 Task: Find and evaluate the XXSSIER Sipper Water Bottle 2 L on Amazon, including its features and color options.
Action: Mouse pressed left at (318, 70)
Screenshot: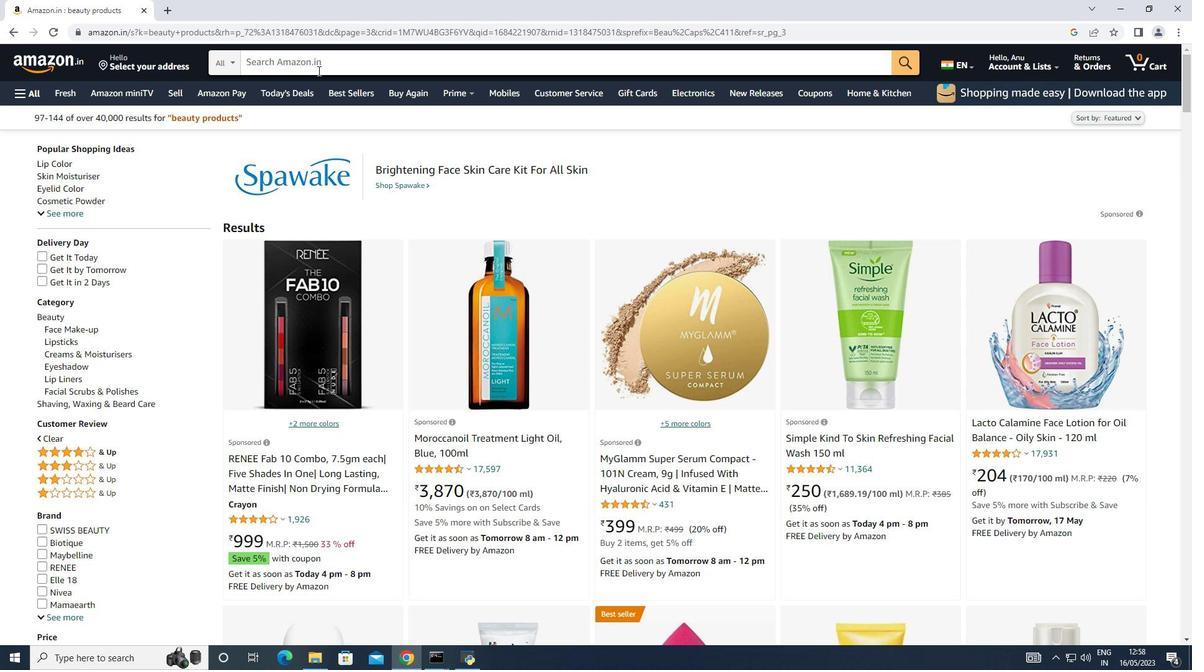 
Action: Key pressed <Key.shift><Key.shift><Key.shift><Key.shift><Key.shift><Key.shift><Key.shift>Water
Screenshot: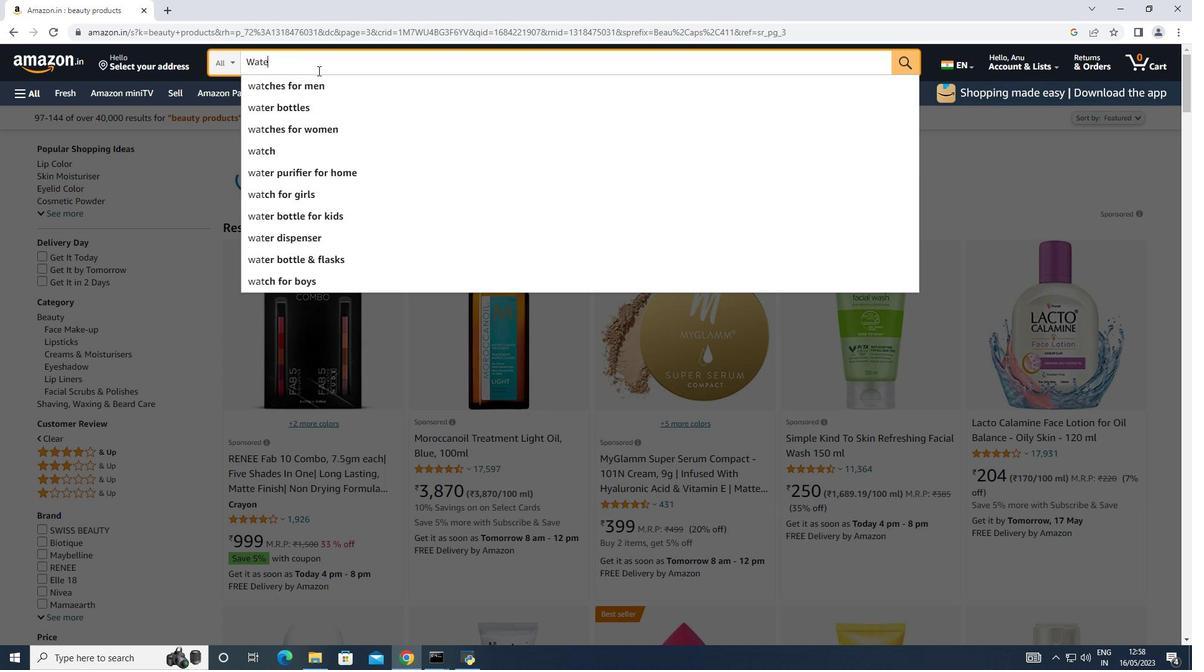 
Action: Mouse moved to (309, 136)
Screenshot: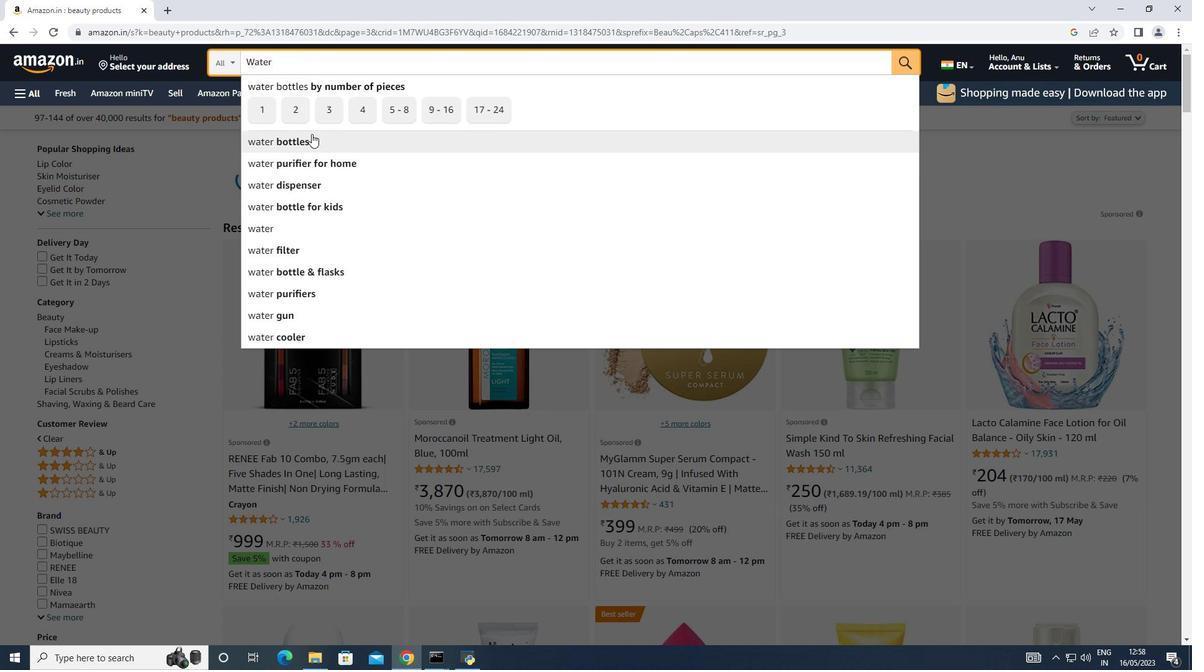 
Action: Mouse pressed left at (309, 136)
Screenshot: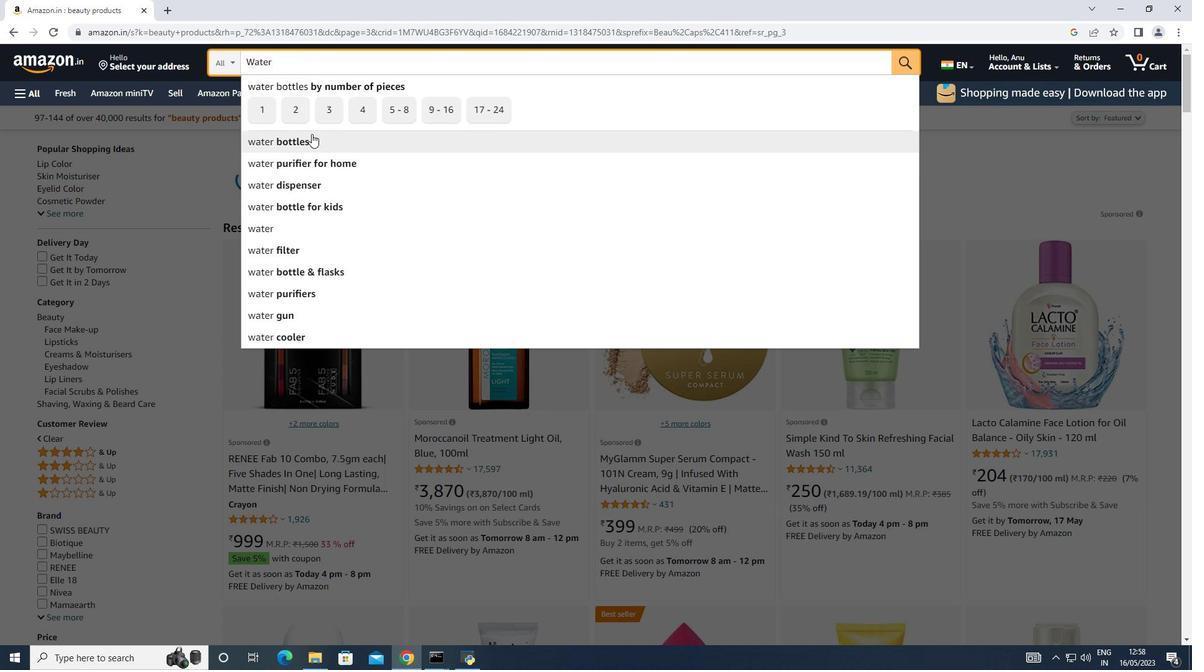 
Action: Mouse moved to (500, 337)
Screenshot: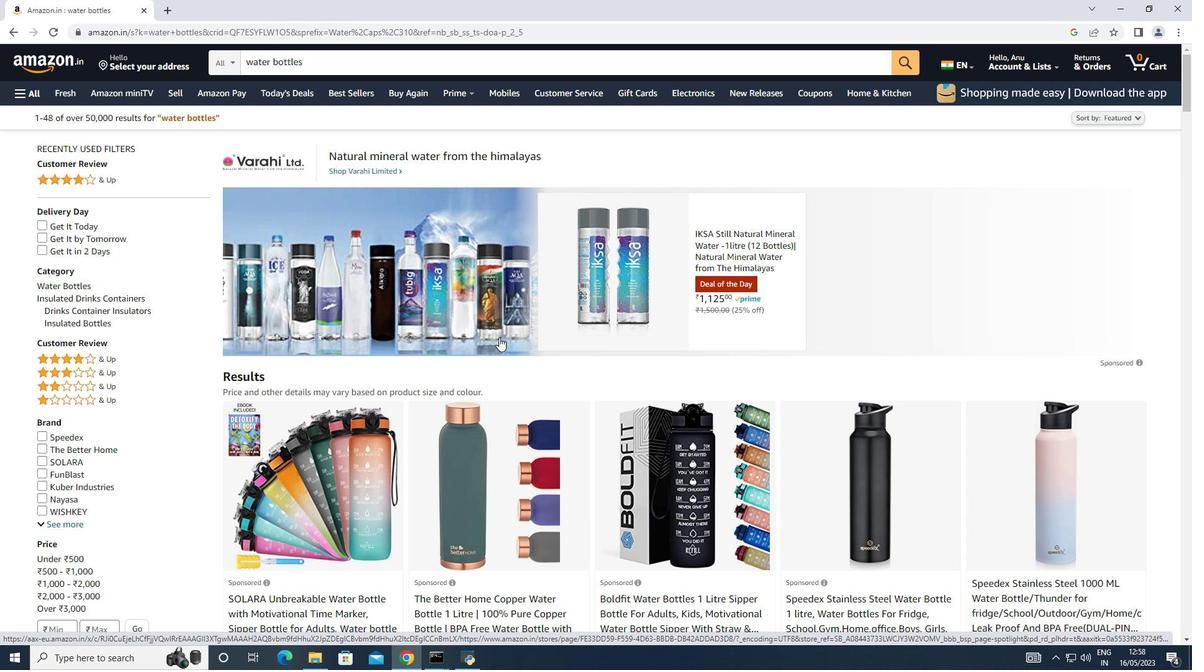 
Action: Mouse scrolled (500, 336) with delta (0, 0)
Screenshot: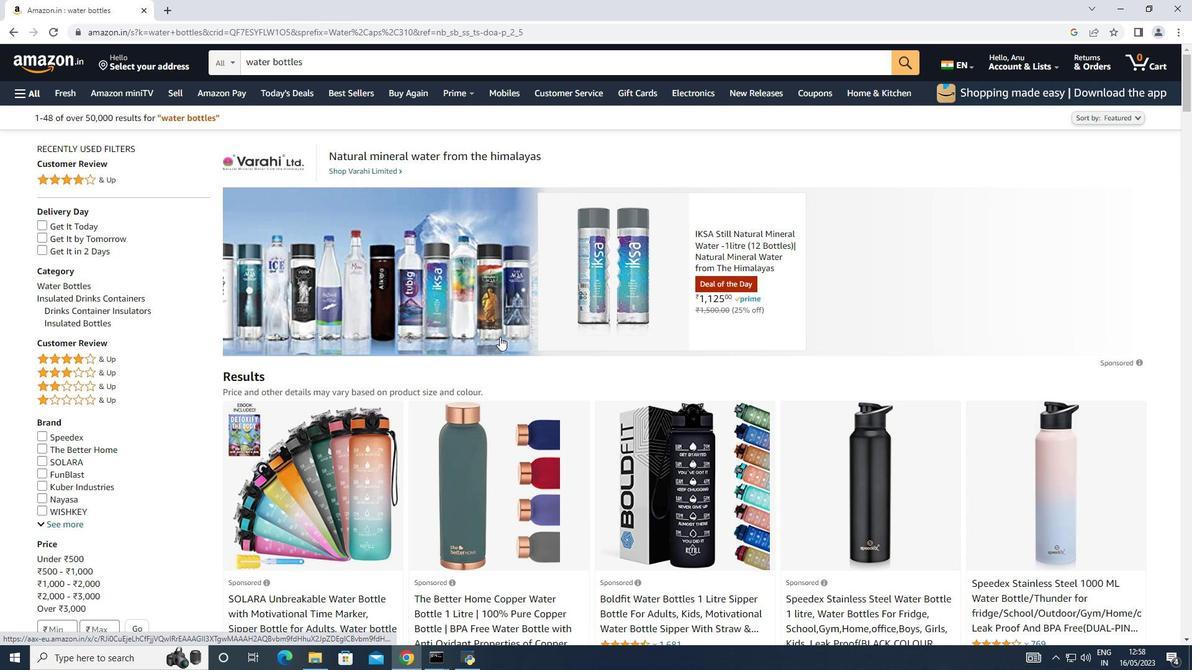 
Action: Mouse scrolled (500, 336) with delta (0, 0)
Screenshot: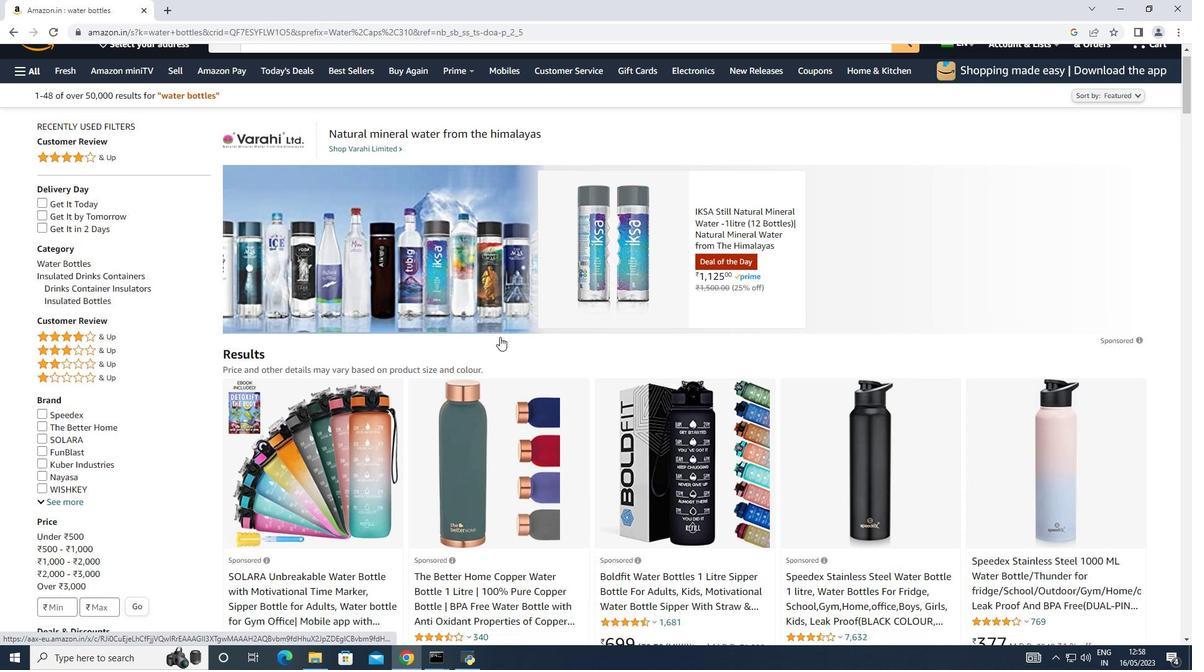 
Action: Mouse moved to (508, 344)
Screenshot: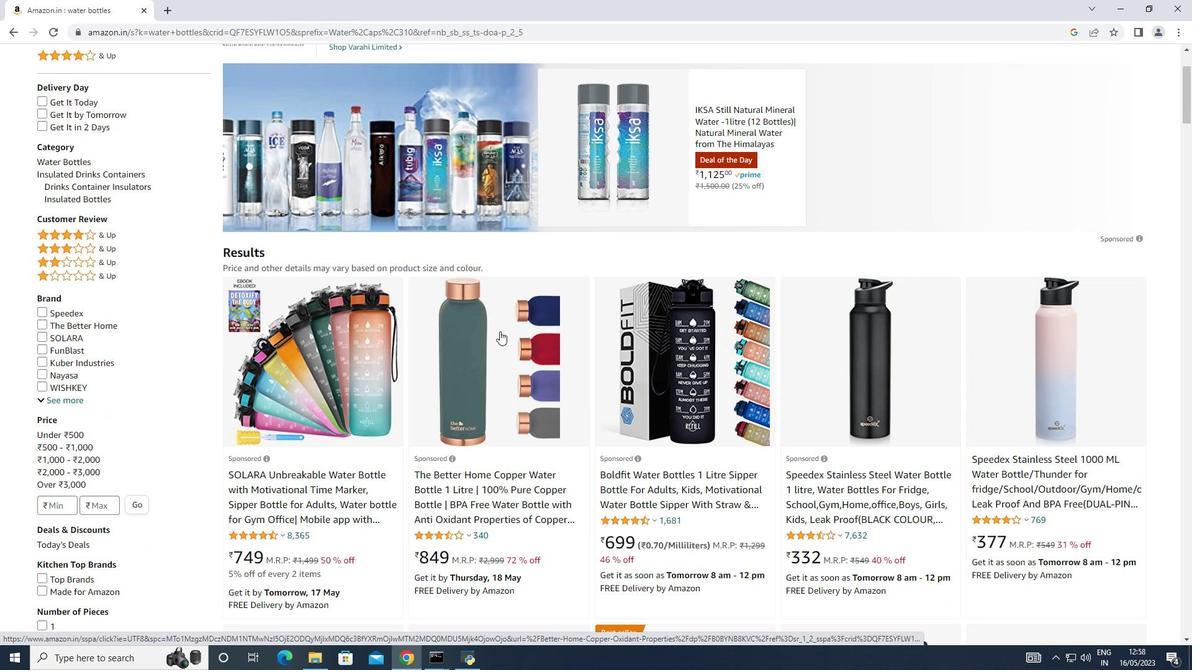
Action: Mouse scrolled (508, 343) with delta (0, 0)
Screenshot: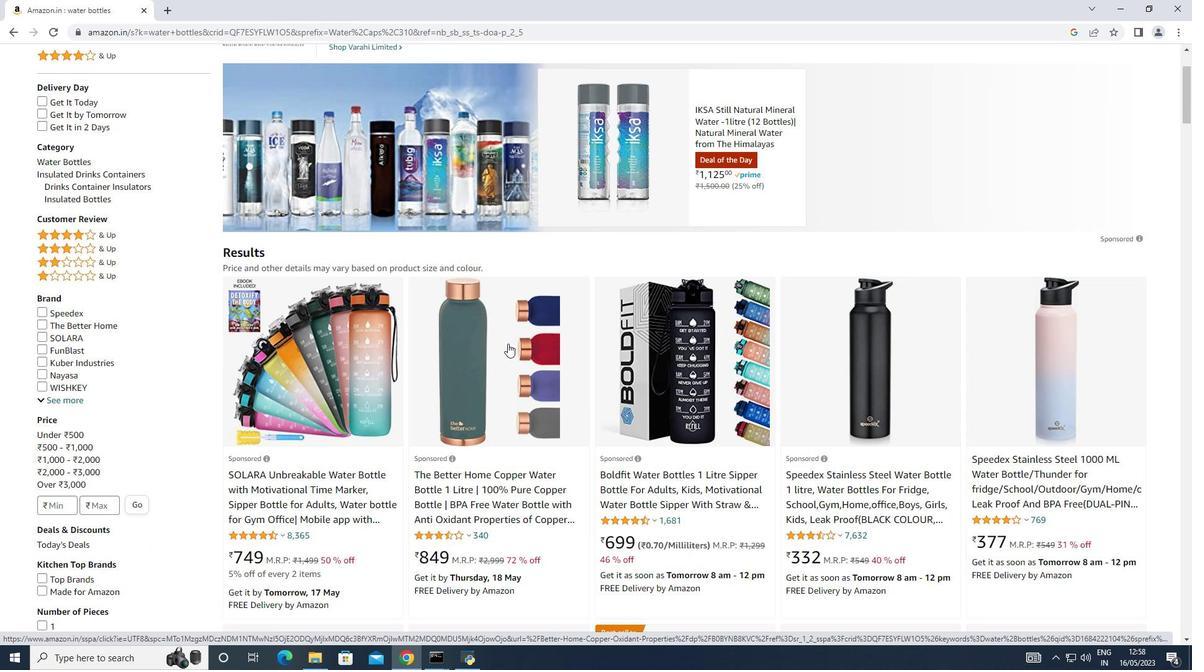 
Action: Mouse moved to (508, 344)
Screenshot: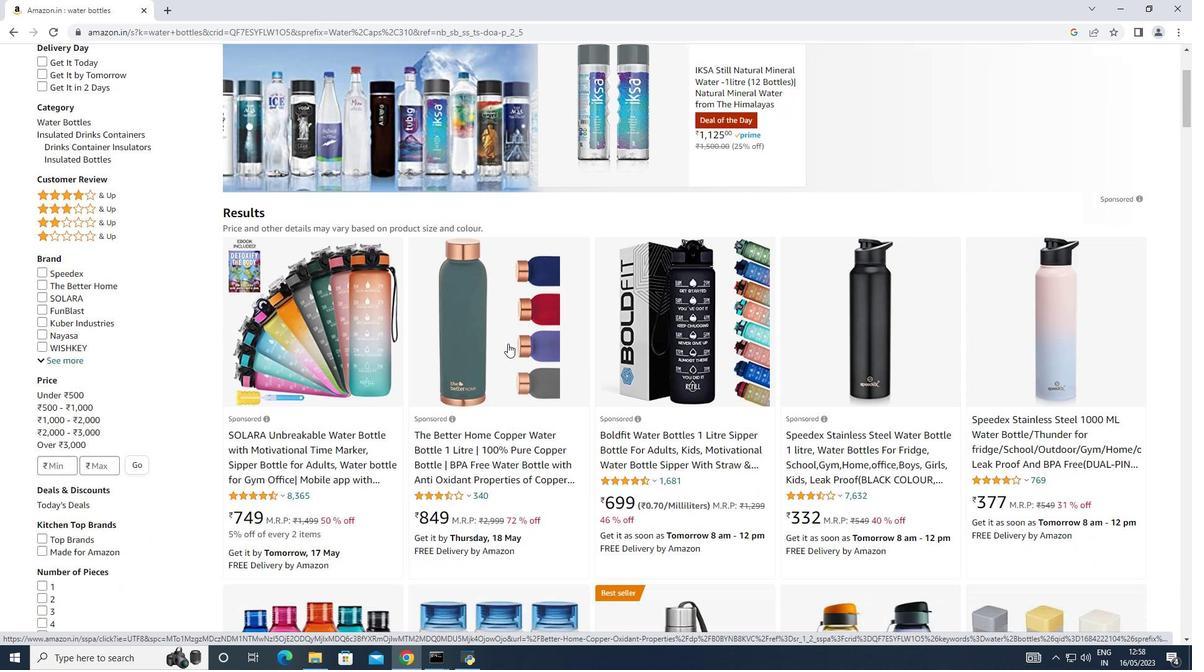 
Action: Mouse scrolled (508, 344) with delta (0, 0)
Screenshot: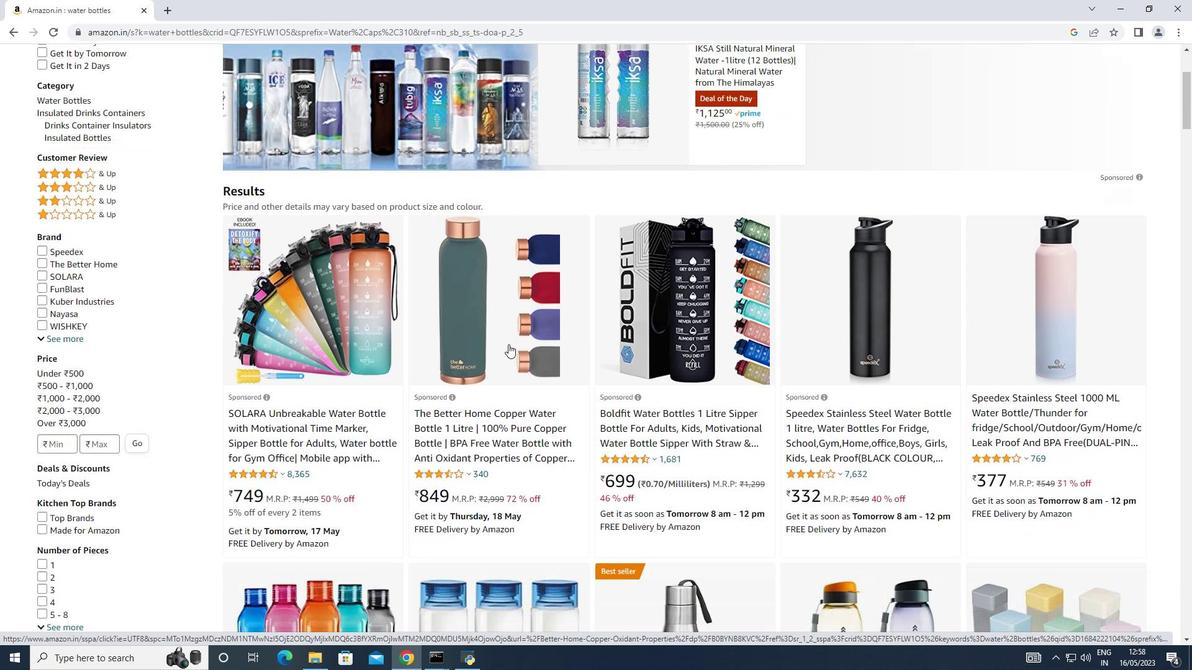 
Action: Mouse moved to (509, 344)
Screenshot: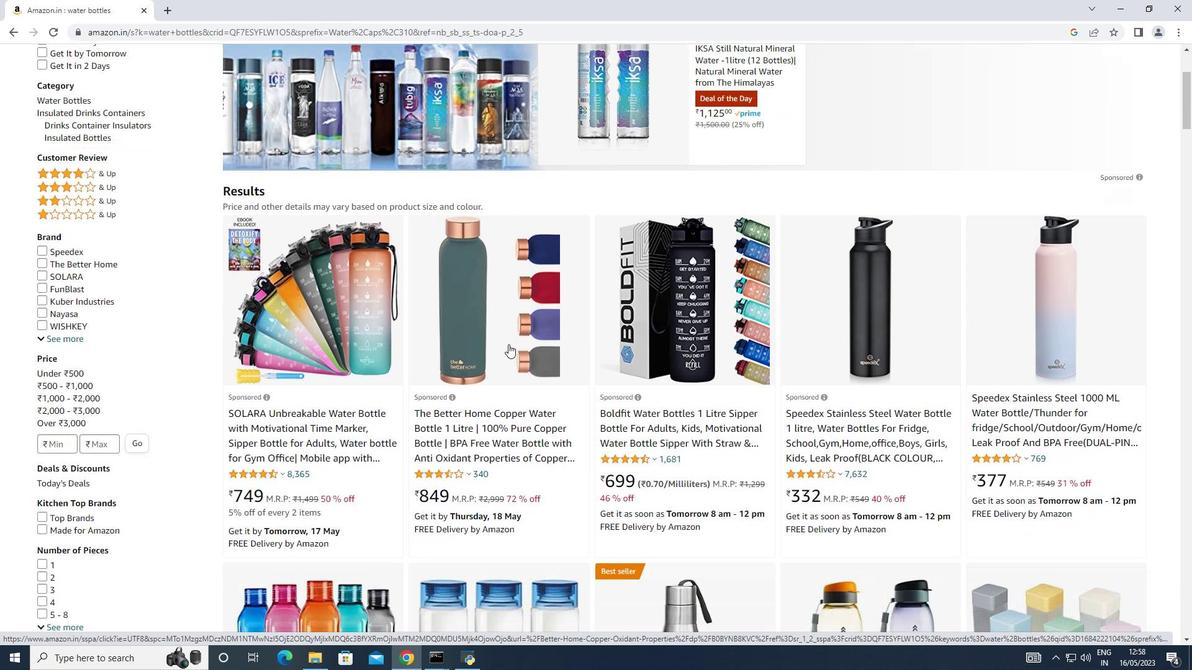 
Action: Mouse scrolled (509, 344) with delta (0, 0)
Screenshot: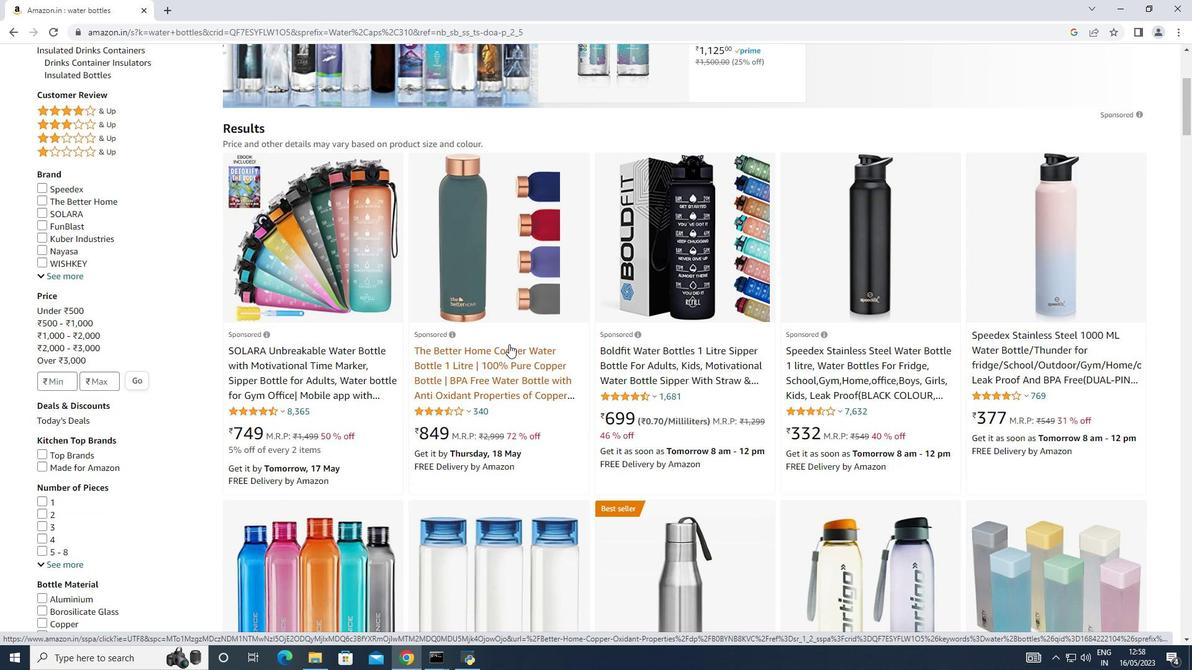
Action: Mouse scrolled (509, 344) with delta (0, 0)
Screenshot: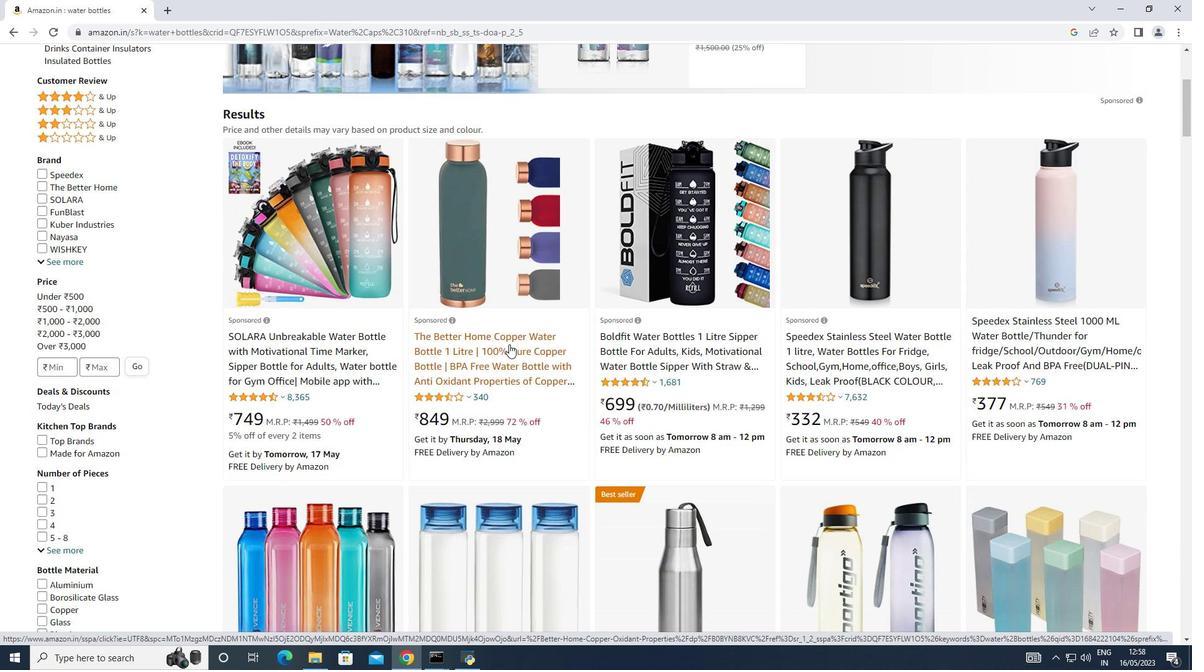 
Action: Mouse moved to (509, 344)
Screenshot: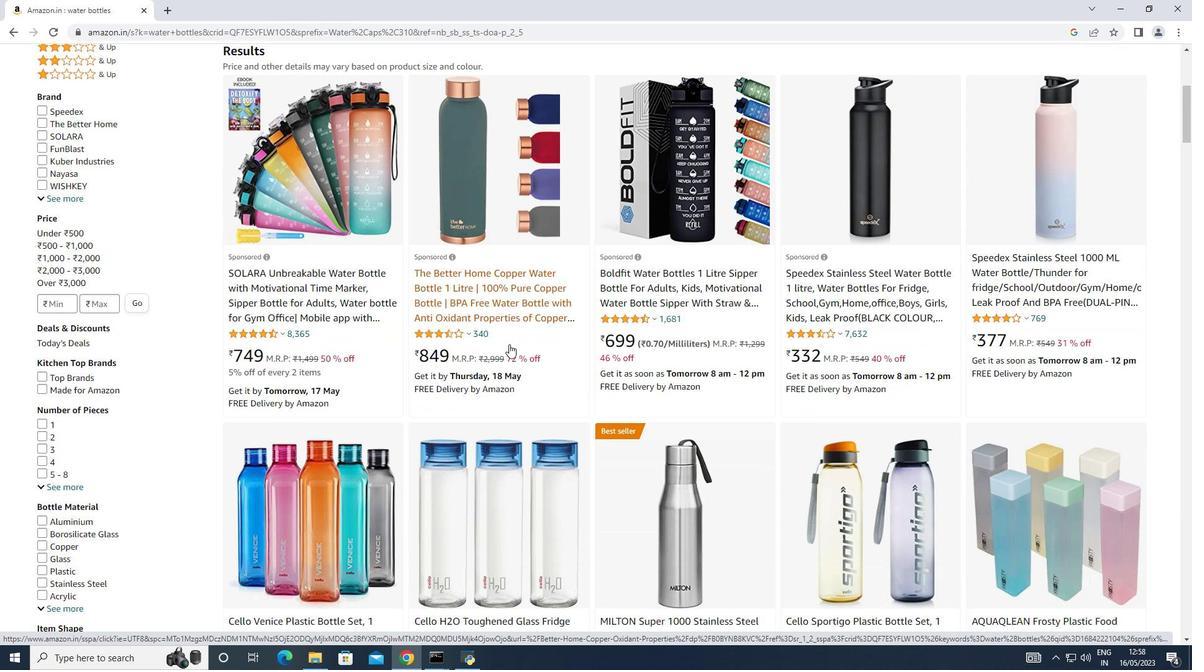 
Action: Mouse scrolled (509, 344) with delta (0, 0)
Screenshot: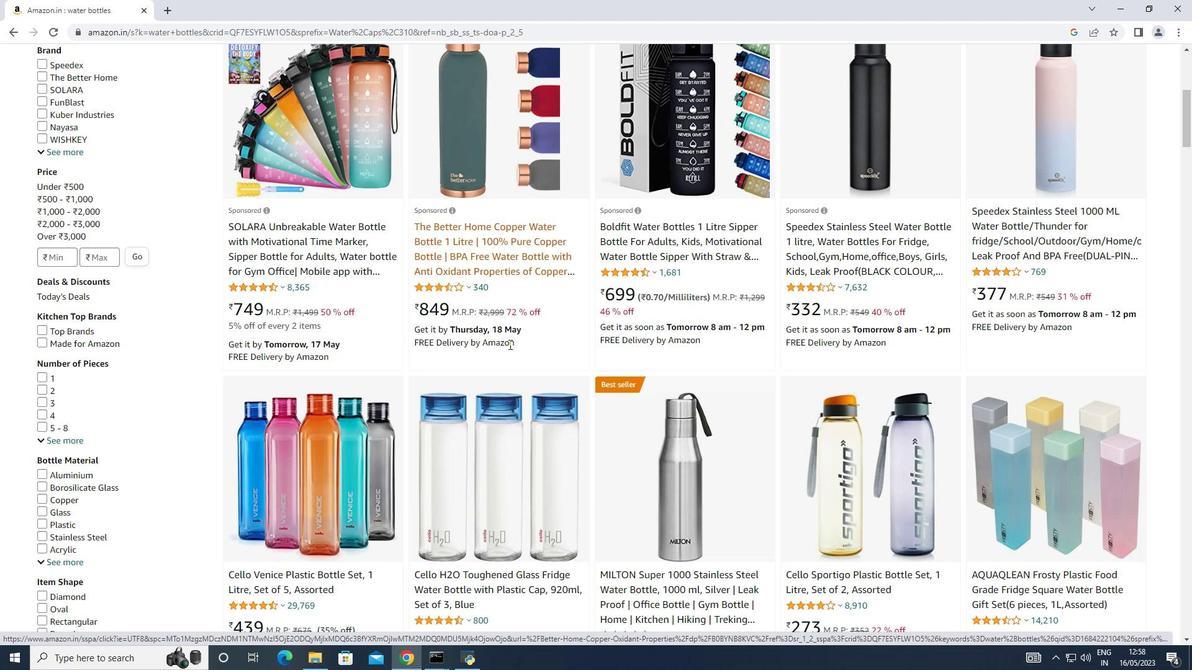 
Action: Mouse scrolled (509, 344) with delta (0, 0)
Screenshot: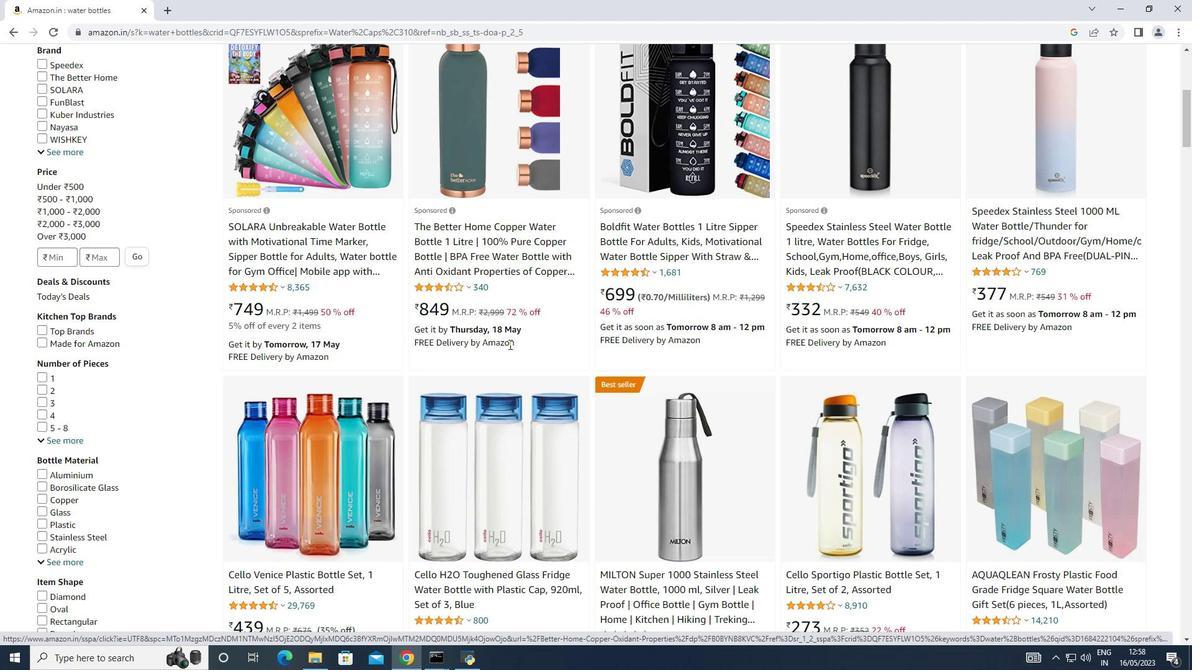 
Action: Mouse scrolled (509, 344) with delta (0, 0)
Screenshot: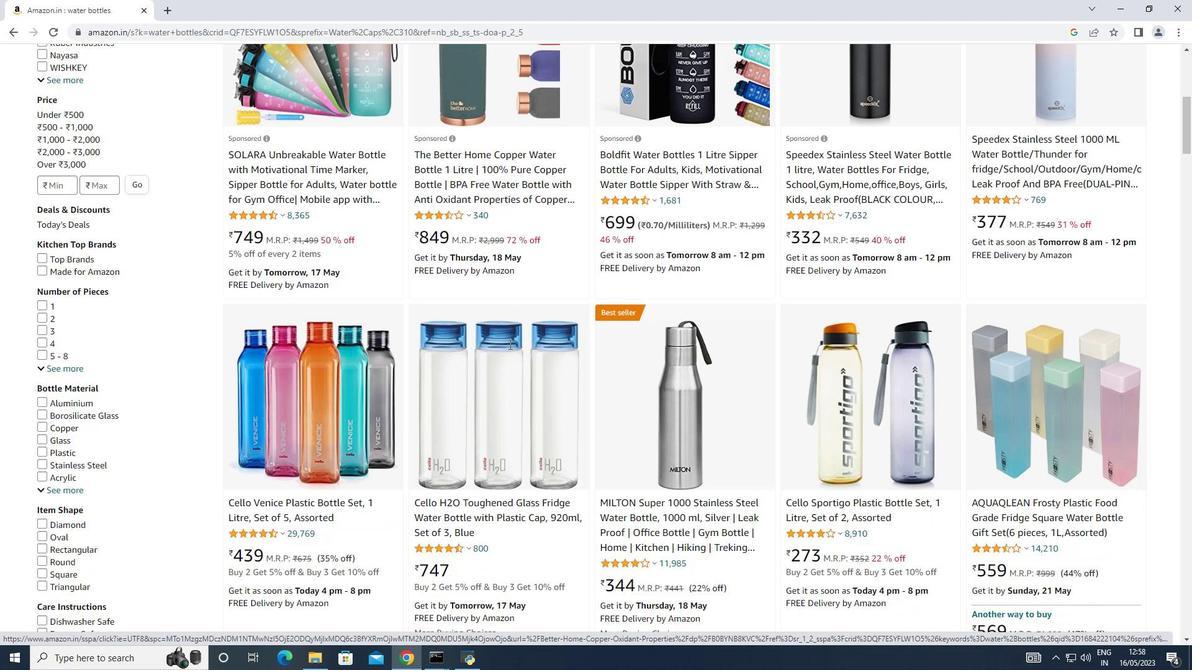 
Action: Mouse scrolled (509, 344) with delta (0, 0)
Screenshot: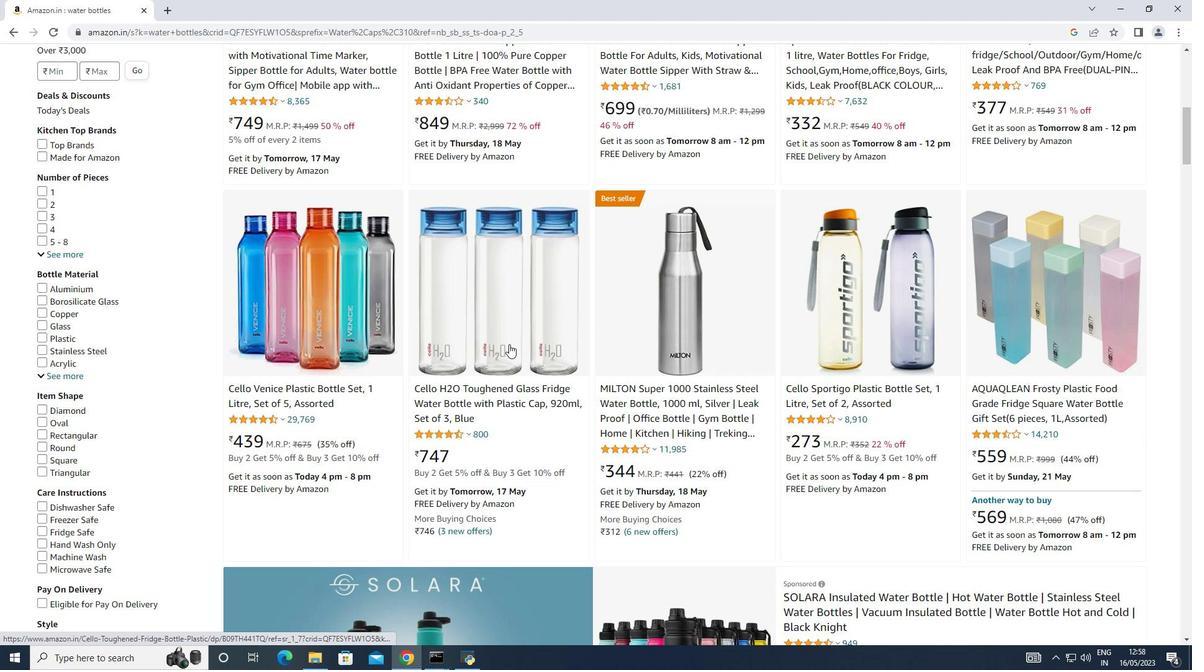 
Action: Mouse scrolled (509, 344) with delta (0, 0)
Screenshot: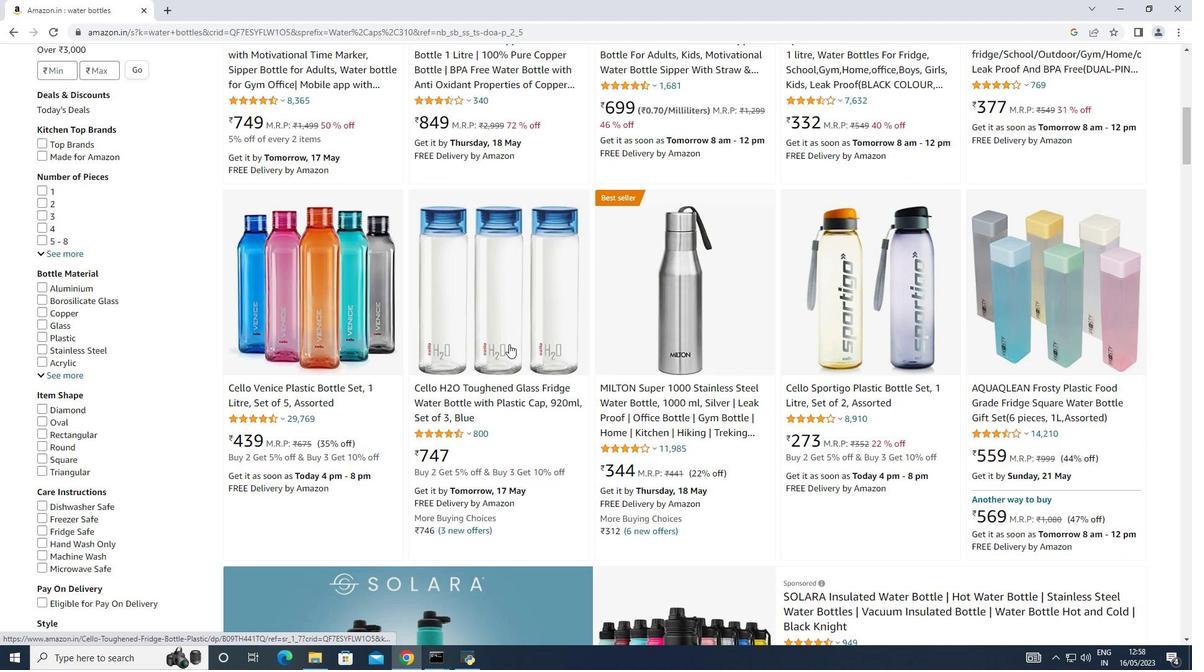 
Action: Mouse scrolled (509, 344) with delta (0, 0)
Screenshot: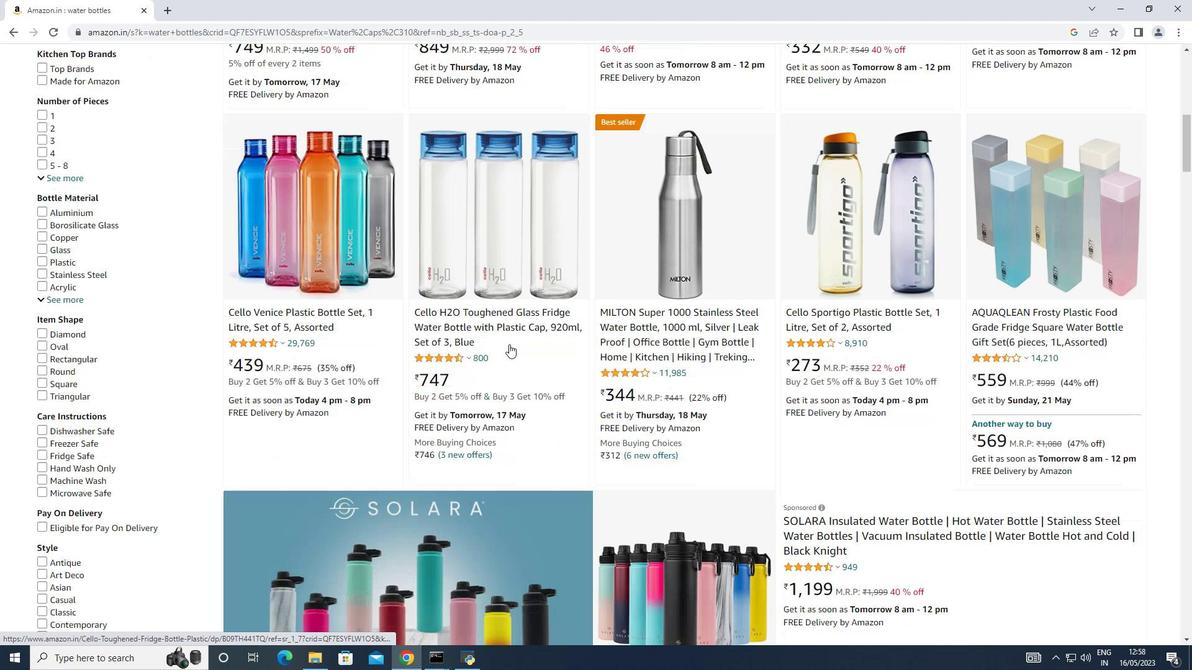 
Action: Mouse scrolled (509, 344) with delta (0, 0)
Screenshot: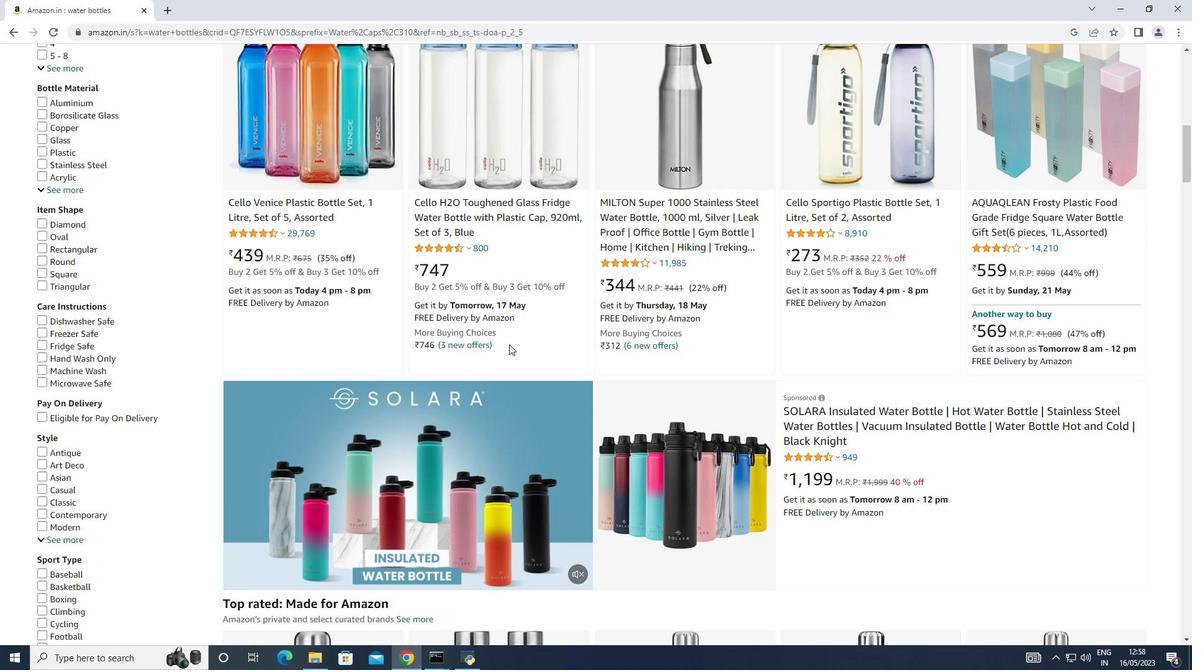 
Action: Mouse scrolled (509, 344) with delta (0, 0)
Screenshot: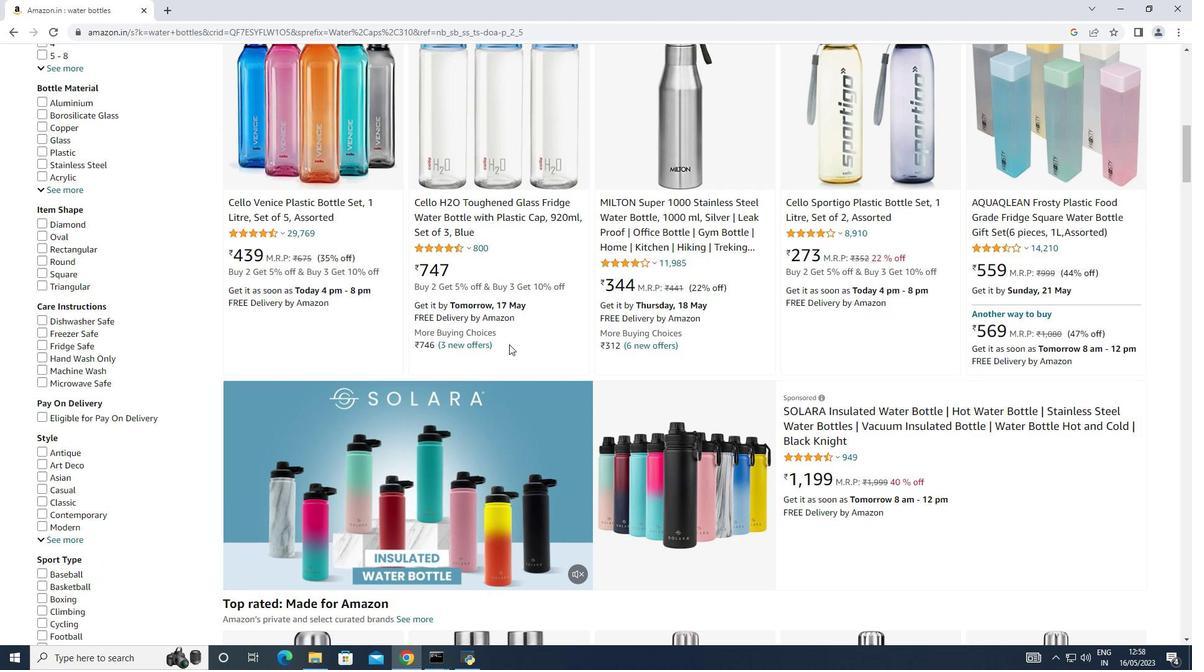 
Action: Mouse scrolled (509, 344) with delta (0, 0)
Screenshot: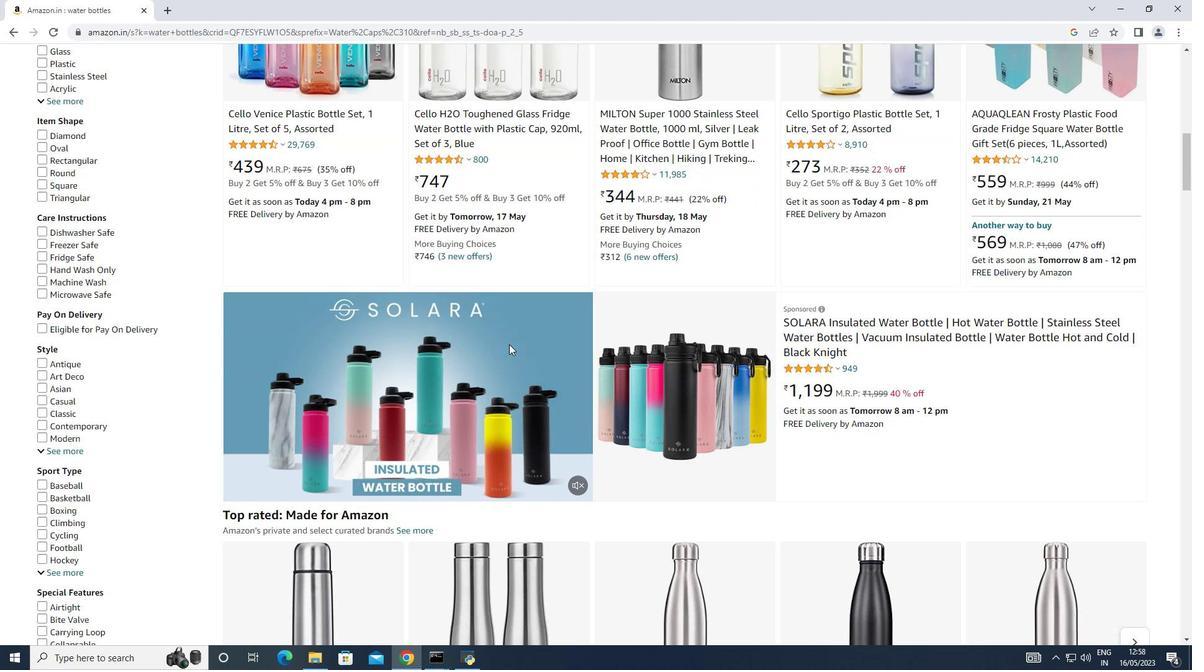 
Action: Mouse scrolled (509, 344) with delta (0, 0)
Screenshot: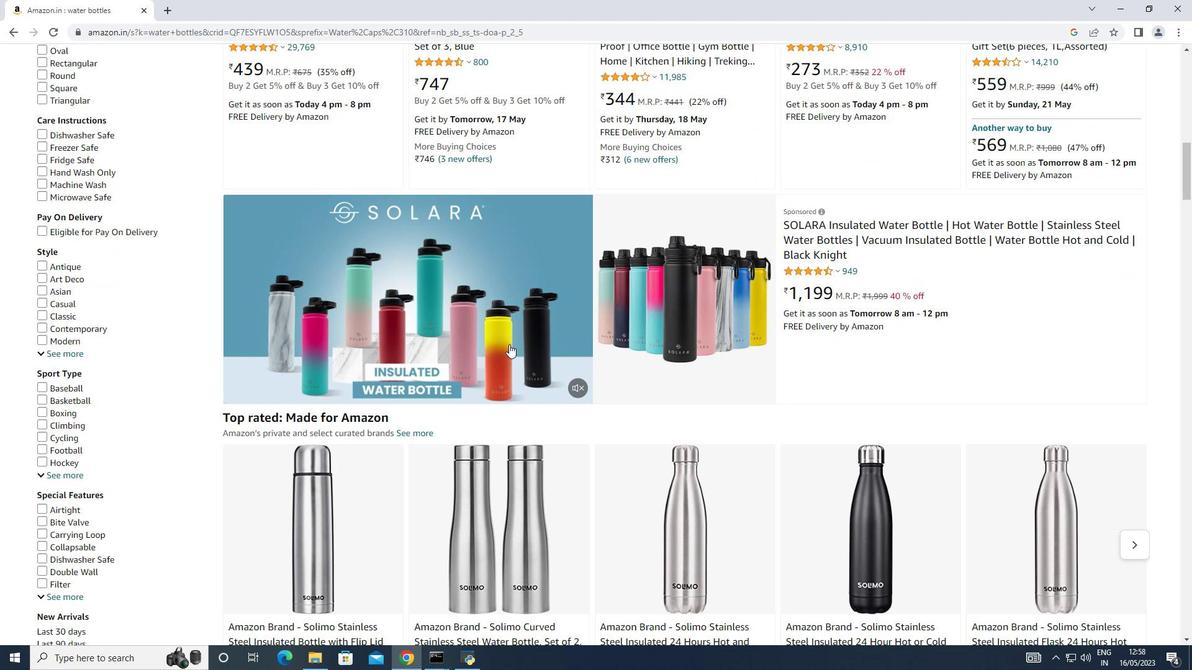 
Action: Mouse scrolled (509, 344) with delta (0, 0)
Screenshot: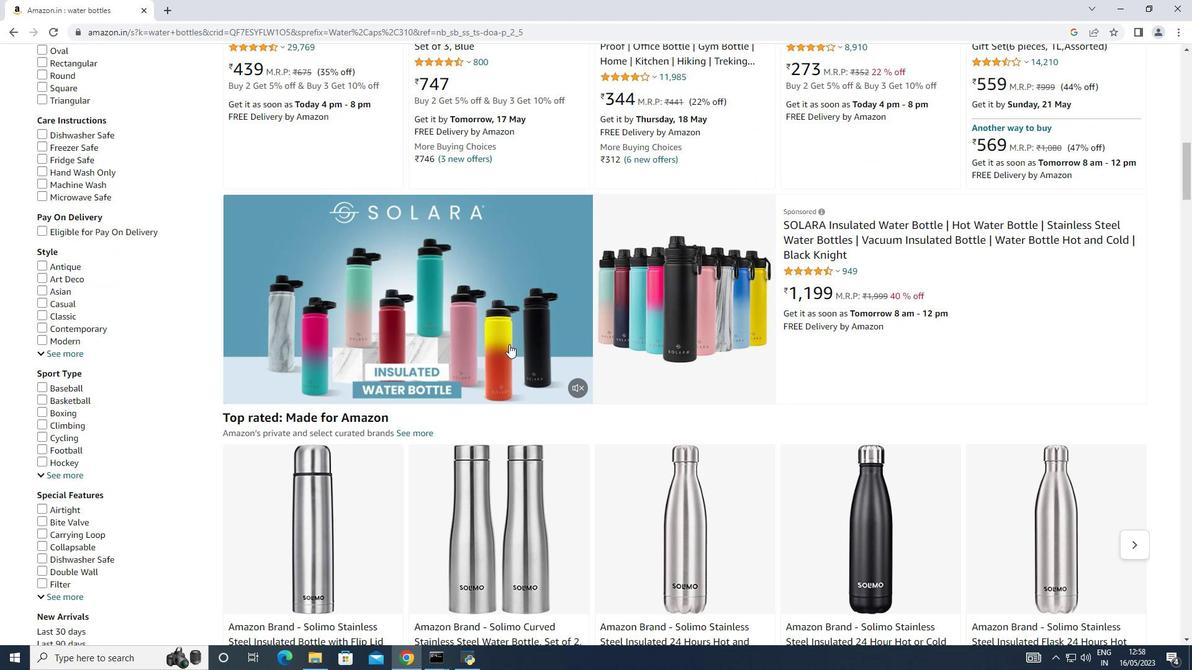 
Action: Mouse scrolled (509, 344) with delta (0, 0)
Screenshot: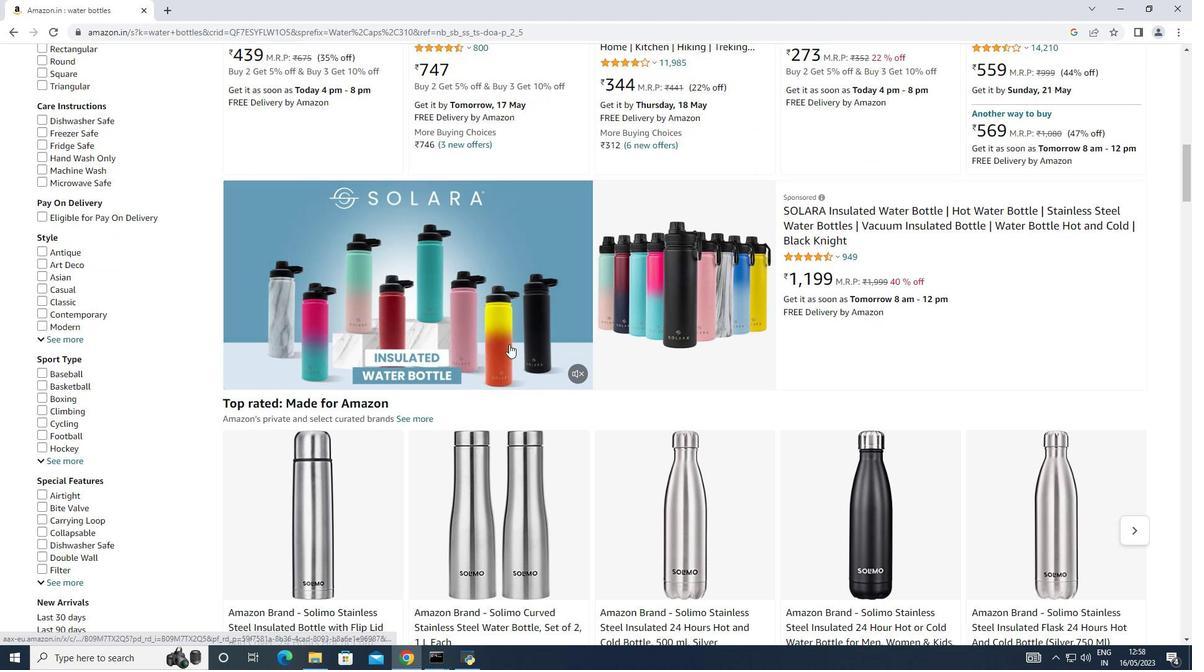 
Action: Mouse scrolled (509, 344) with delta (0, 0)
Screenshot: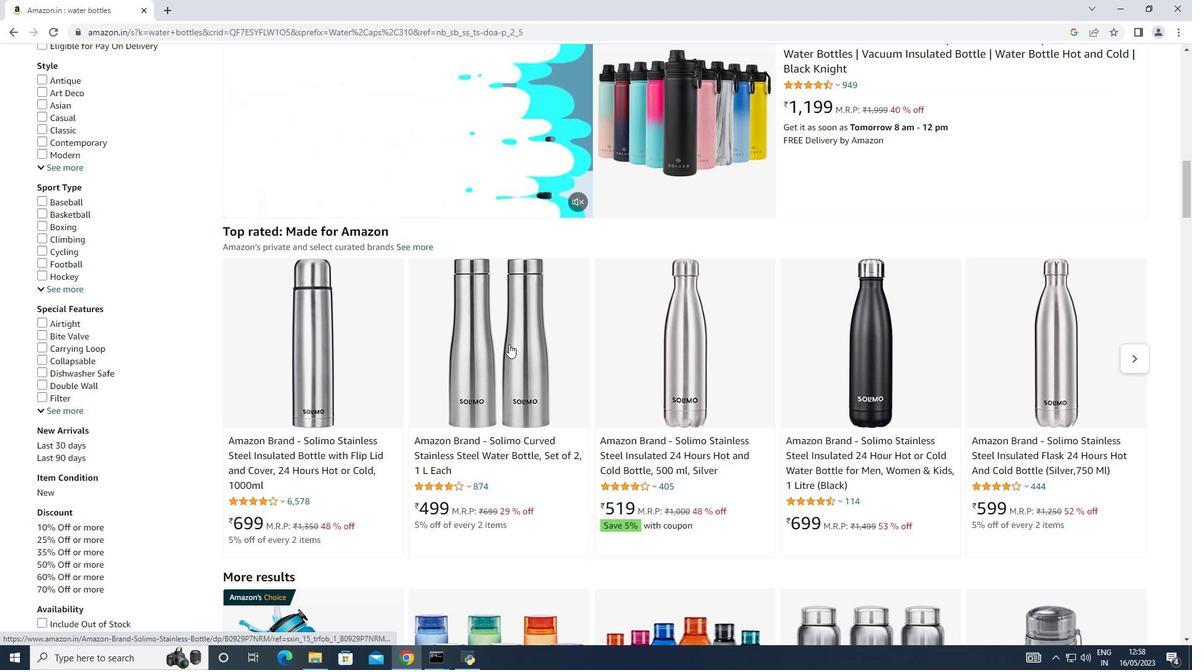 
Action: Mouse scrolled (509, 344) with delta (0, 0)
Screenshot: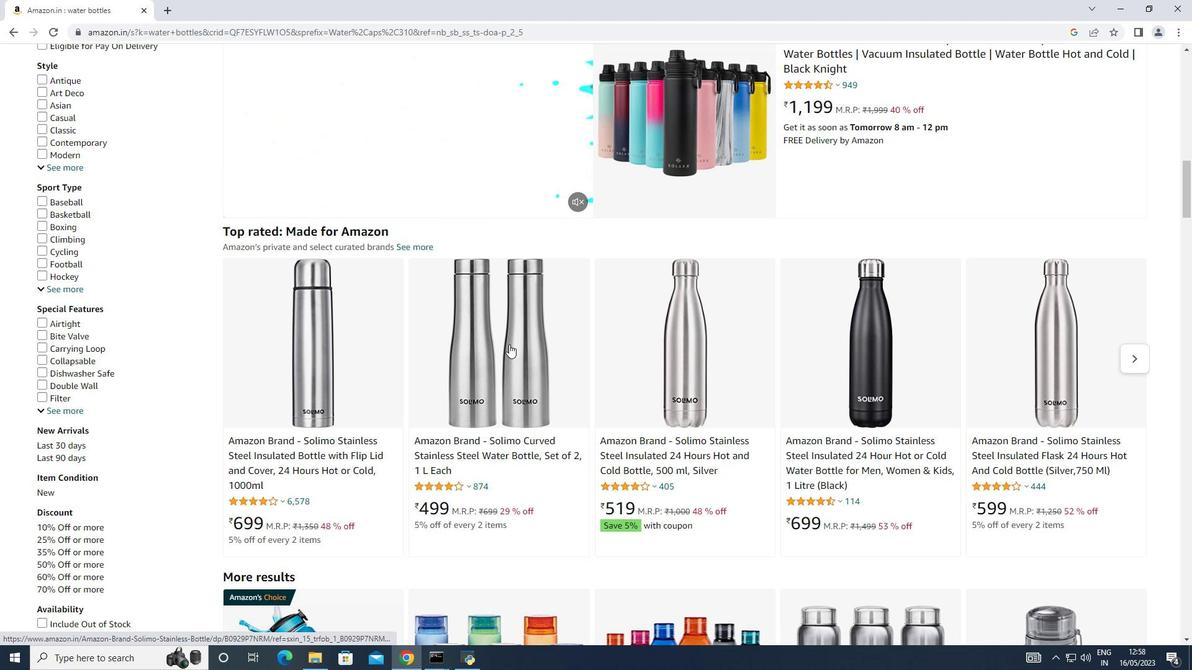 
Action: Mouse scrolled (509, 344) with delta (0, 0)
Screenshot: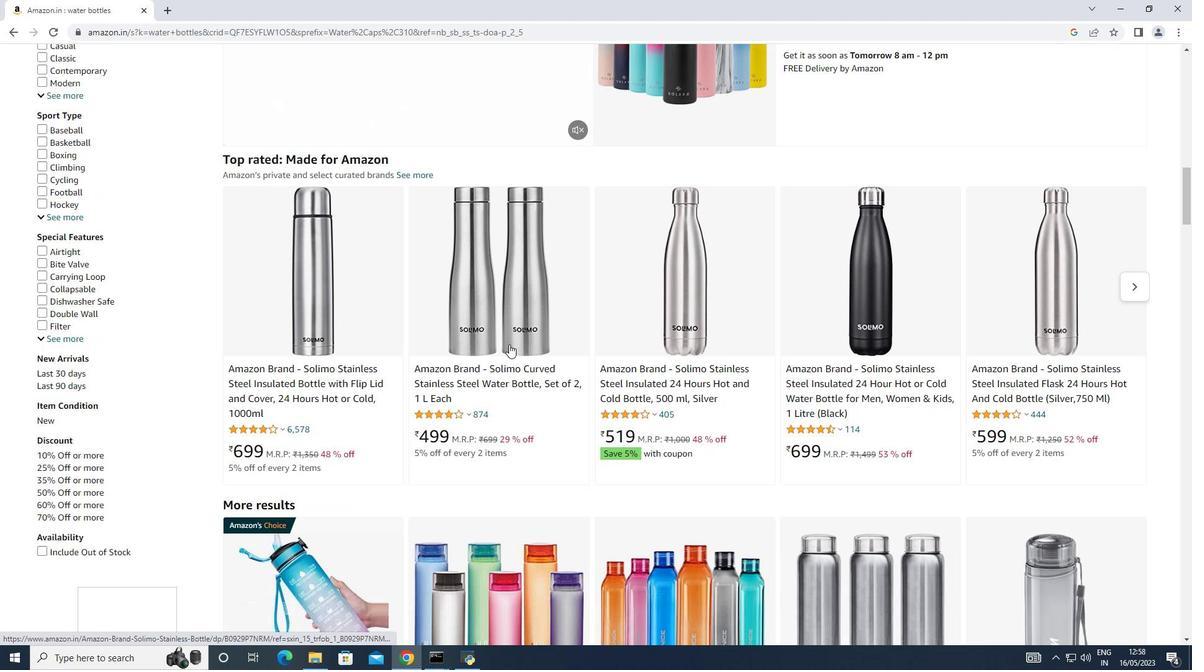 
Action: Mouse moved to (509, 344)
Screenshot: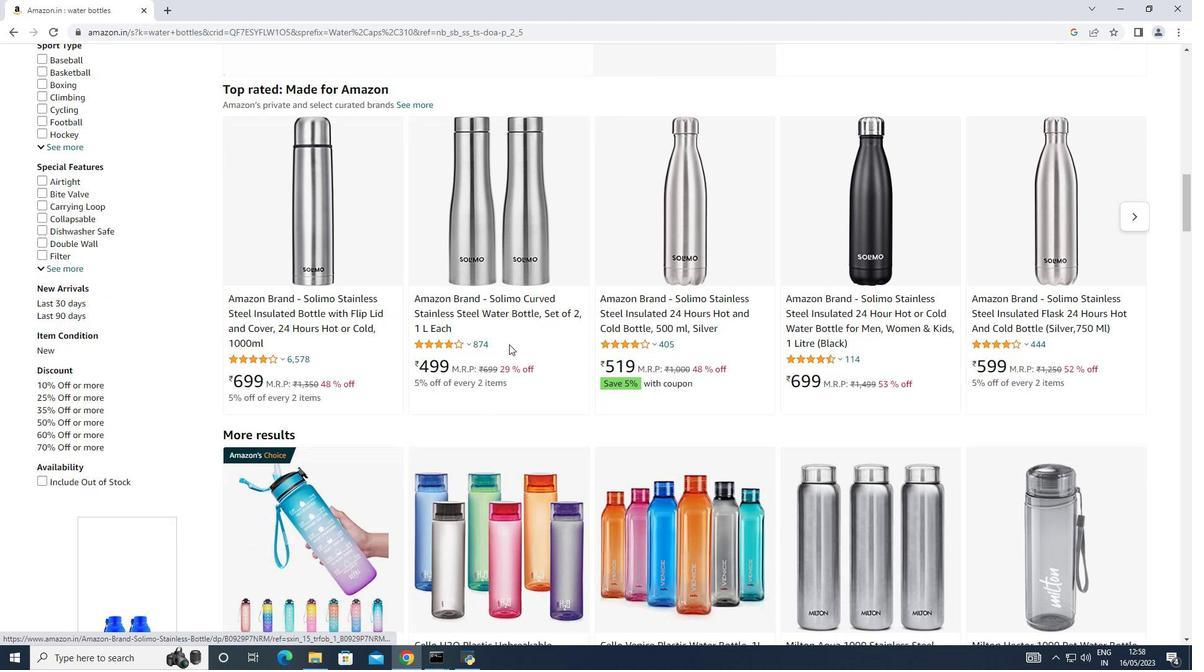 
Action: Mouse scrolled (509, 344) with delta (0, 0)
Screenshot: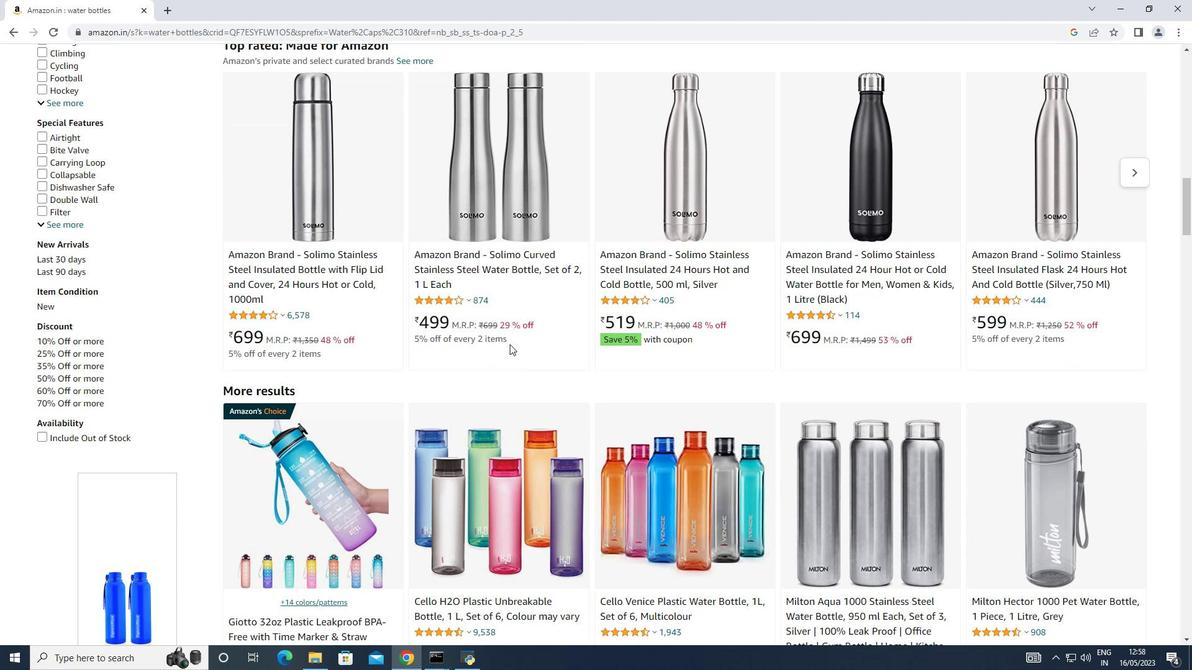 
Action: Mouse scrolled (509, 344) with delta (0, 0)
Screenshot: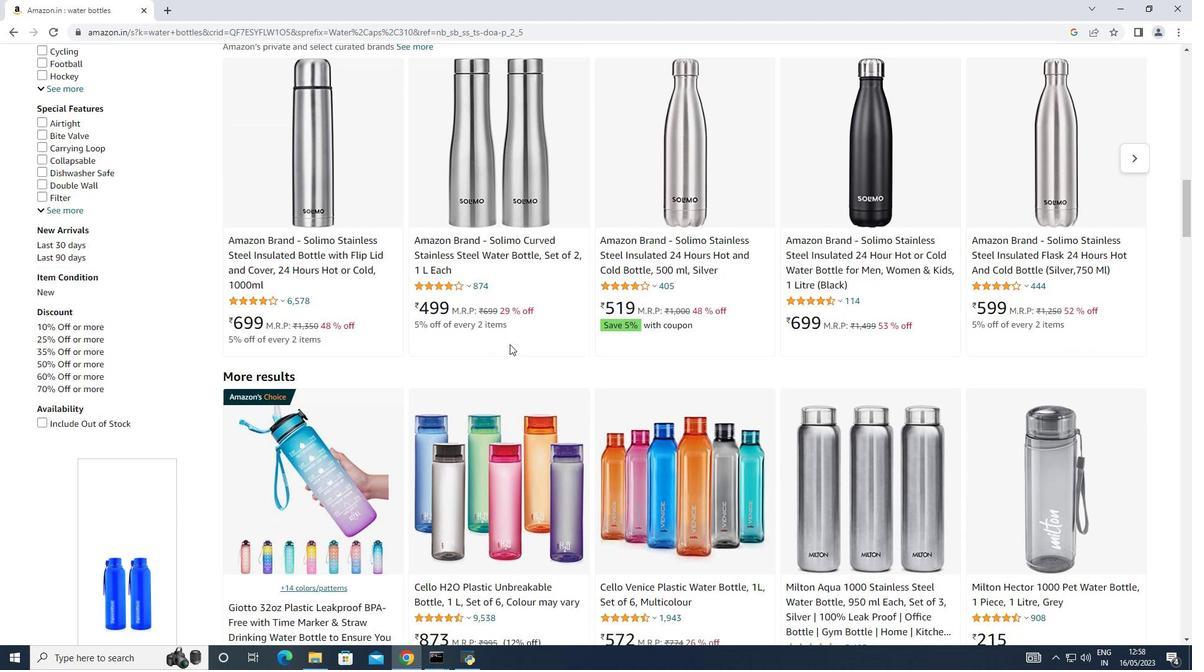 
Action: Mouse scrolled (509, 344) with delta (0, 0)
Screenshot: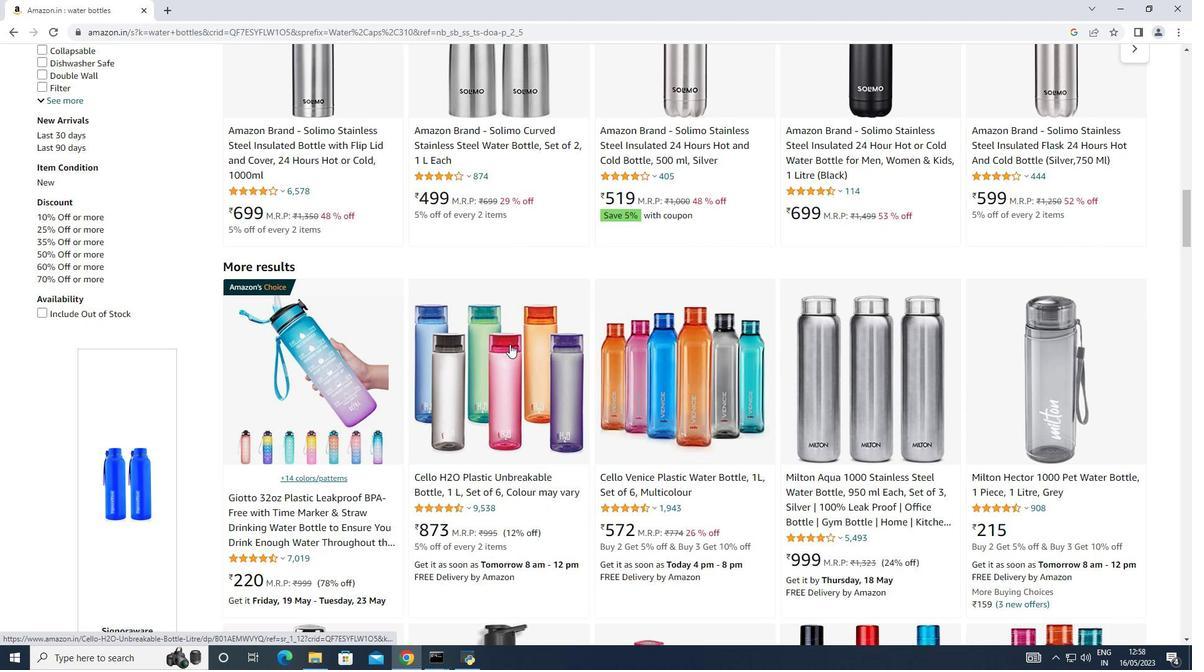 
Action: Mouse scrolled (509, 344) with delta (0, 0)
Screenshot: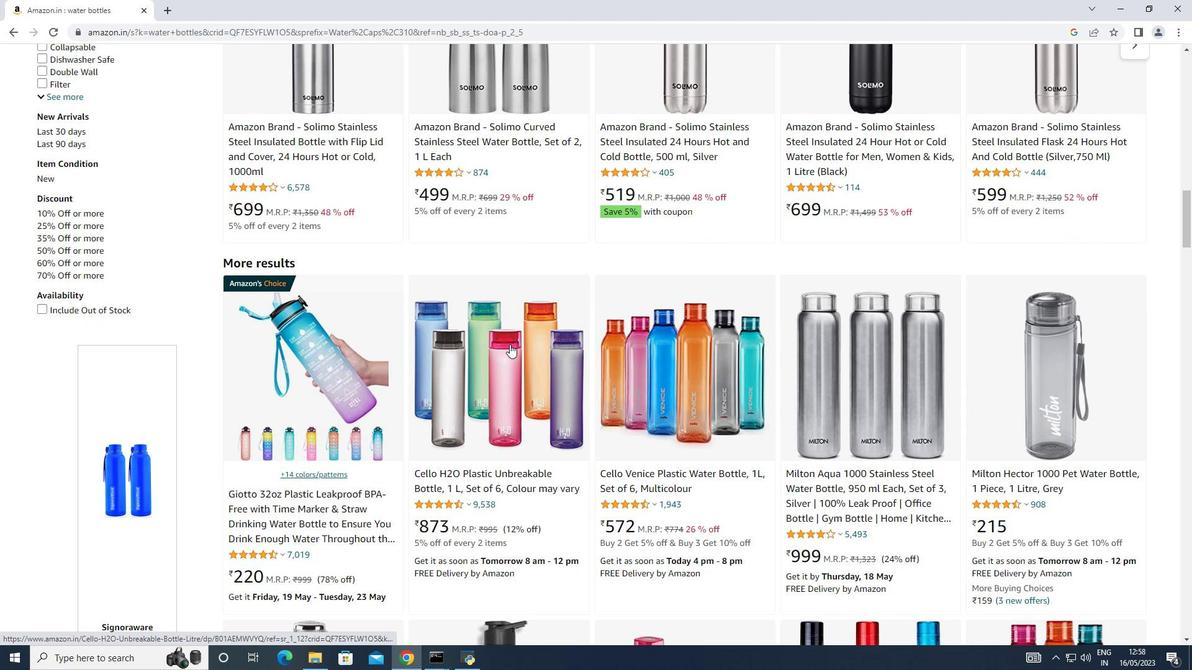 
Action: Mouse scrolled (509, 344) with delta (0, 0)
Screenshot: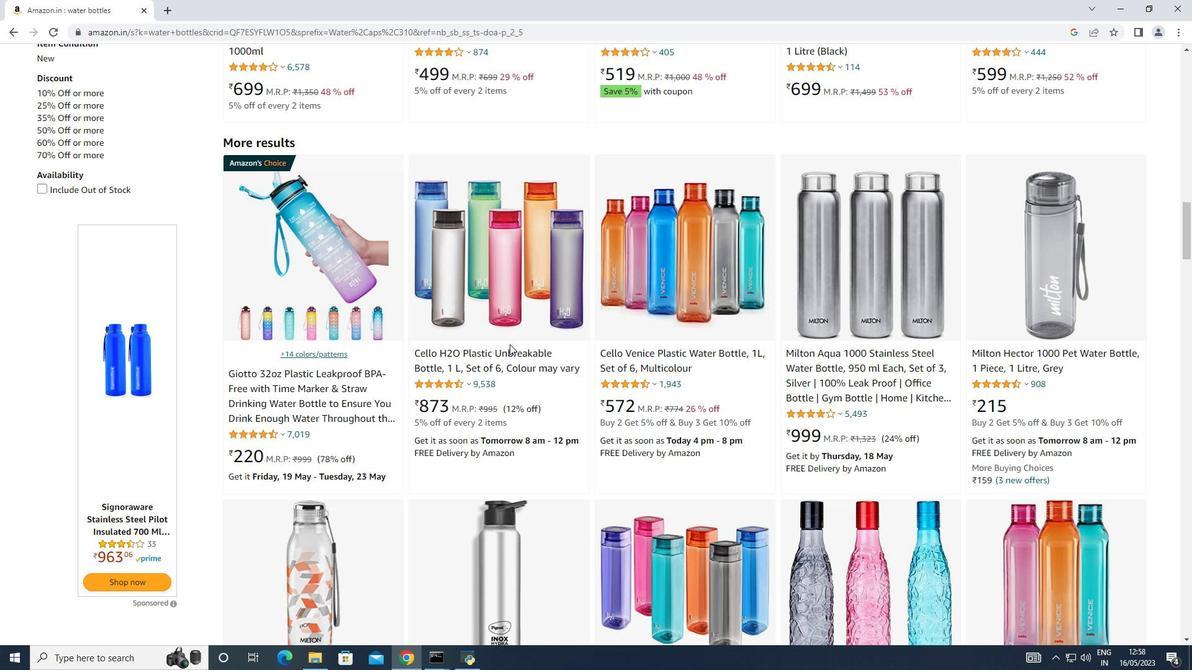
Action: Mouse scrolled (509, 344) with delta (0, 0)
Screenshot: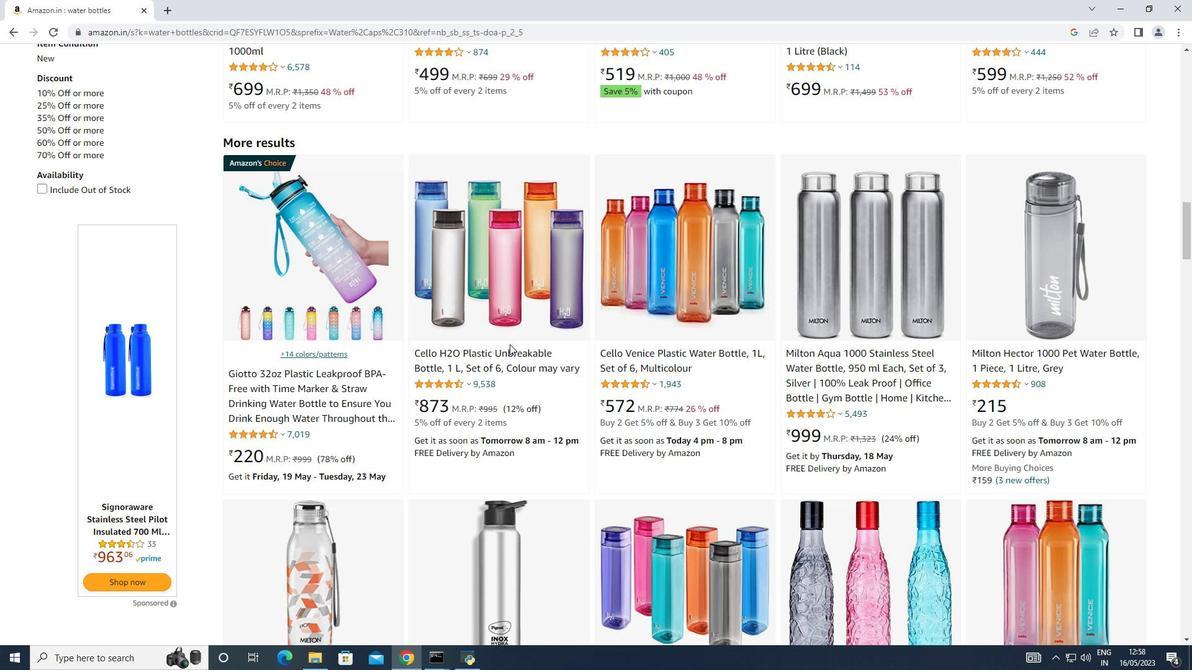 
Action: Mouse scrolled (509, 344) with delta (0, 0)
Screenshot: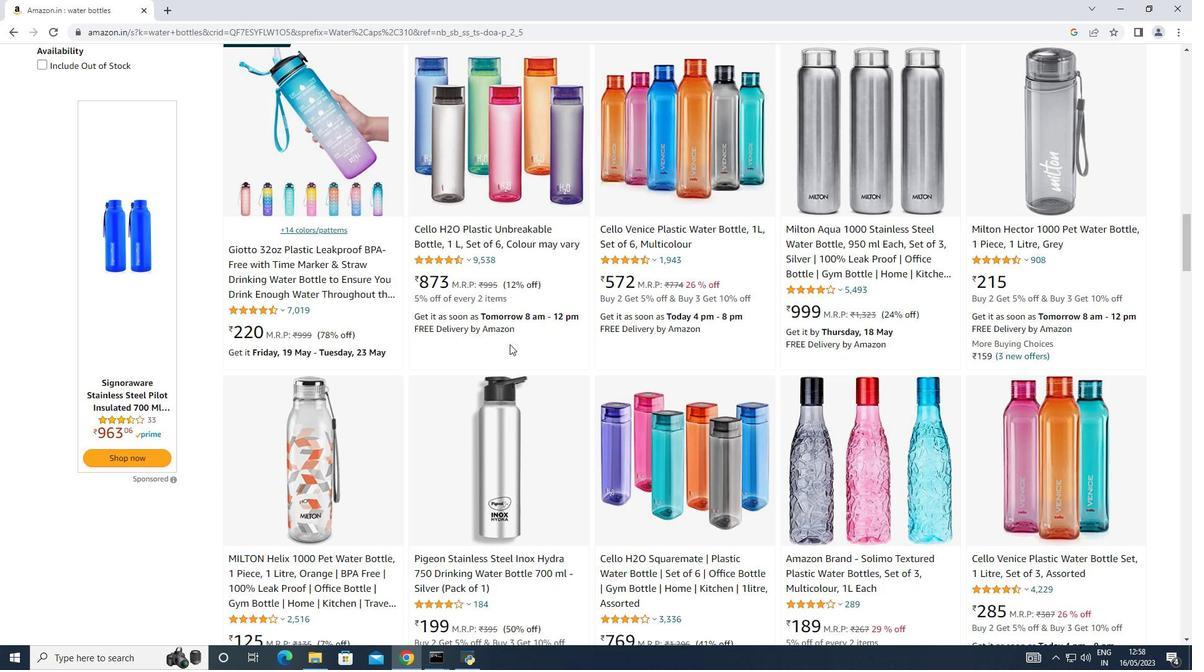 
Action: Mouse scrolled (509, 344) with delta (0, 0)
Screenshot: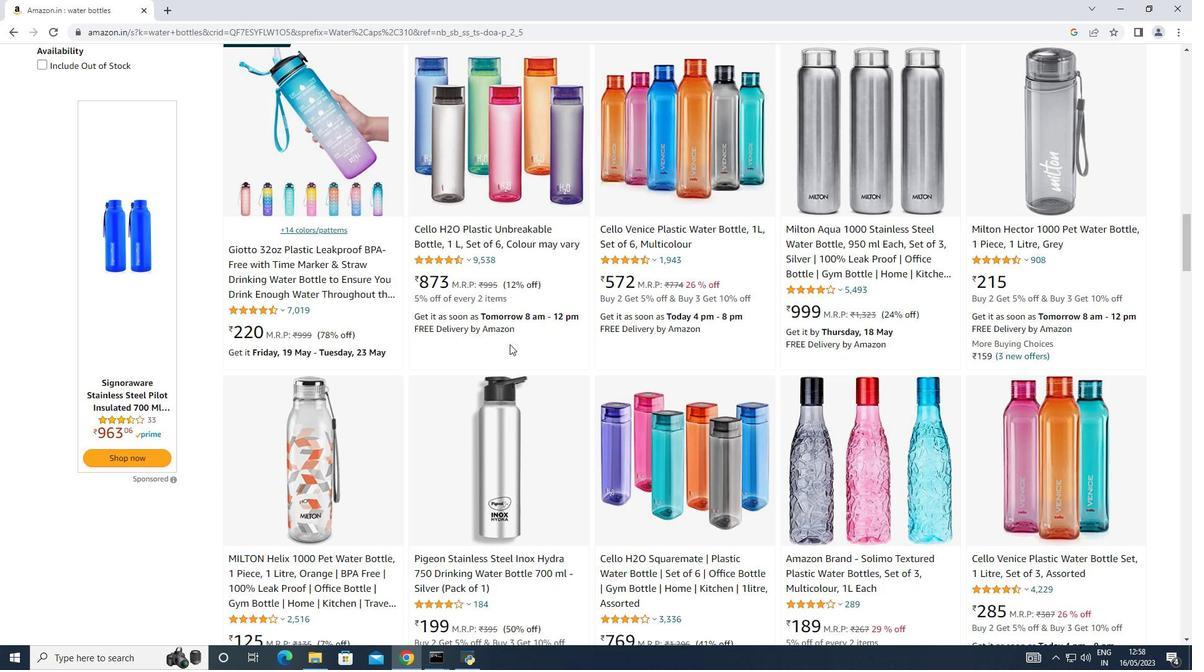 
Action: Mouse scrolled (509, 344) with delta (0, 0)
Screenshot: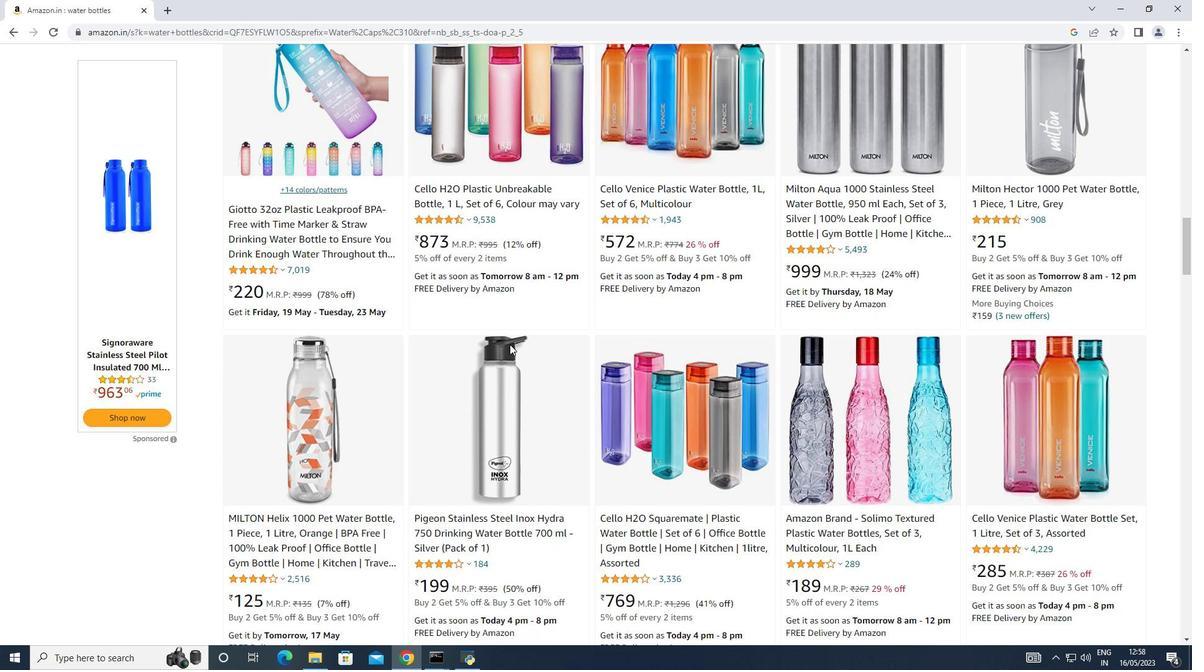 
Action: Mouse scrolled (509, 344) with delta (0, 0)
Screenshot: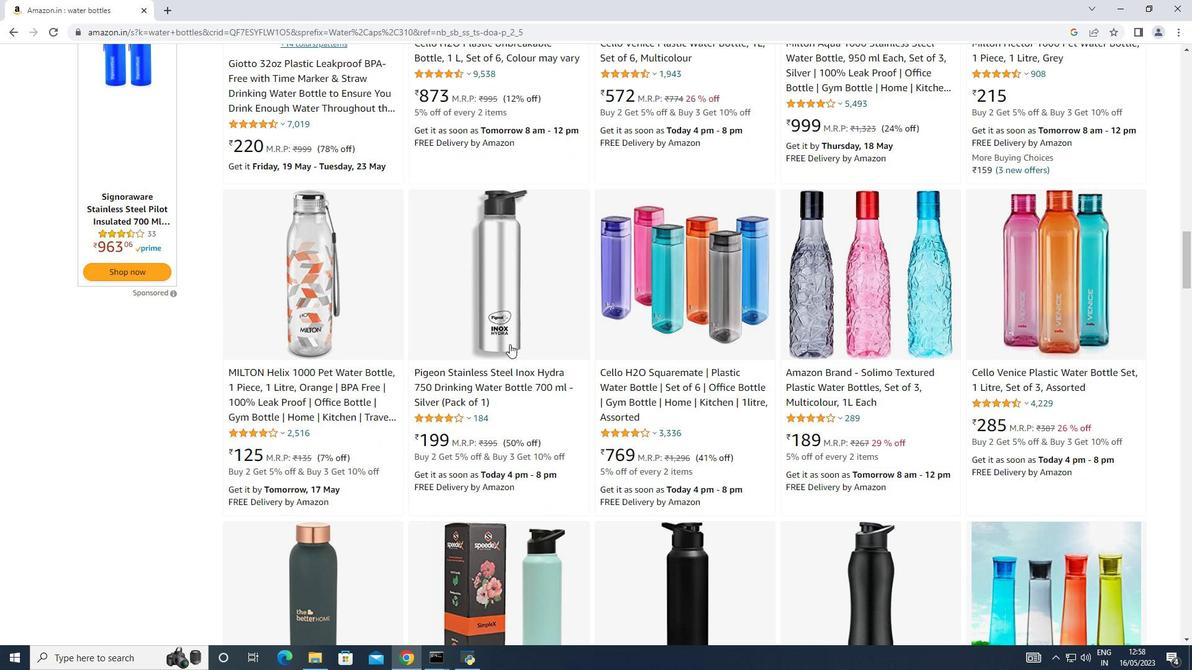 
Action: Mouse scrolled (509, 344) with delta (0, 0)
Screenshot: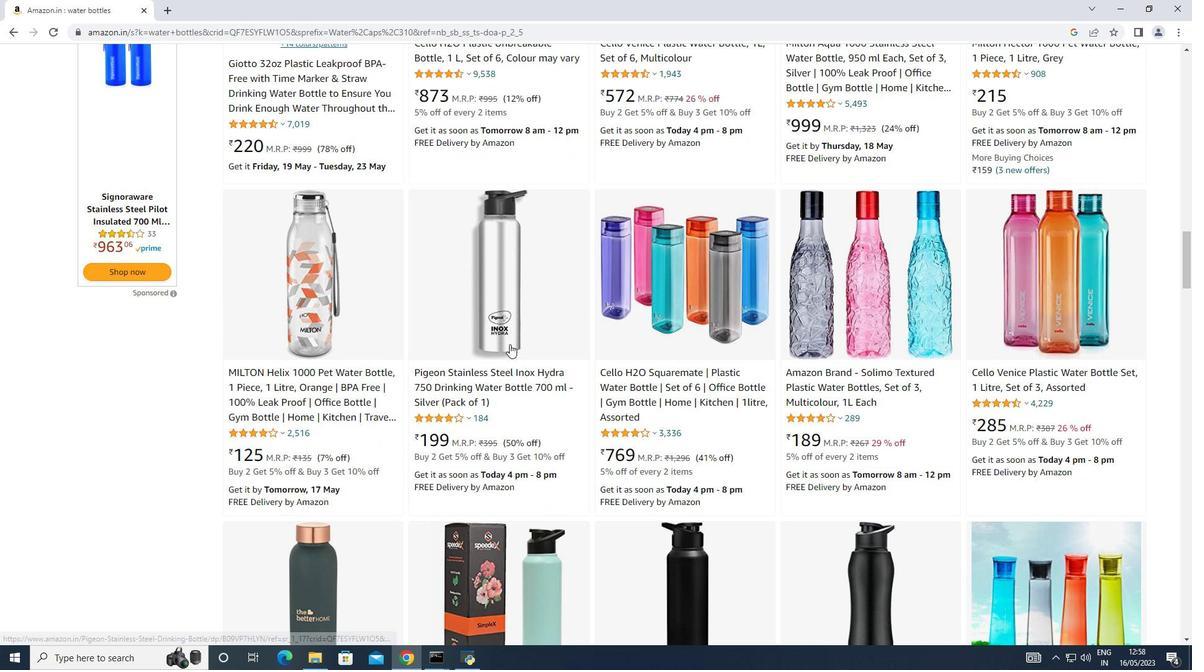 
Action: Mouse scrolled (509, 344) with delta (0, 0)
Screenshot: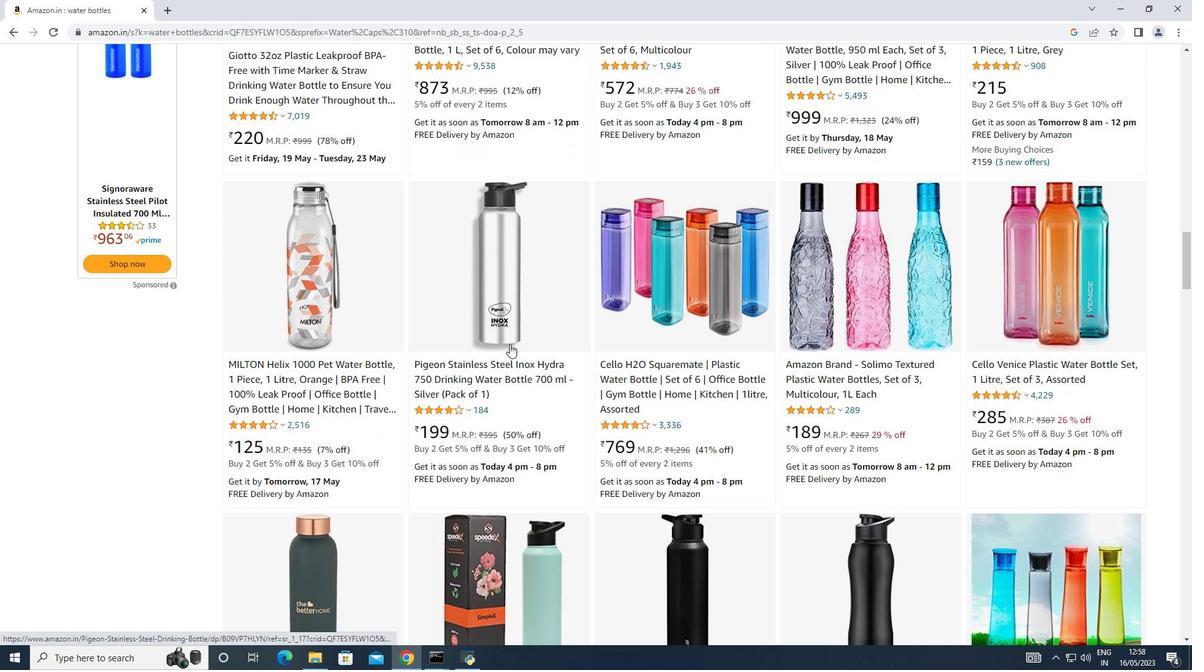 
Action: Mouse moved to (509, 344)
Screenshot: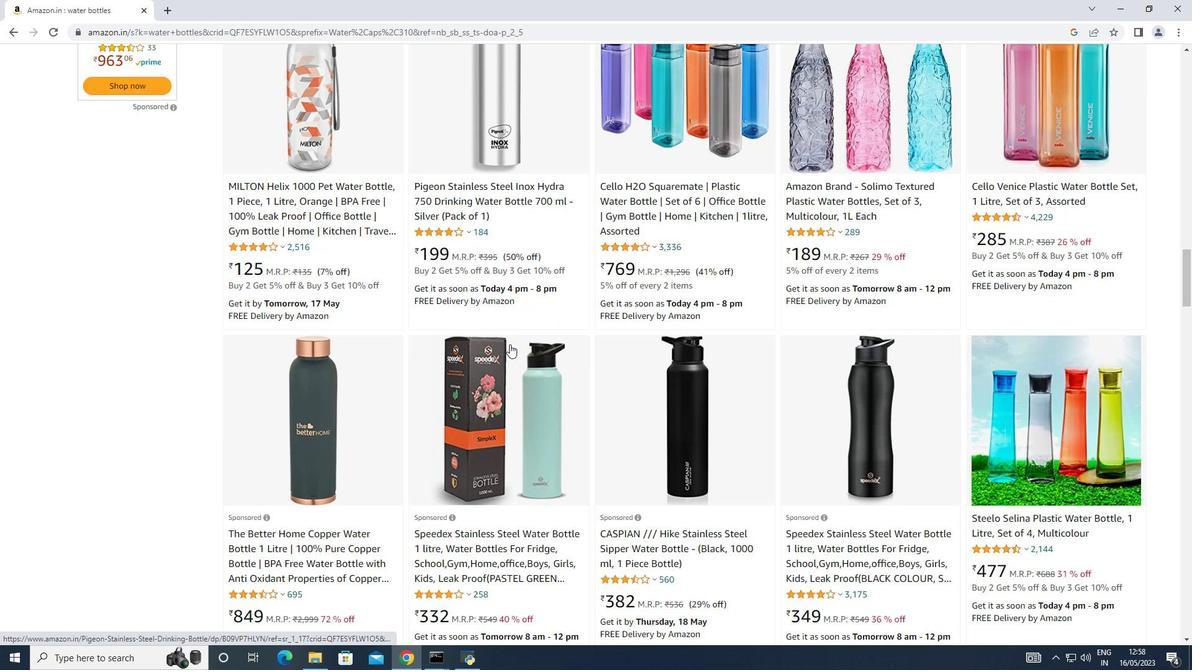 
Action: Mouse scrolled (509, 344) with delta (0, 0)
Screenshot: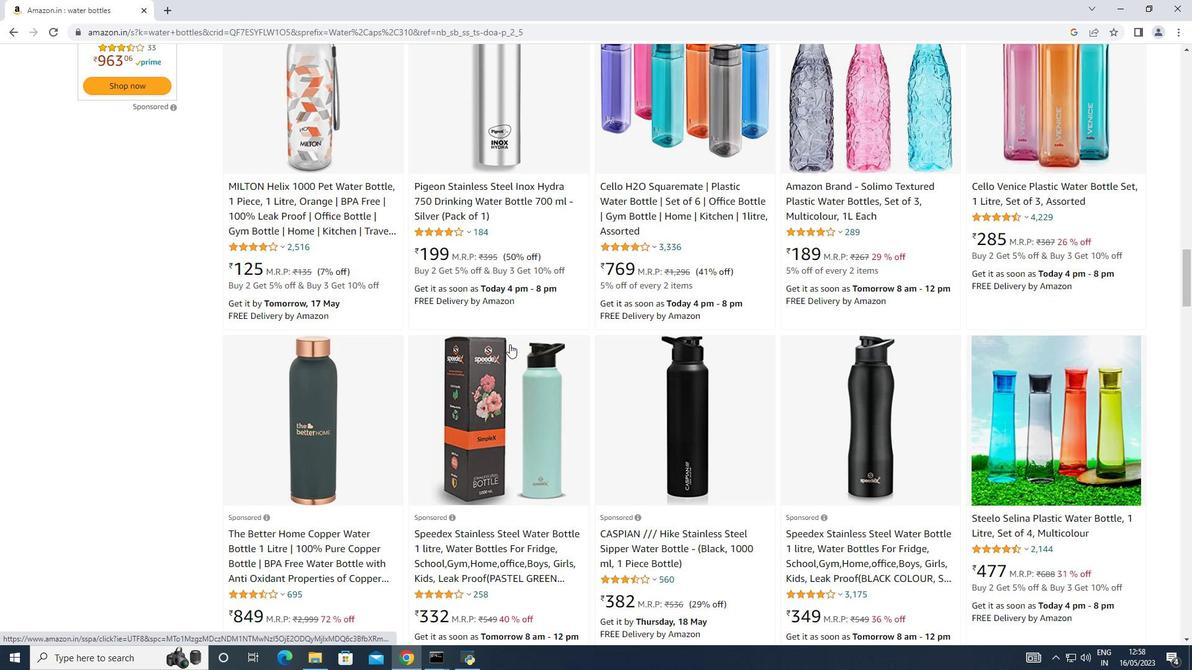 
Action: Mouse scrolled (509, 344) with delta (0, 0)
Screenshot: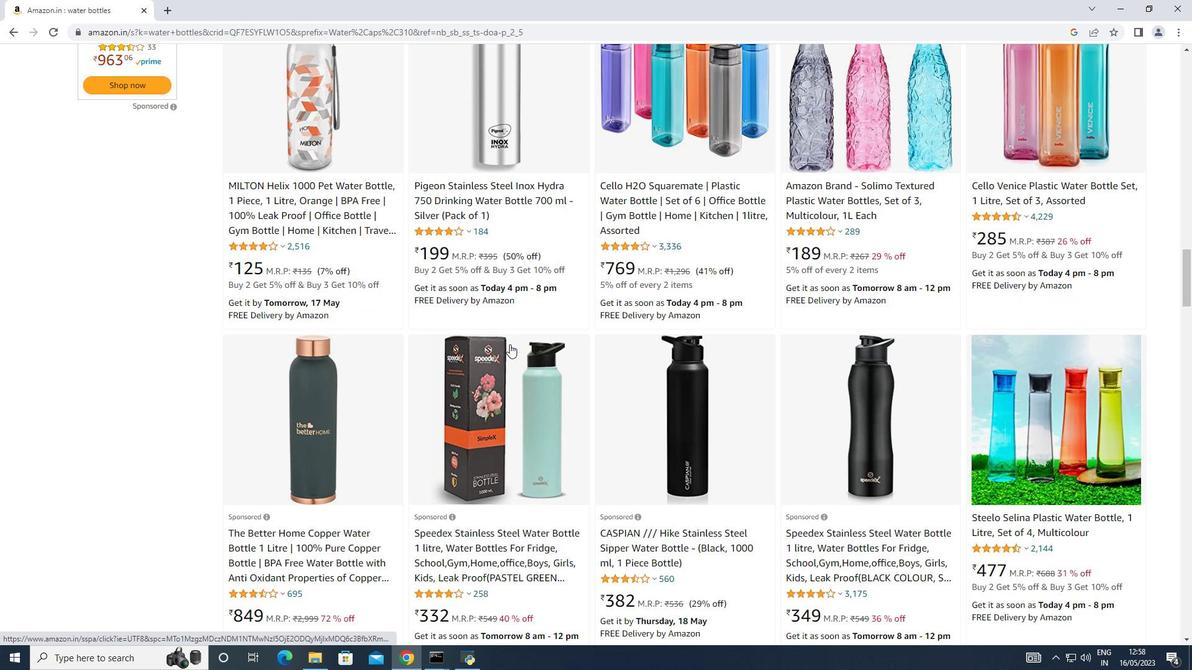 
Action: Mouse moved to (513, 342)
Screenshot: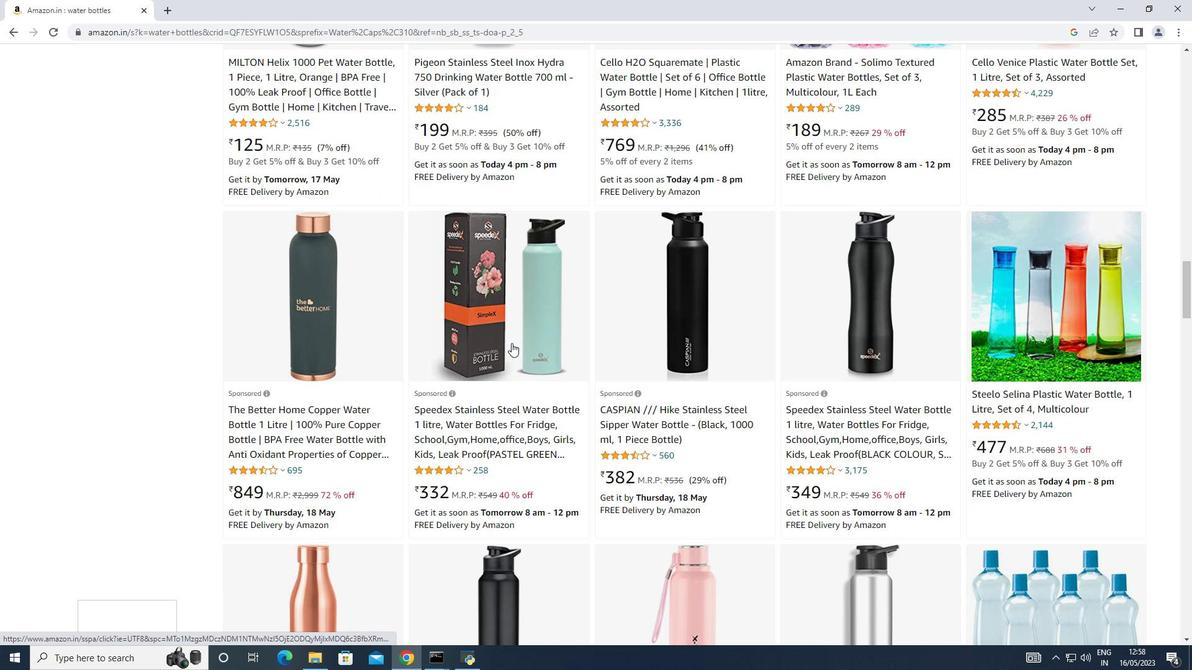 
Action: Mouse scrolled (513, 342) with delta (0, 0)
Screenshot: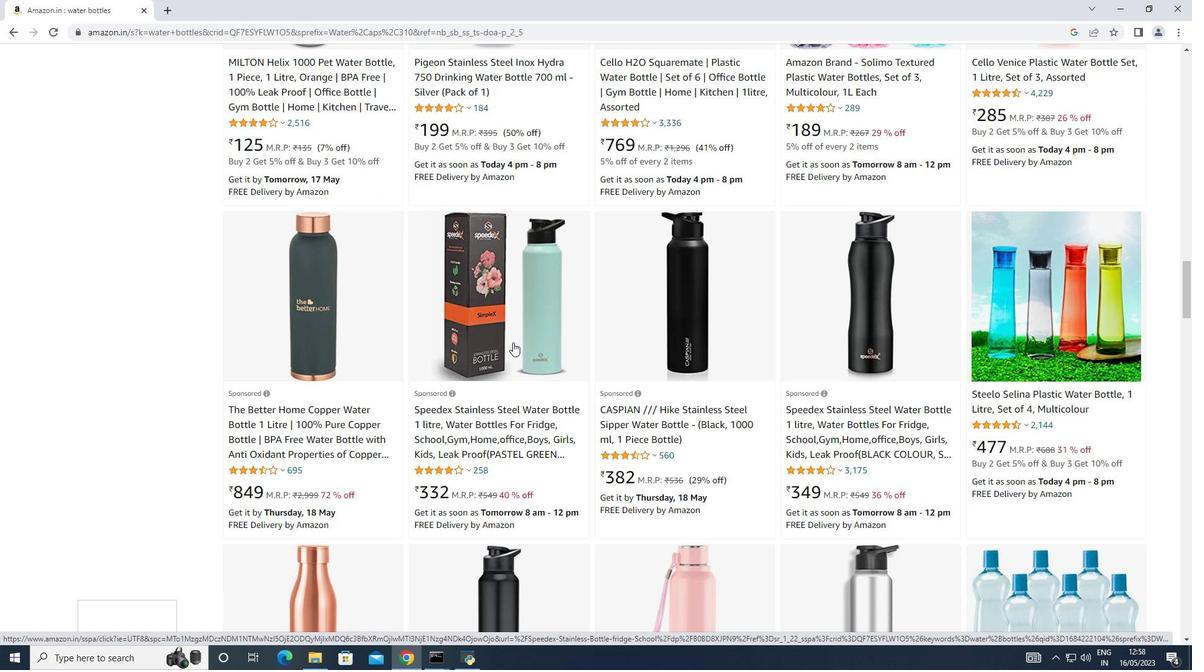 
Action: Mouse moved to (529, 334)
Screenshot: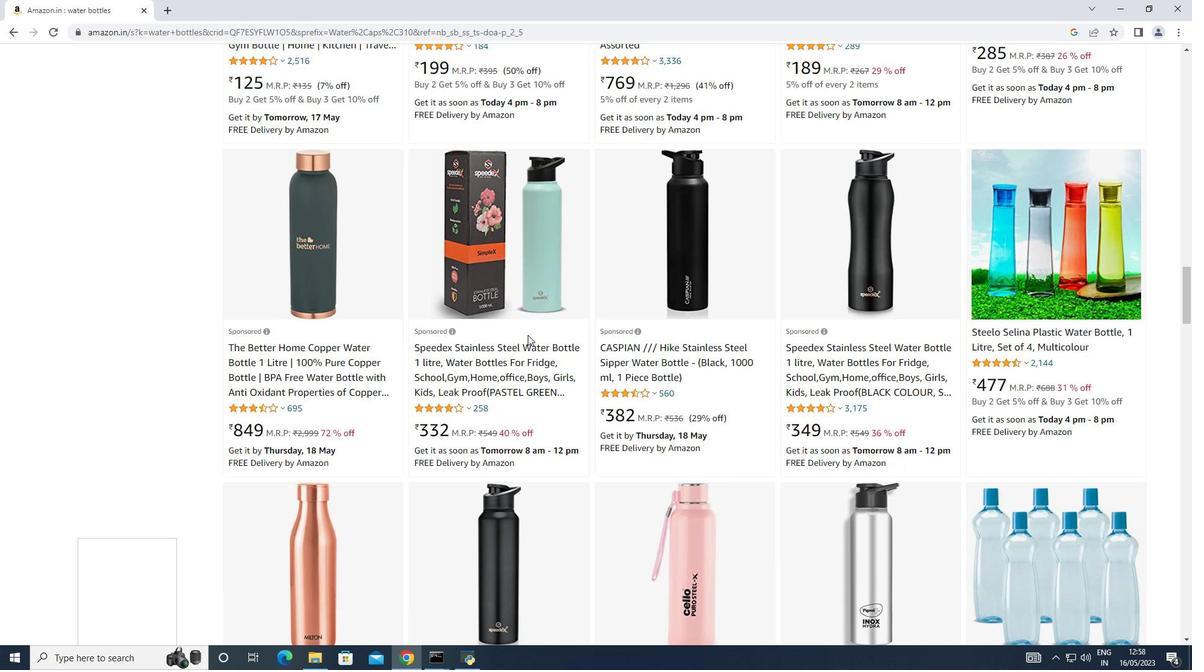 
Action: Mouse scrolled (529, 334) with delta (0, 0)
Screenshot: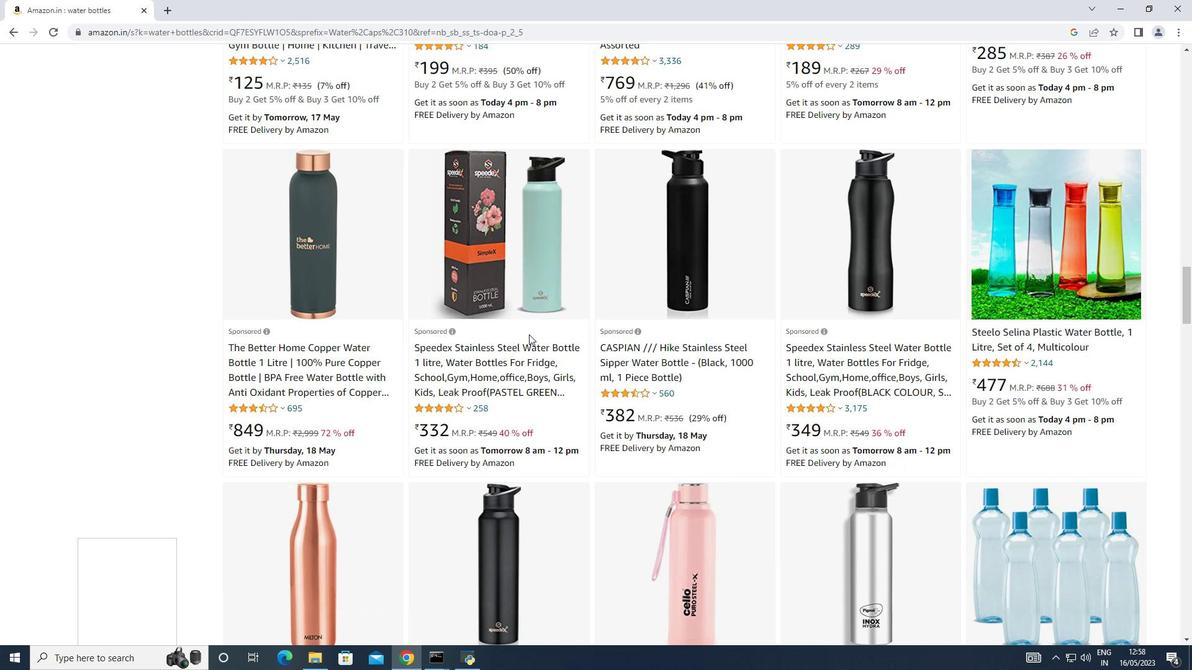 
Action: Mouse scrolled (529, 334) with delta (0, 0)
Screenshot: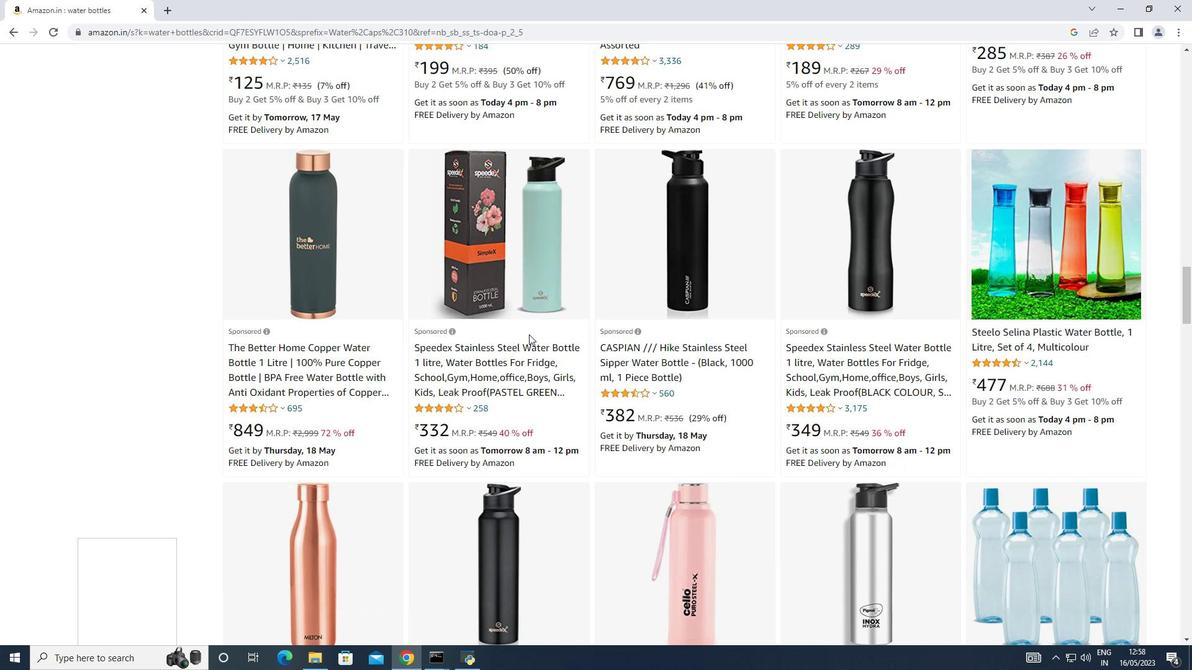 
Action: Mouse scrolled (529, 334) with delta (0, 0)
Screenshot: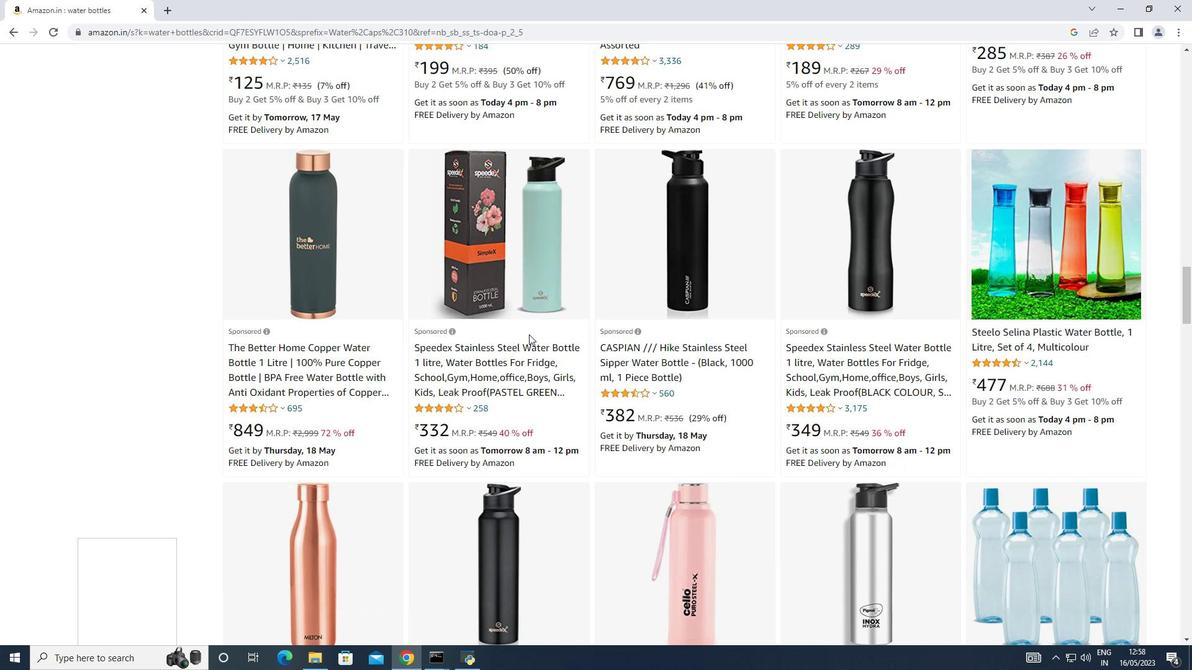 
Action: Mouse scrolled (529, 334) with delta (0, 0)
Screenshot: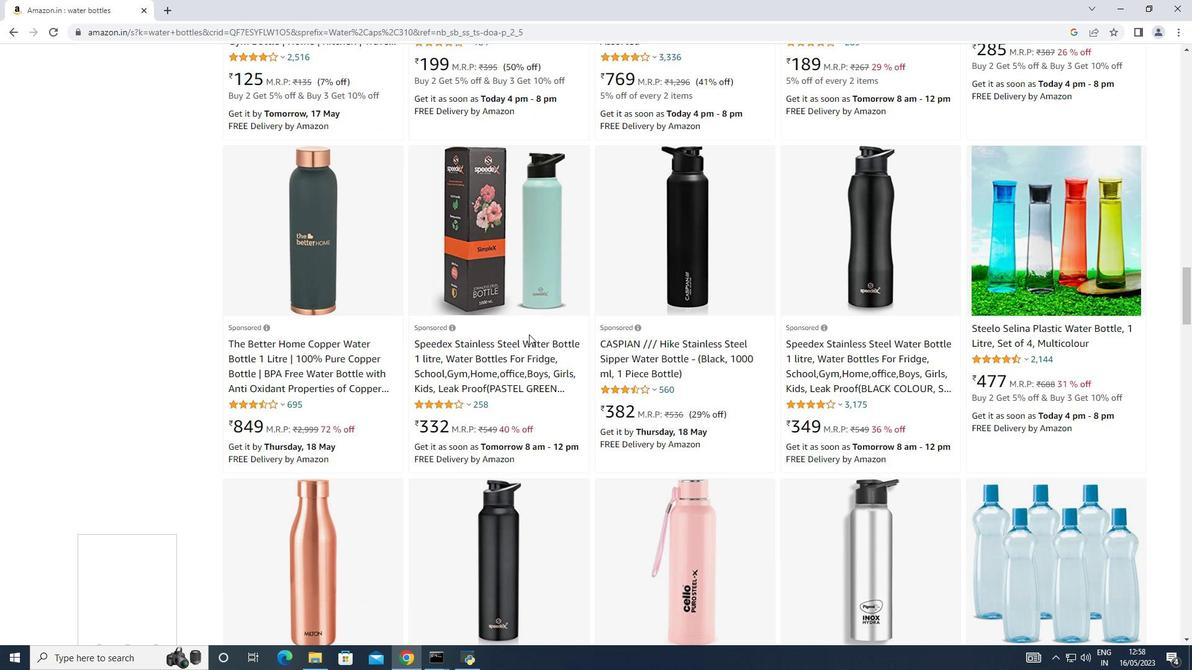
Action: Mouse moved to (529, 334)
Screenshot: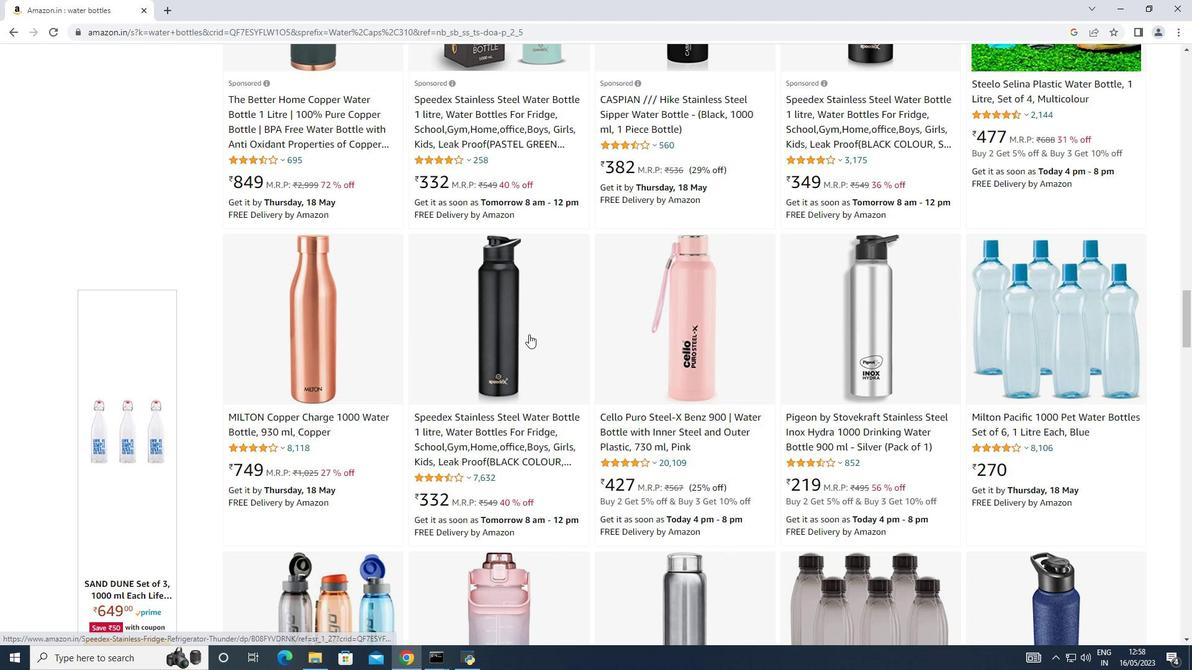 
Action: Mouse scrolled (529, 334) with delta (0, 0)
Screenshot: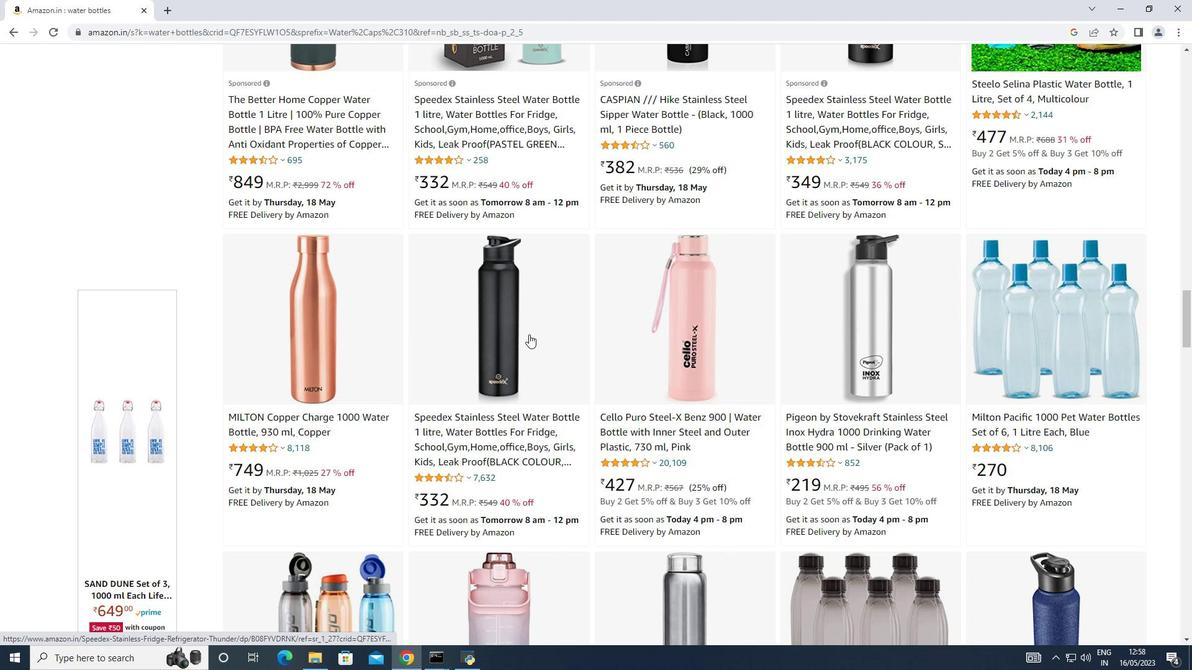 
Action: Mouse scrolled (529, 334) with delta (0, 0)
Screenshot: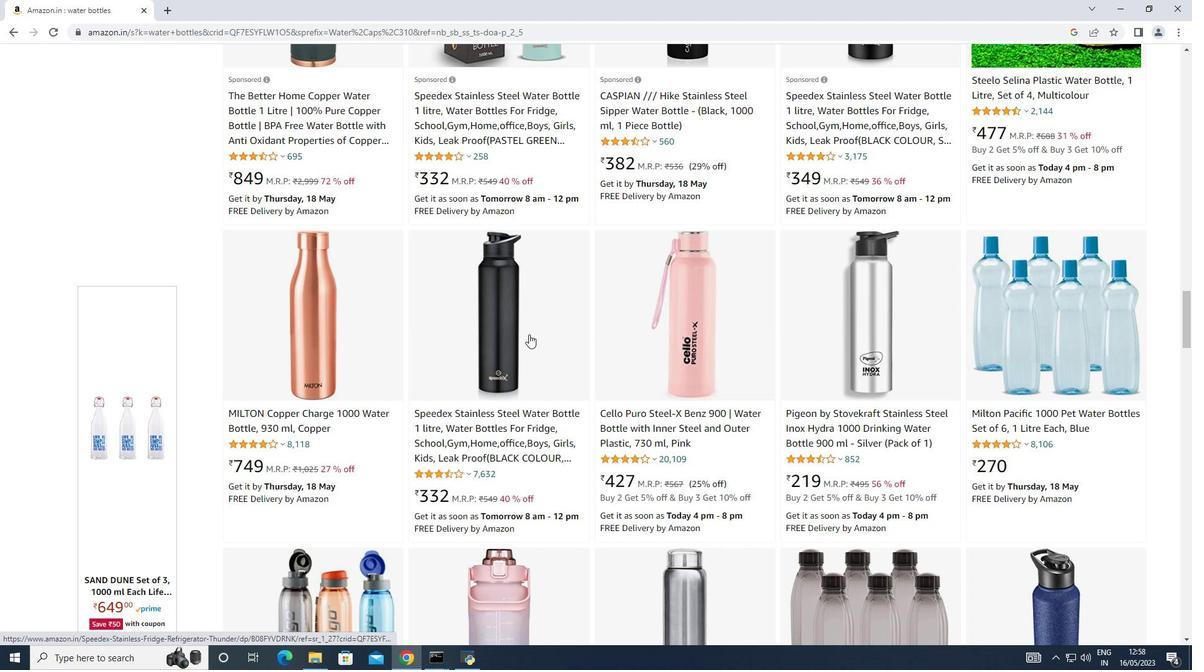 
Action: Mouse scrolled (529, 334) with delta (0, 0)
Screenshot: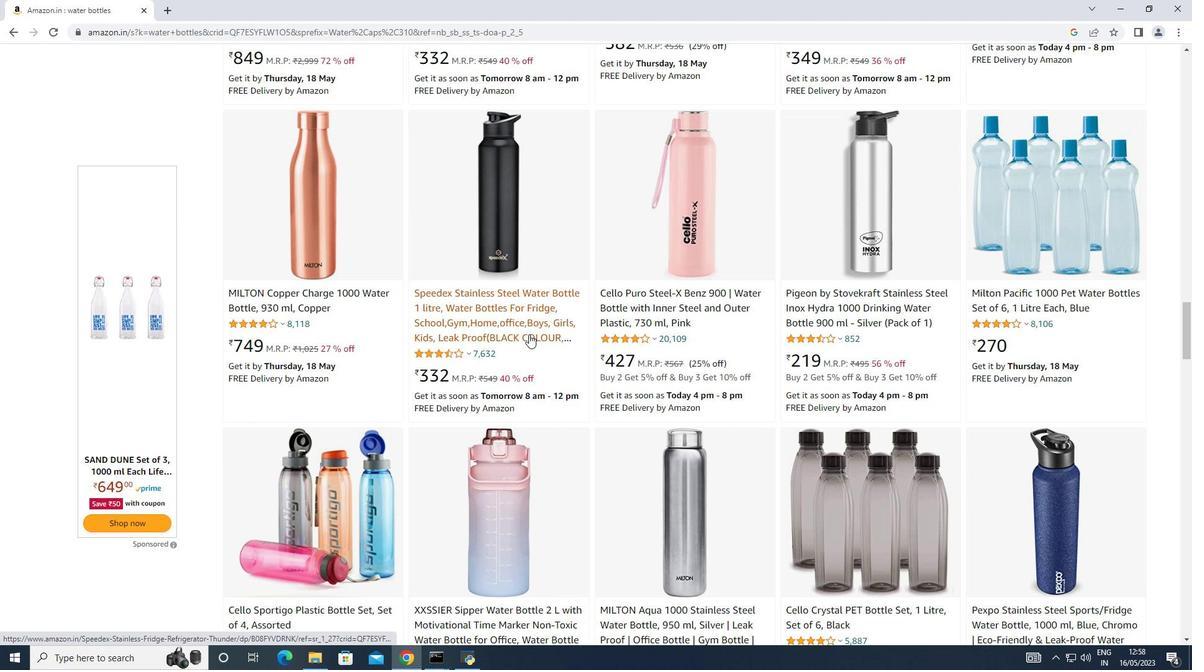 
Action: Mouse scrolled (529, 334) with delta (0, 0)
Screenshot: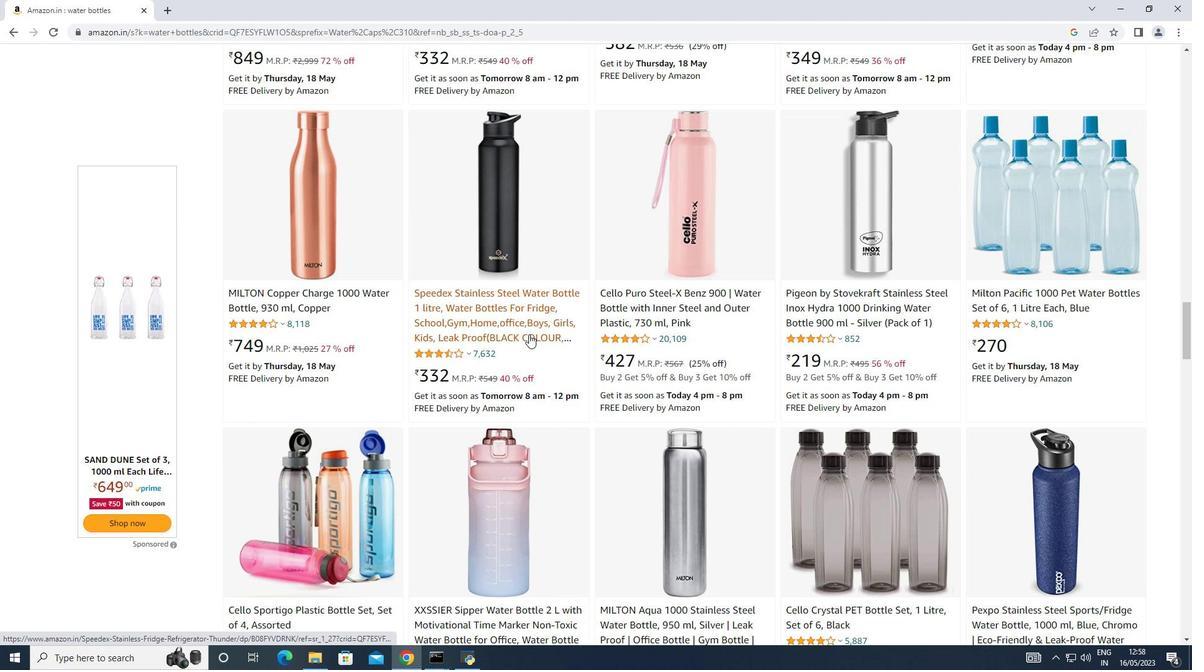 
Action: Mouse scrolled (529, 334) with delta (0, 0)
Screenshot: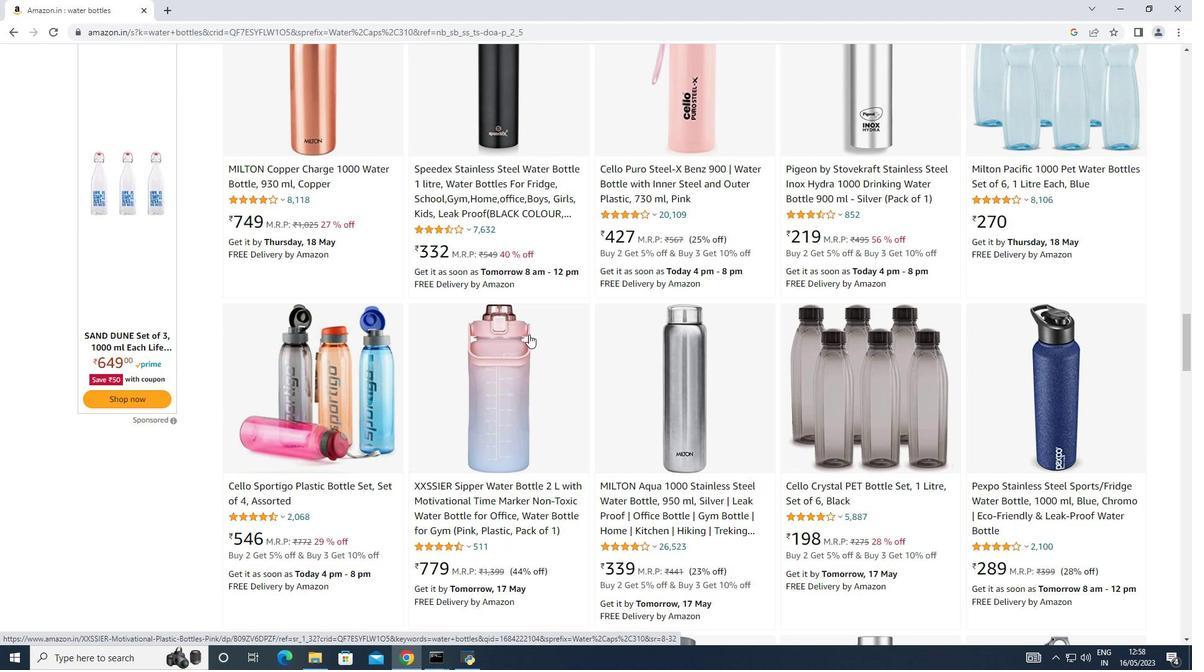 
Action: Mouse pressed left at (529, 334)
Screenshot: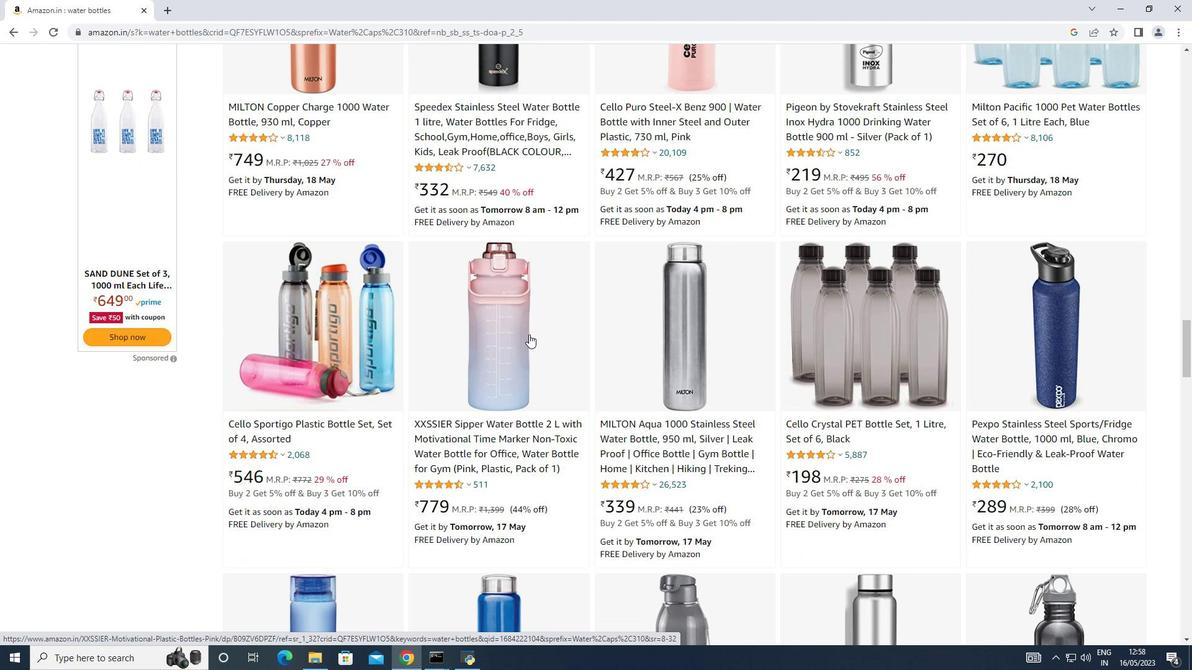 
Action: Mouse moved to (372, 345)
Screenshot: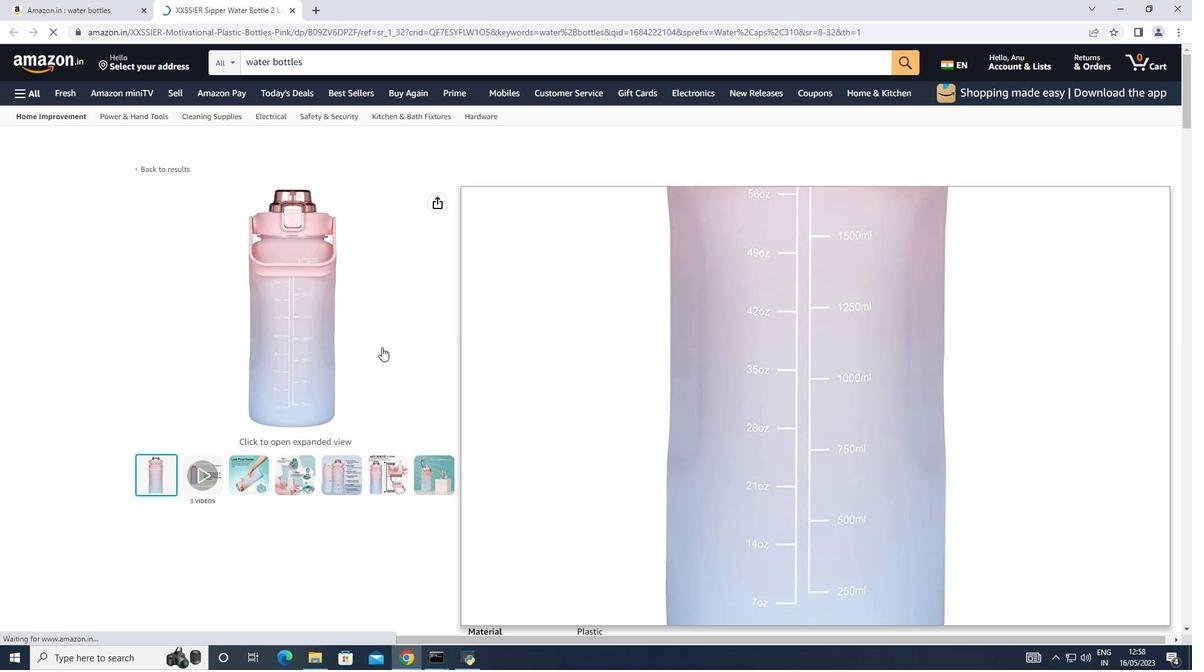 
Action: Mouse pressed left at (372, 345)
Screenshot: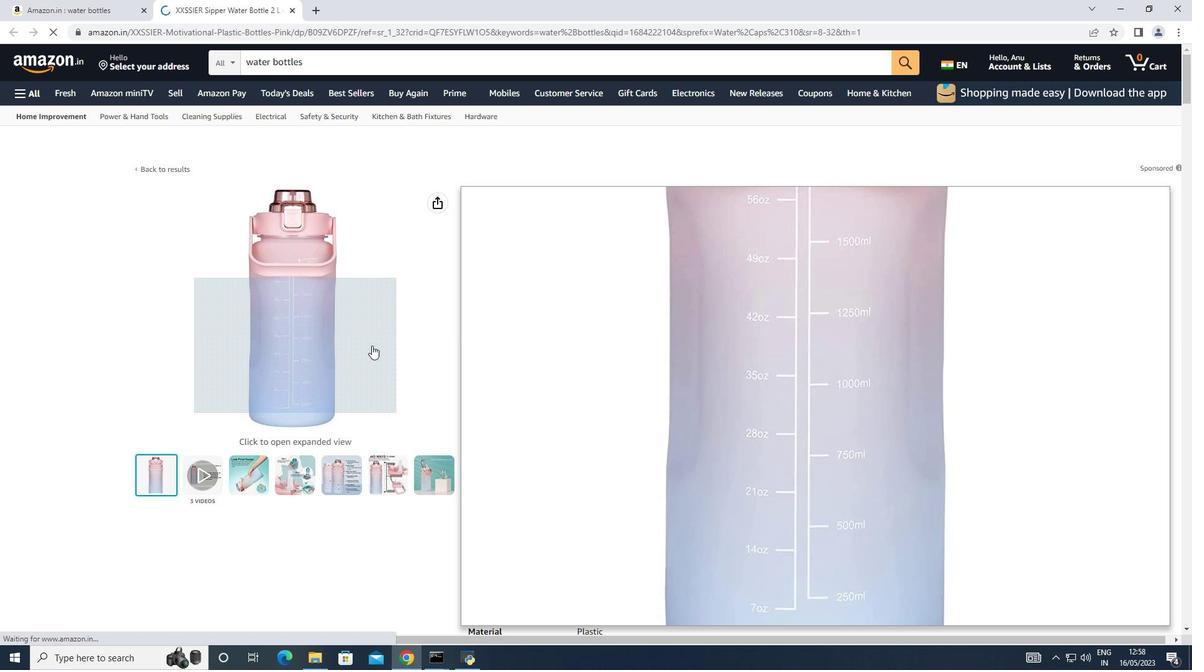 
Action: Mouse moved to (694, 393)
Screenshot: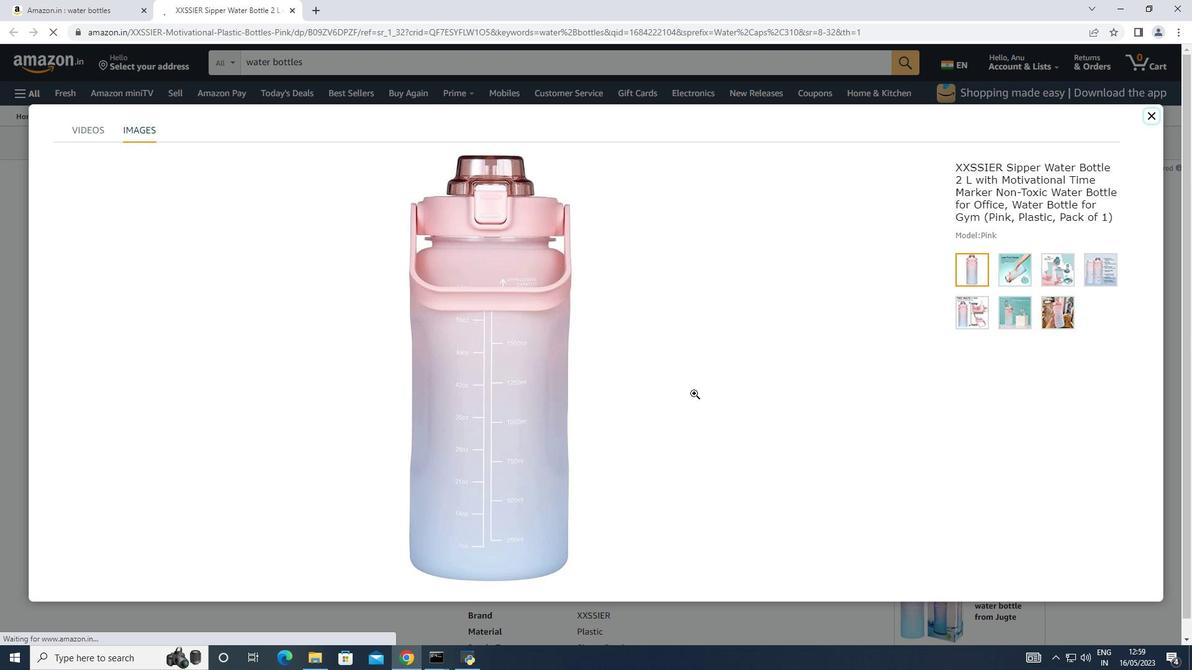 
Action: Mouse scrolled (694, 393) with delta (0, 0)
Screenshot: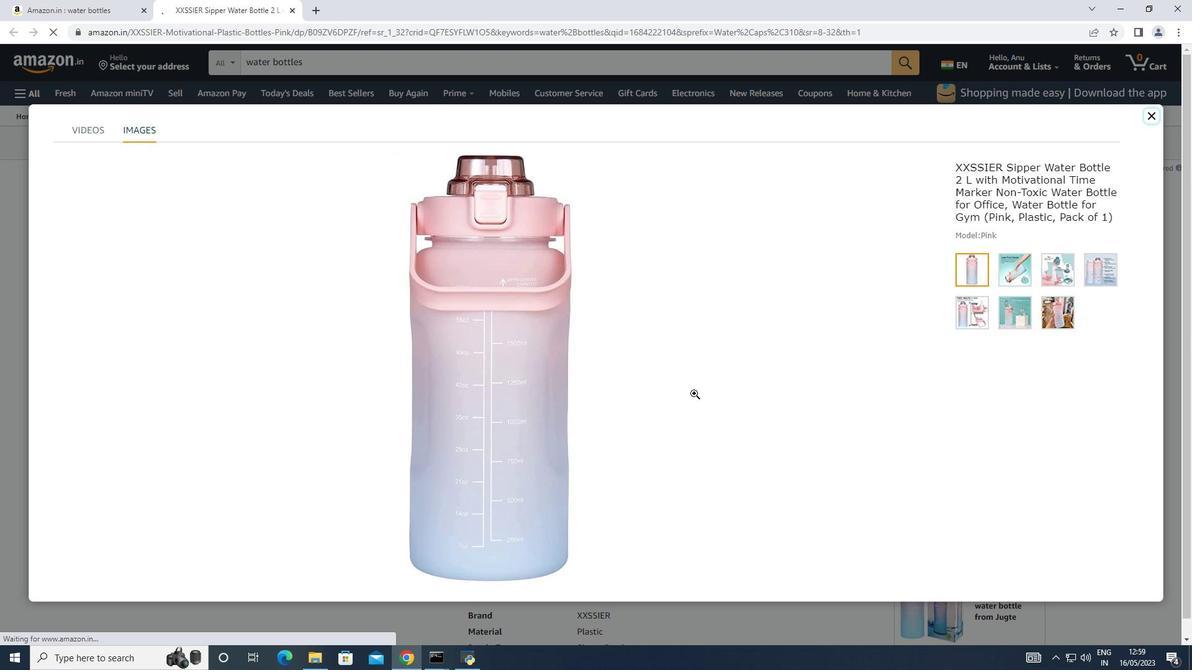 
Action: Mouse scrolled (694, 393) with delta (0, 0)
Screenshot: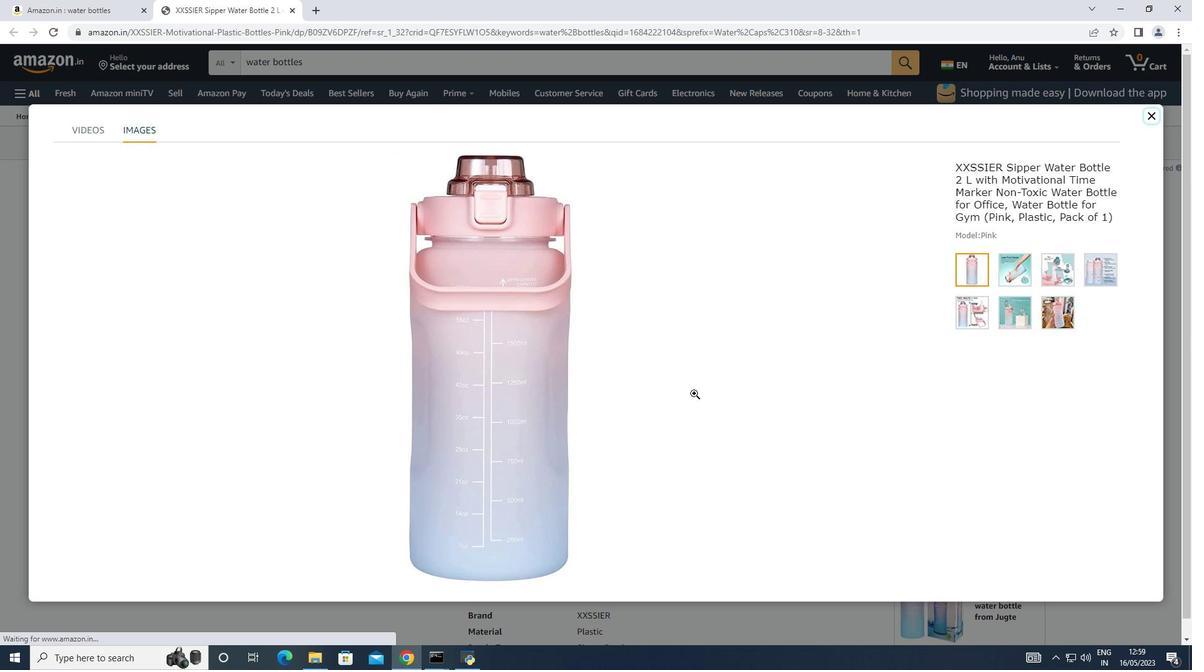 
Action: Mouse scrolled (694, 394) with delta (0, 0)
Screenshot: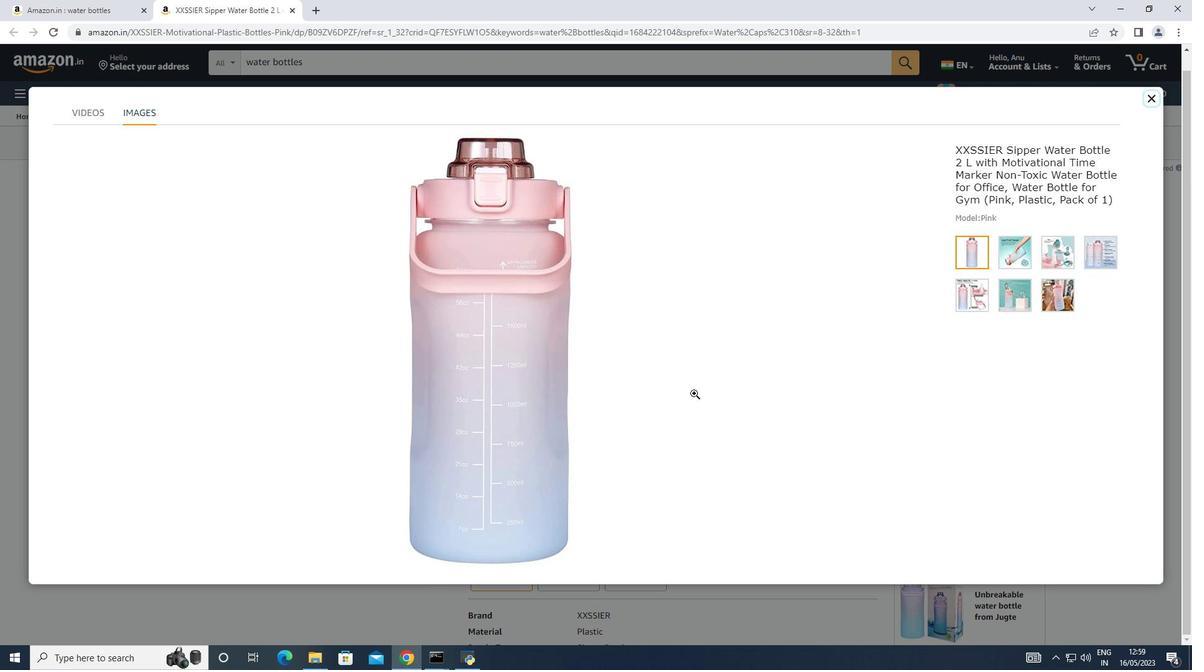 
Action: Mouse scrolled (694, 394) with delta (0, 0)
Screenshot: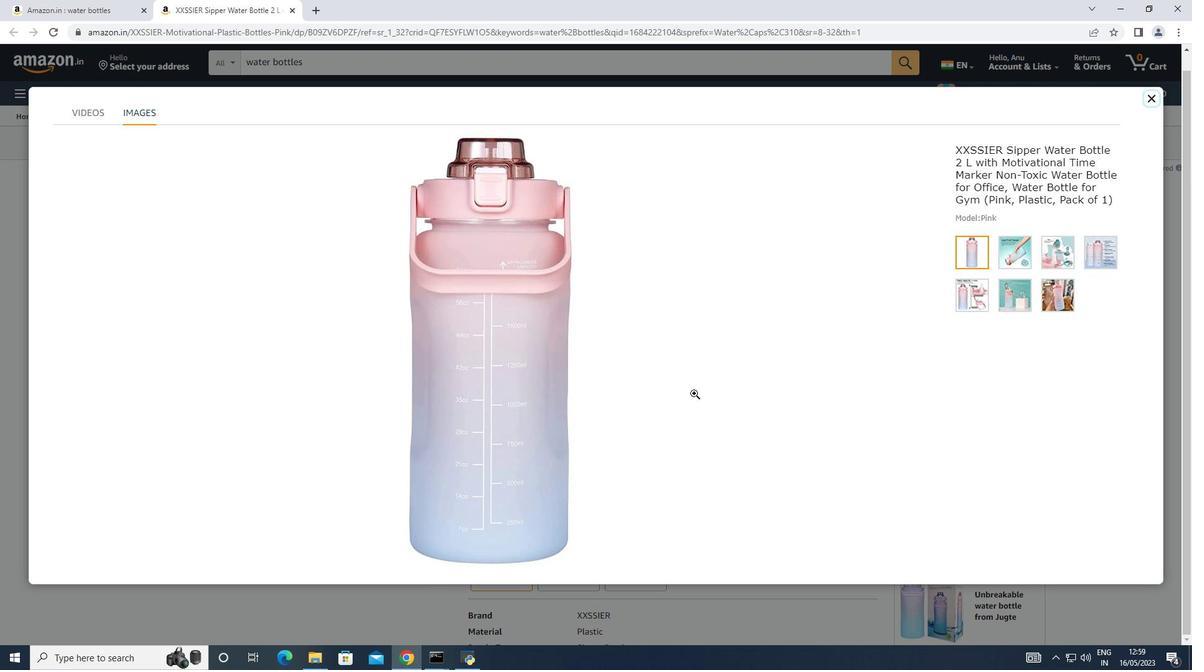
Action: Mouse moved to (1014, 268)
Screenshot: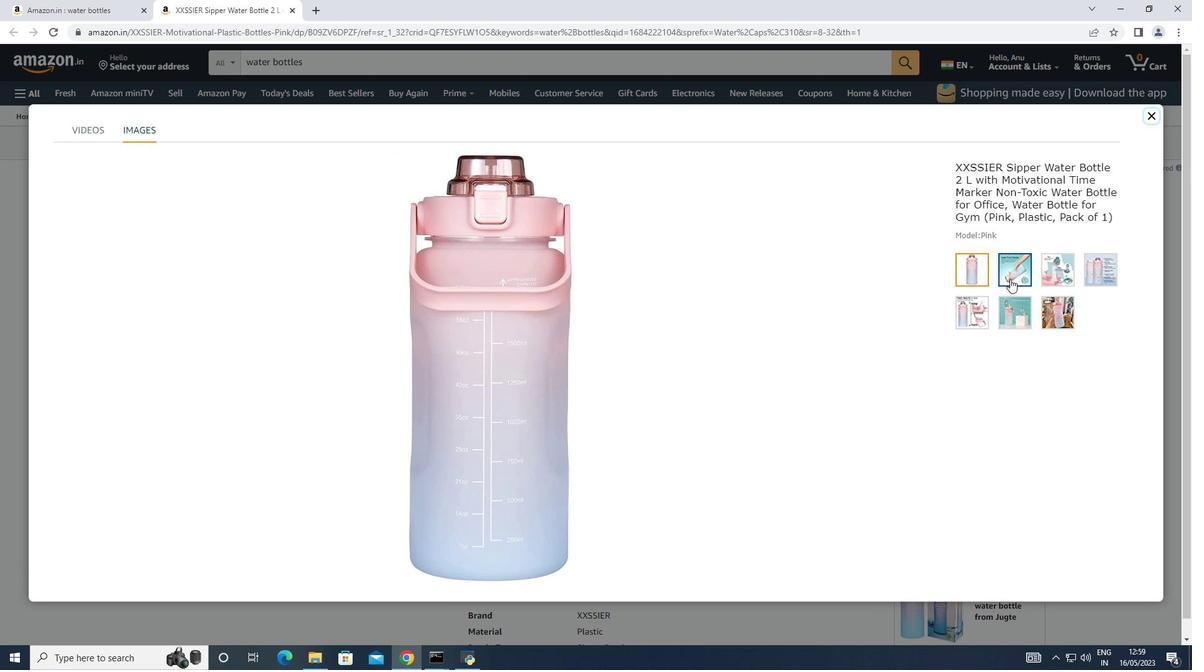 
Action: Mouse pressed left at (1014, 268)
Screenshot: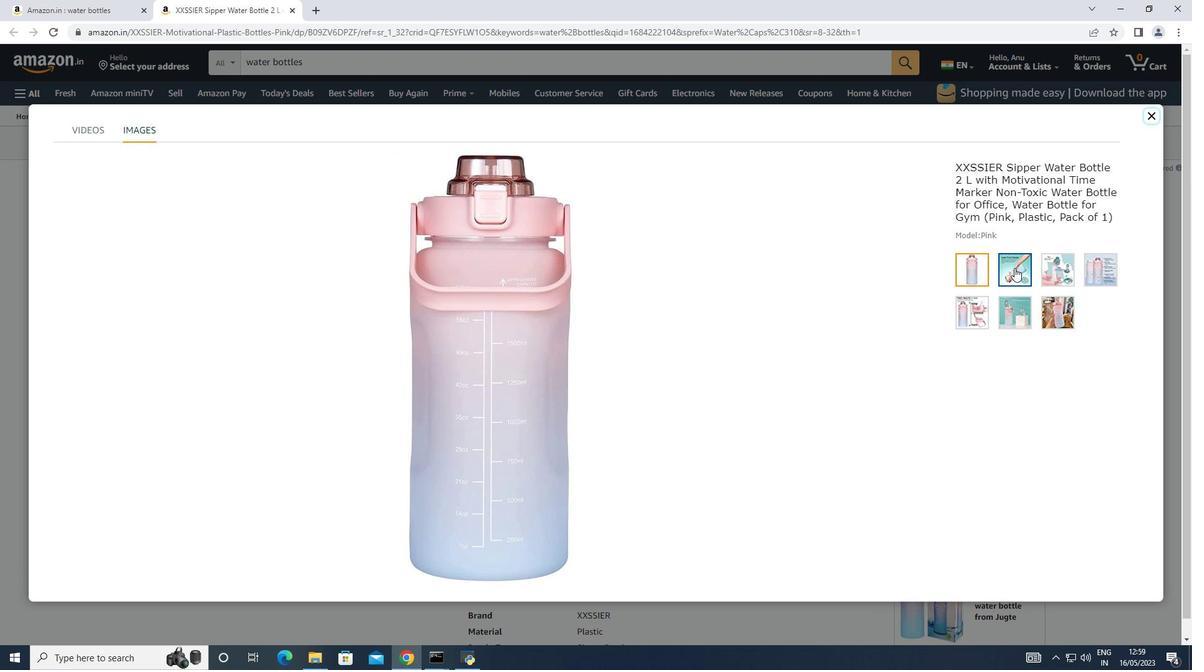 
Action: Mouse moved to (1068, 273)
Screenshot: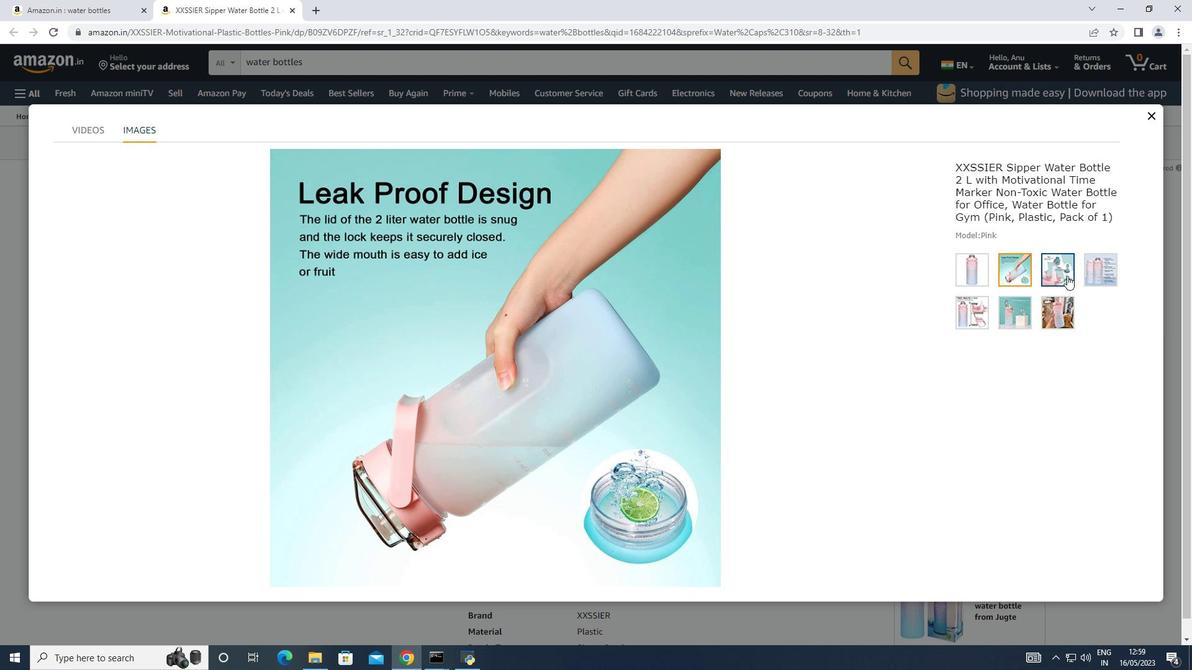 
Action: Mouse pressed left at (1068, 273)
Screenshot: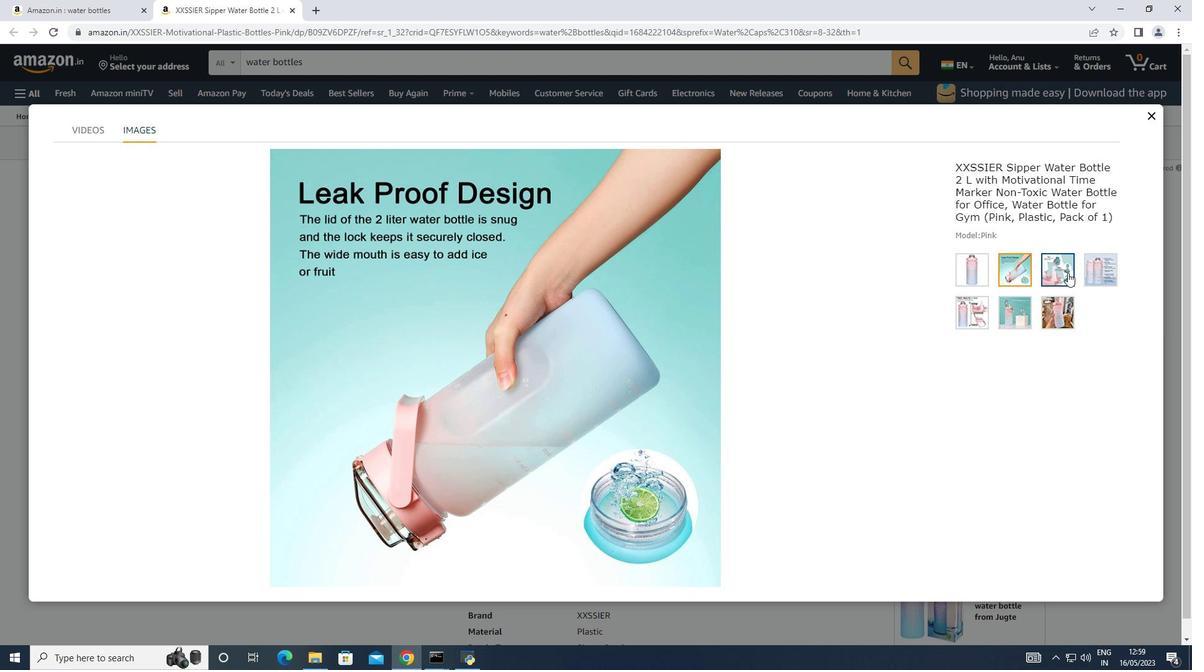 
Action: Mouse moved to (1088, 273)
Screenshot: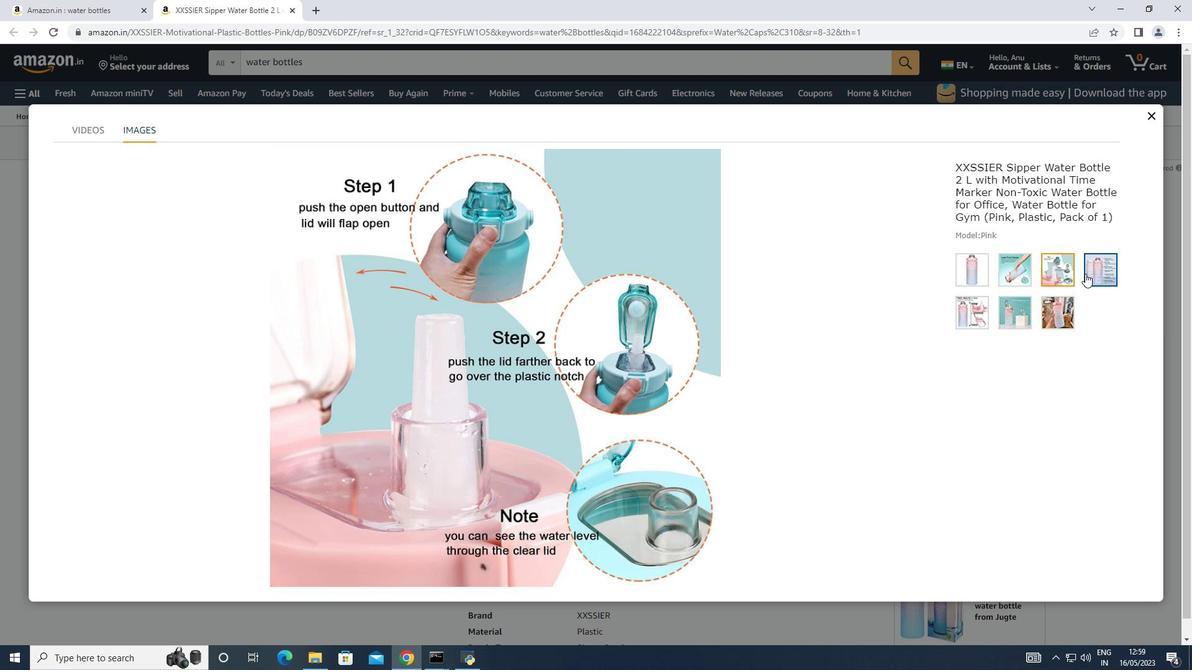 
Action: Mouse pressed left at (1088, 273)
Screenshot: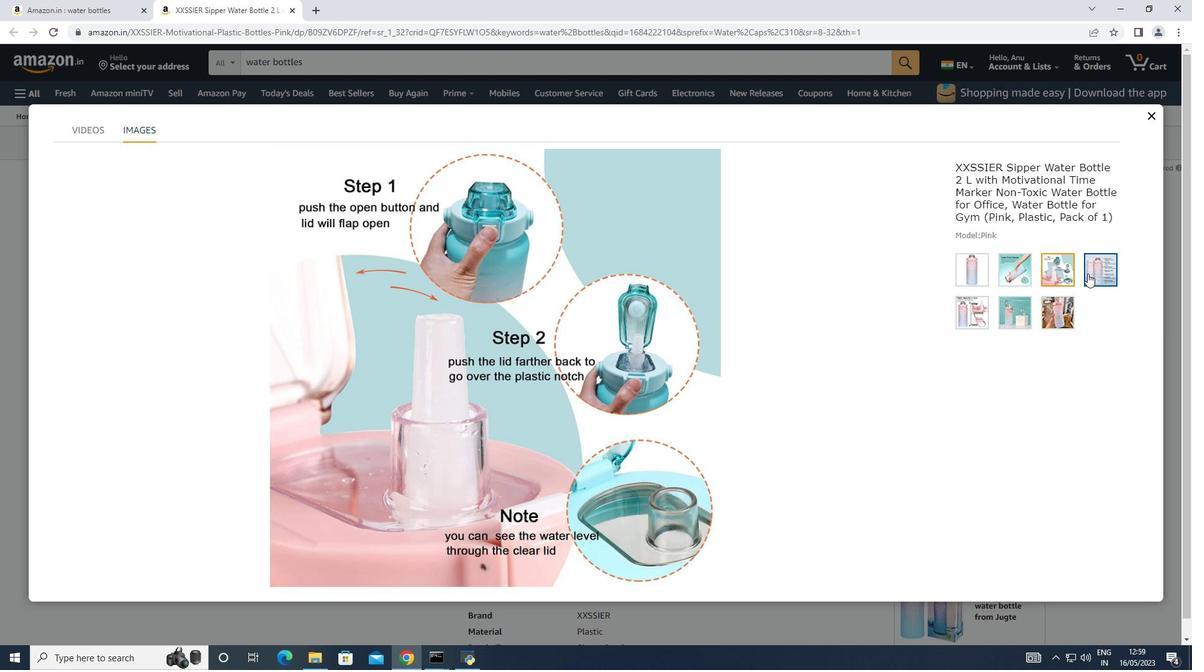 
Action: Mouse moved to (986, 313)
Screenshot: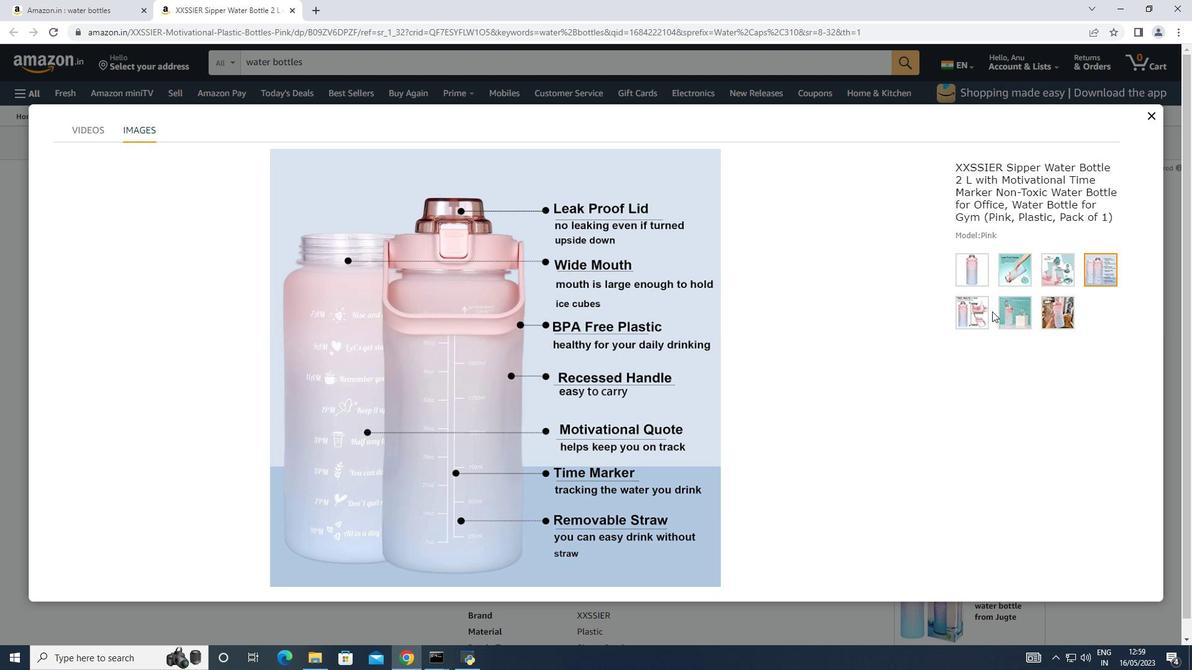 
Action: Mouse pressed left at (986, 313)
Screenshot: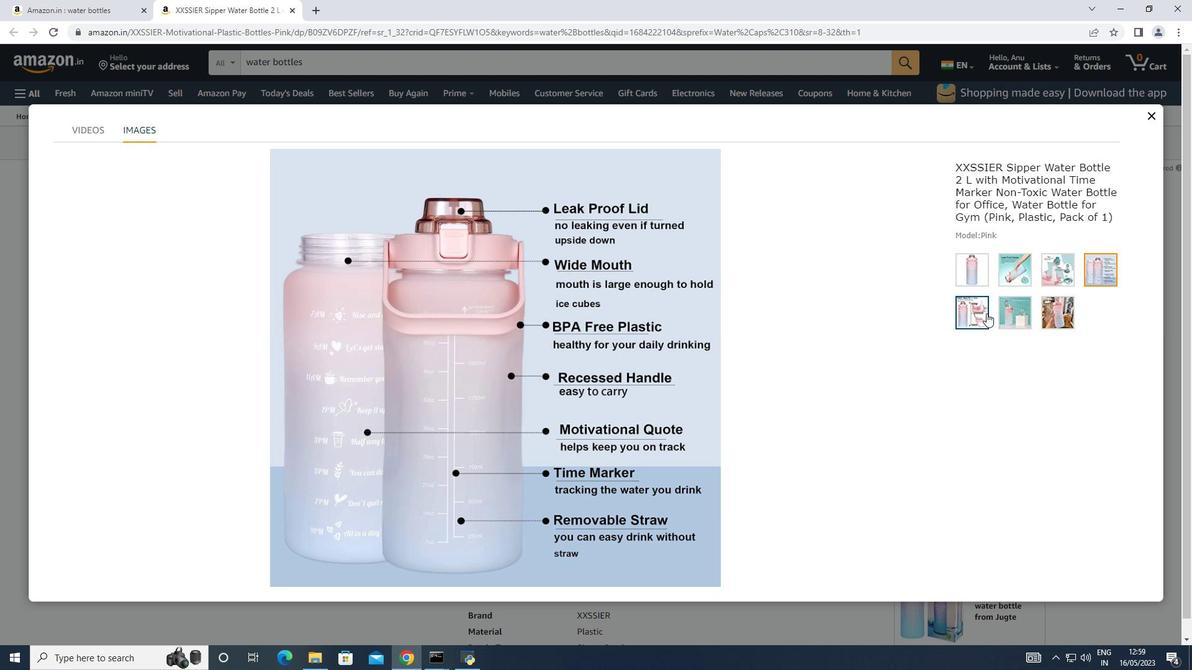 
Action: Mouse moved to (1003, 314)
Screenshot: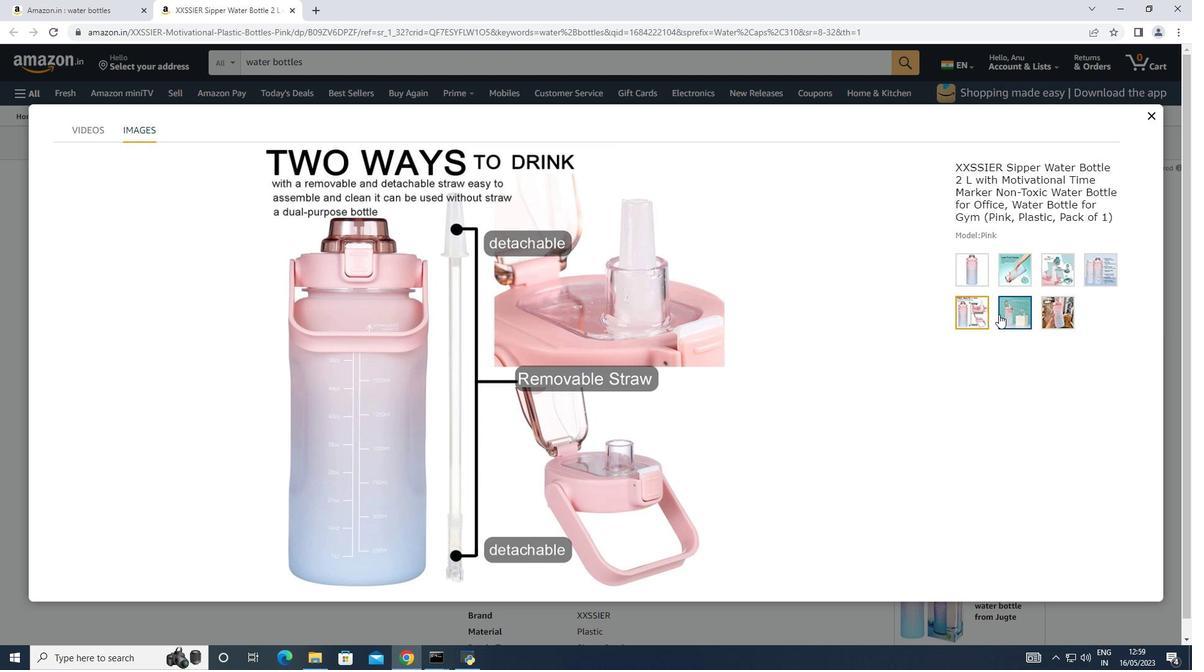 
Action: Mouse pressed left at (1003, 314)
Screenshot: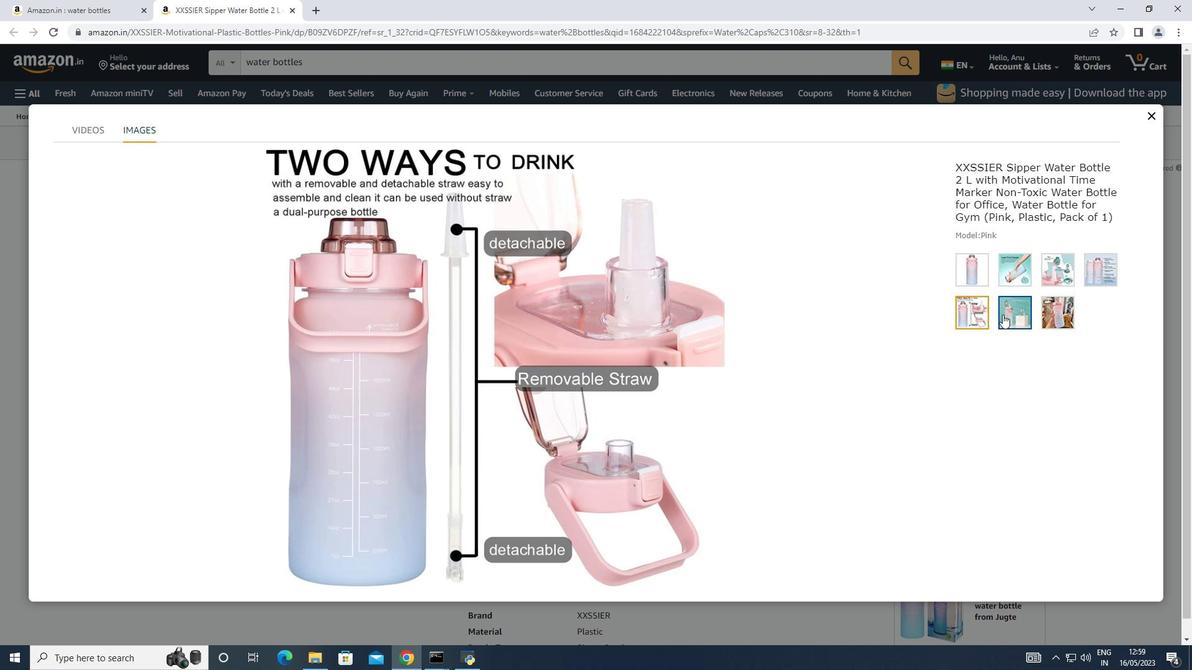 
Action: Mouse moved to (1058, 312)
Screenshot: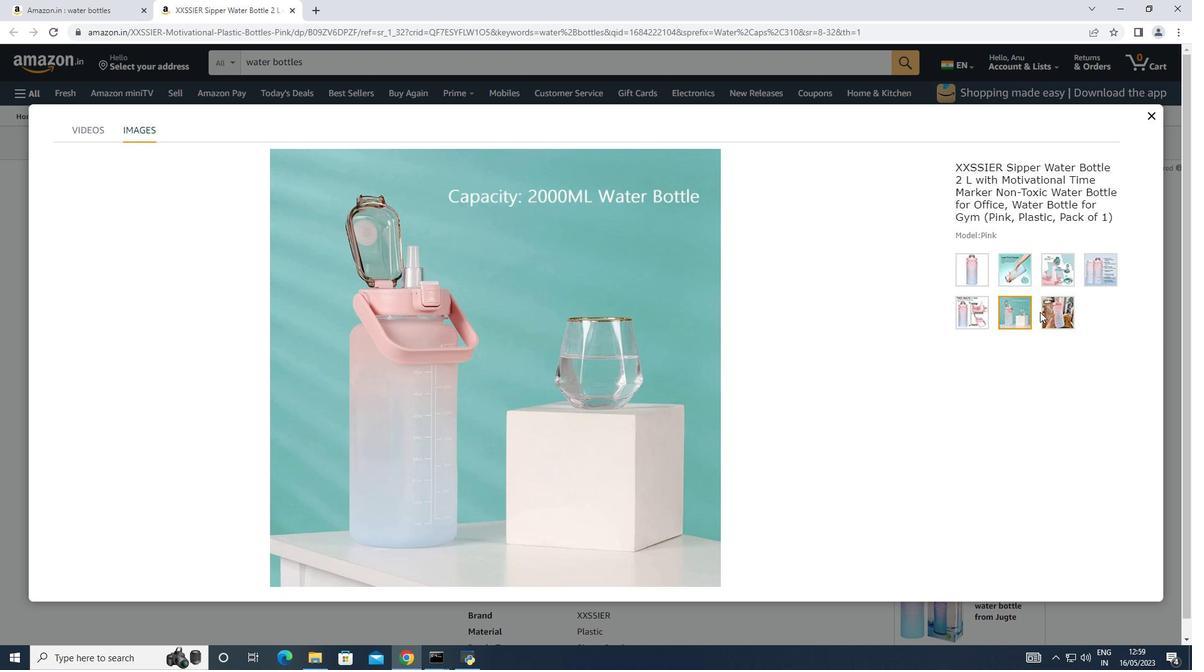 
Action: Mouse pressed left at (1058, 312)
Screenshot: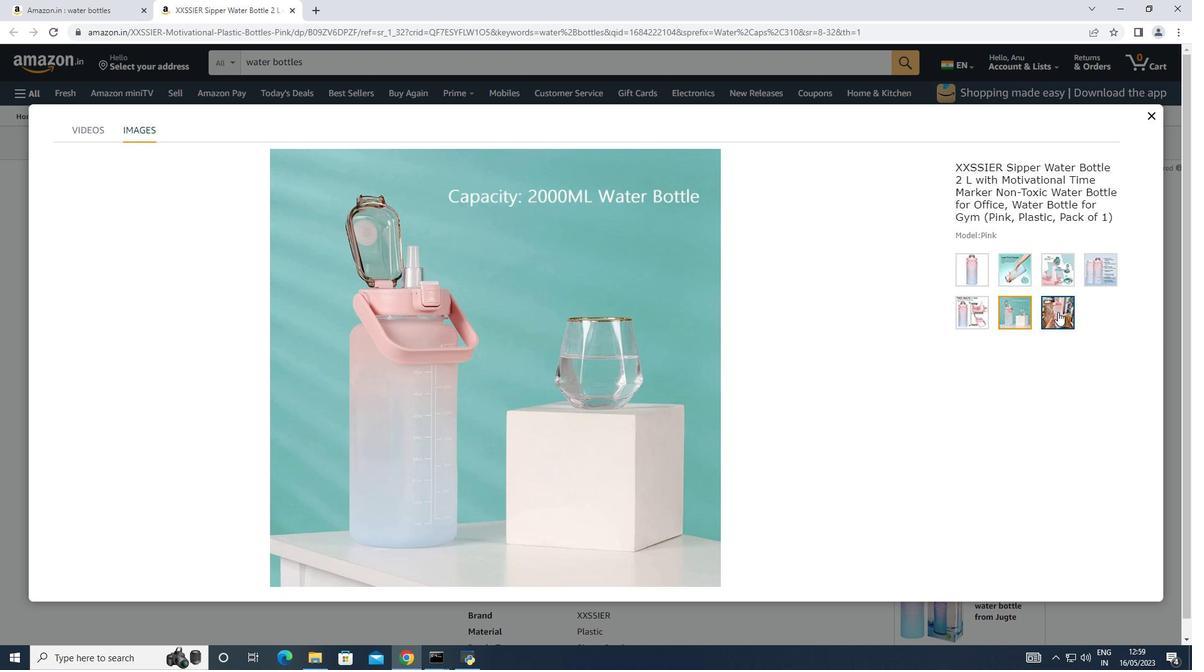 
Action: Mouse moved to (1150, 113)
Screenshot: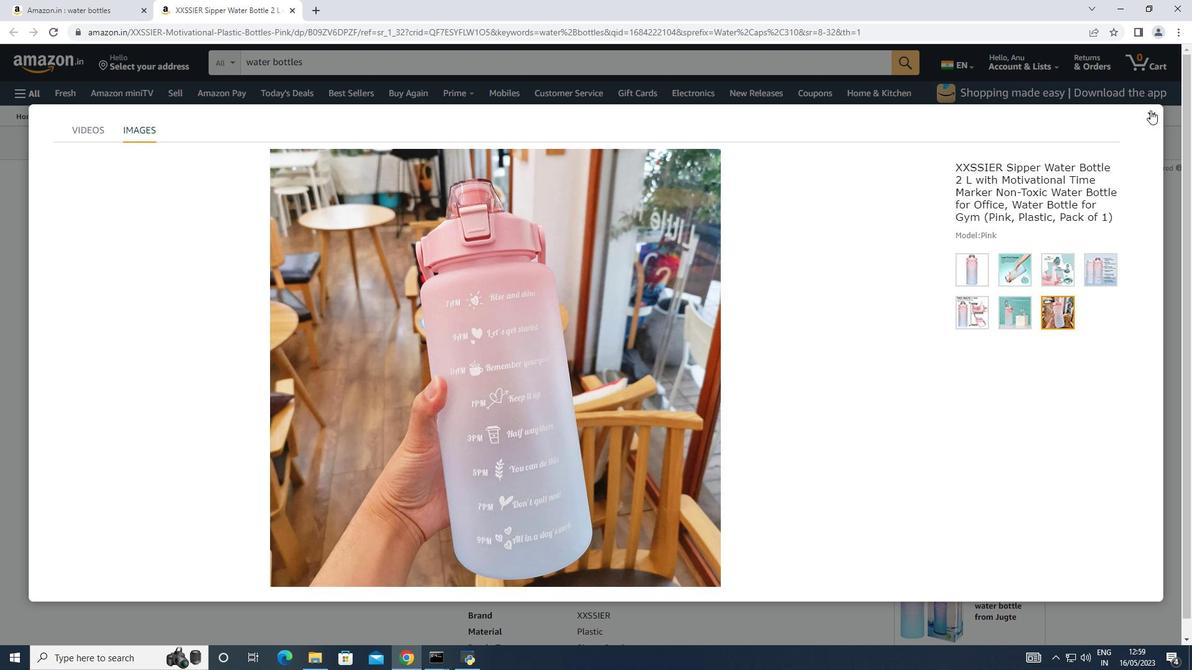 
Action: Mouse pressed left at (1150, 113)
Screenshot: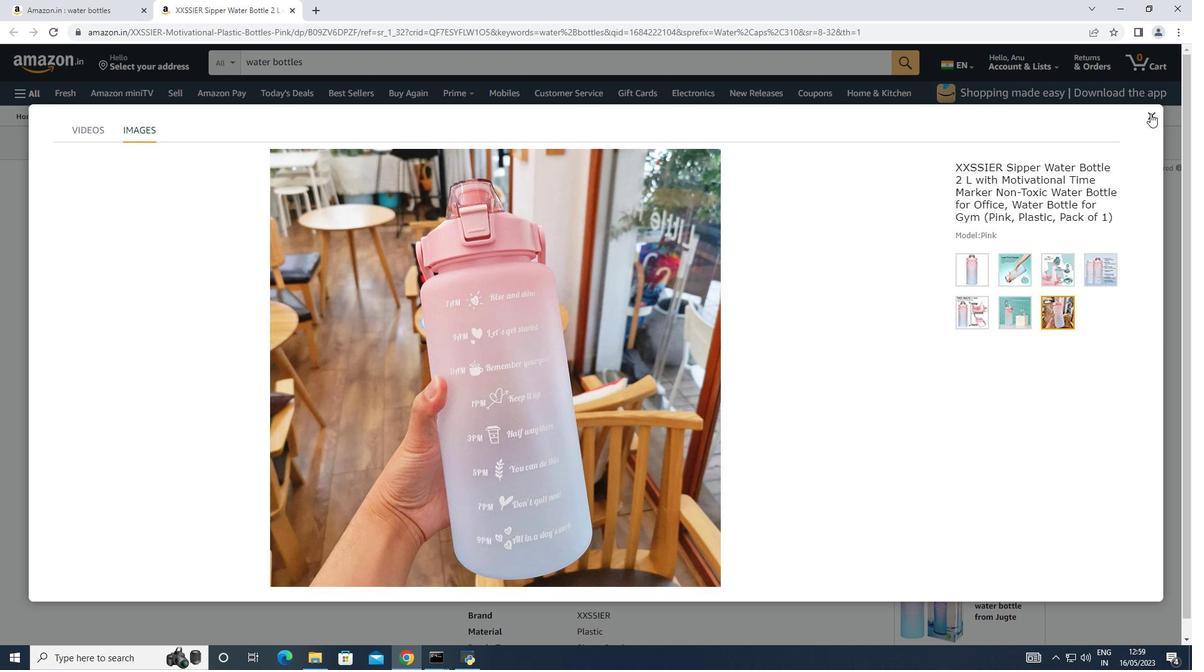 
Action: Mouse moved to (827, 472)
Screenshot: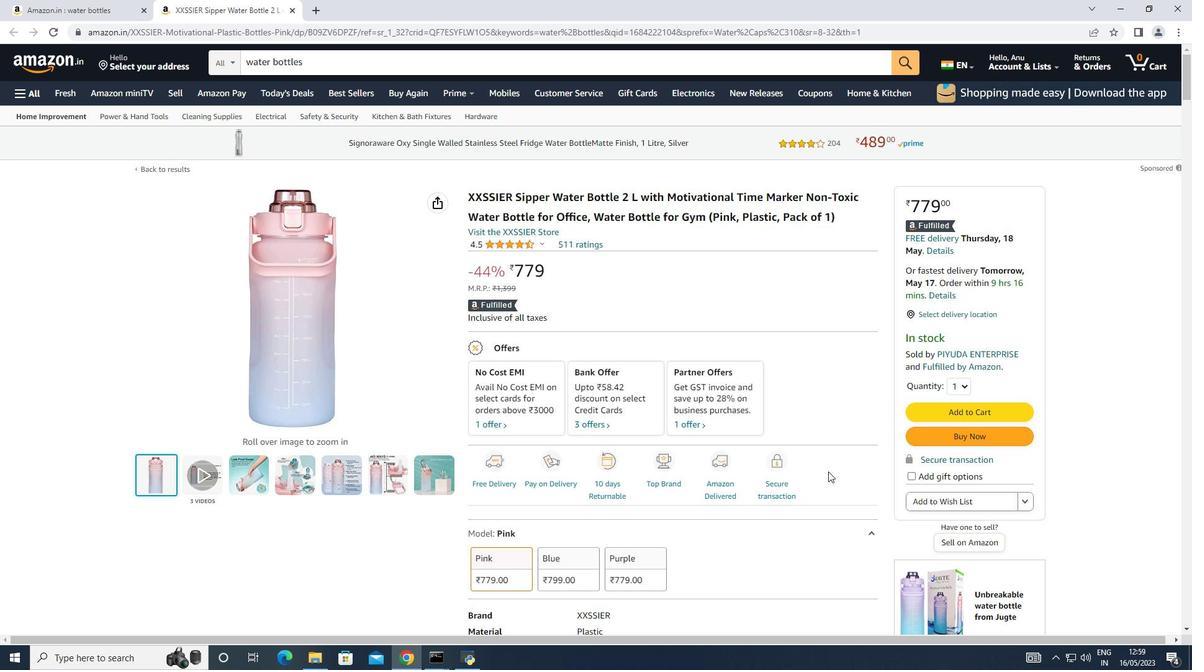 
Action: Mouse scrolled (827, 472) with delta (0, 0)
Screenshot: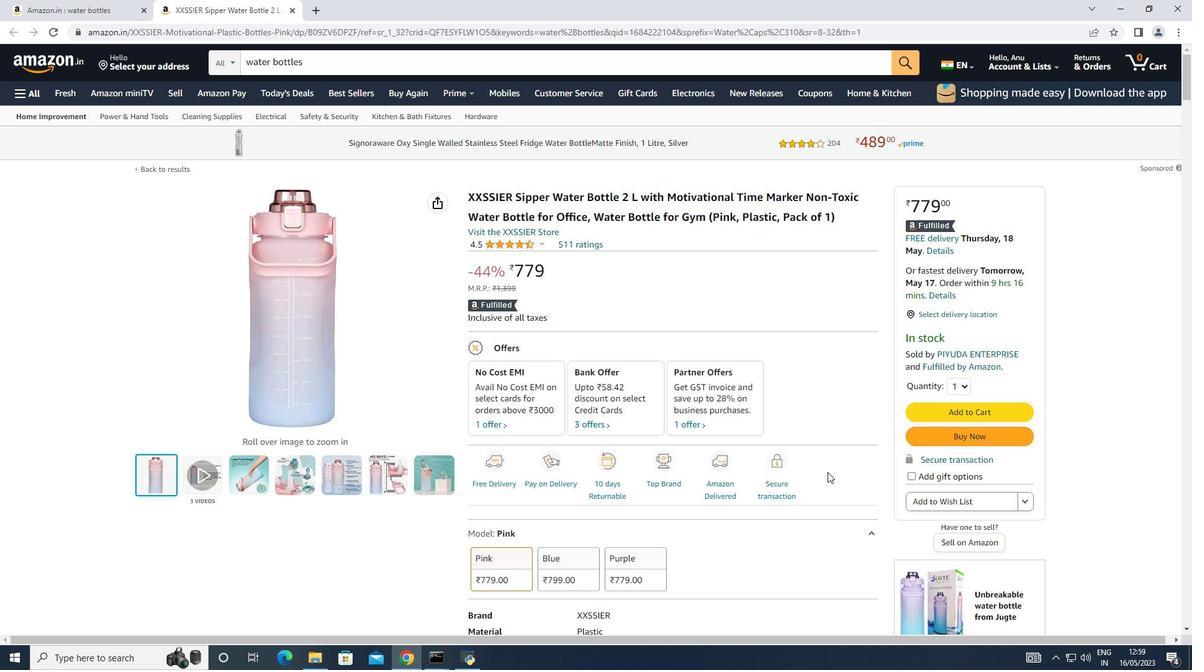 
Action: Mouse moved to (752, 474)
Screenshot: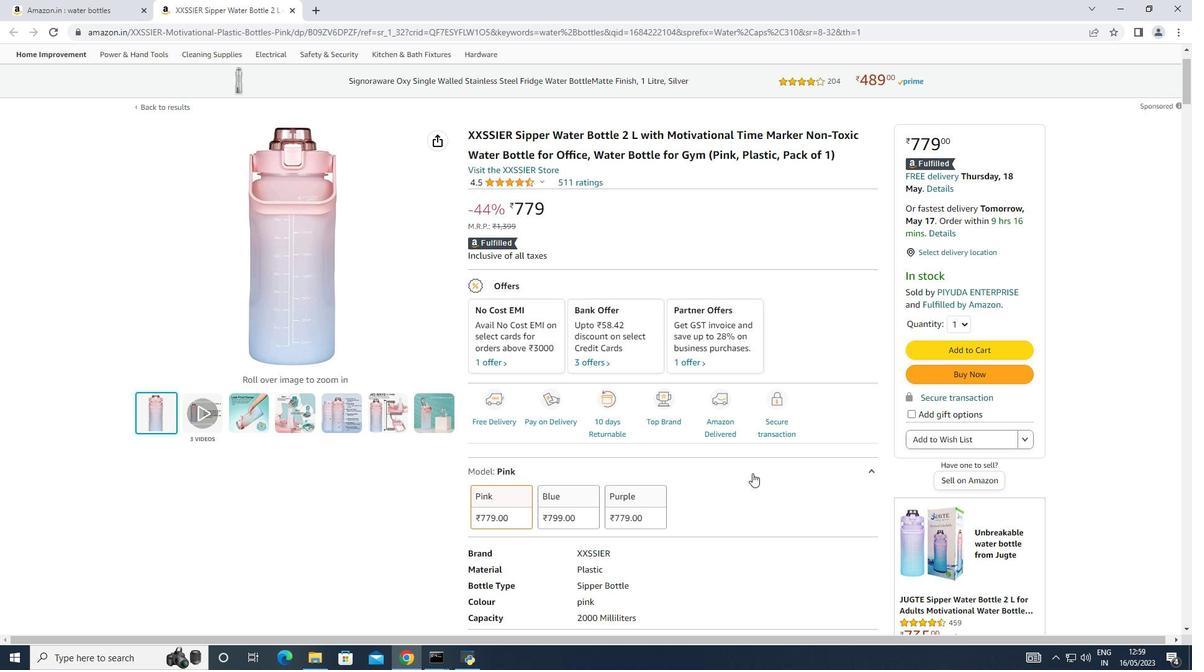 
Action: Mouse scrolled (752, 473) with delta (0, 0)
Screenshot: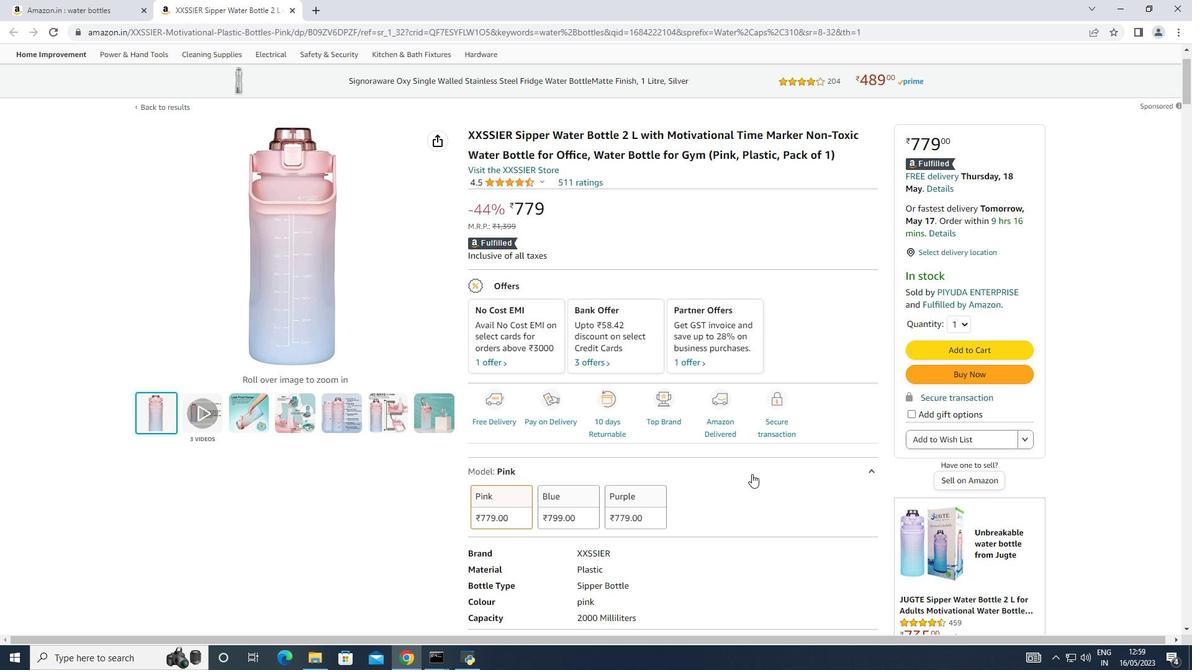 
Action: Mouse moved to (744, 470)
Screenshot: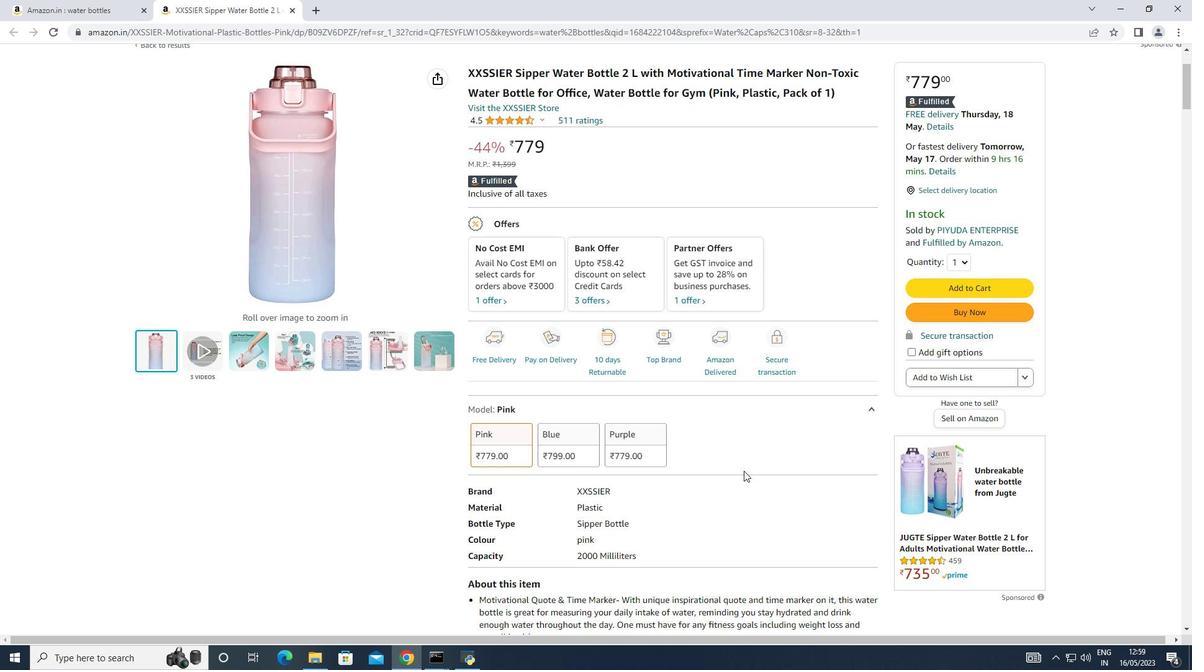 
Action: Mouse scrolled (744, 470) with delta (0, 0)
Screenshot: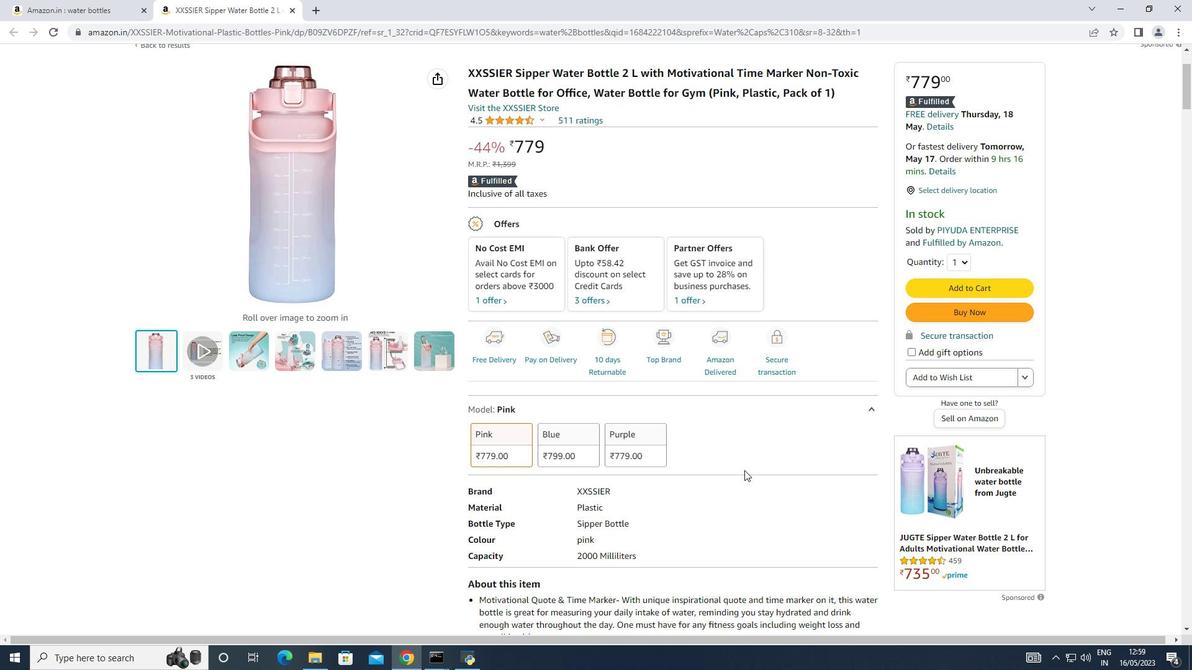 
Action: Mouse scrolled (744, 470) with delta (0, 0)
Screenshot: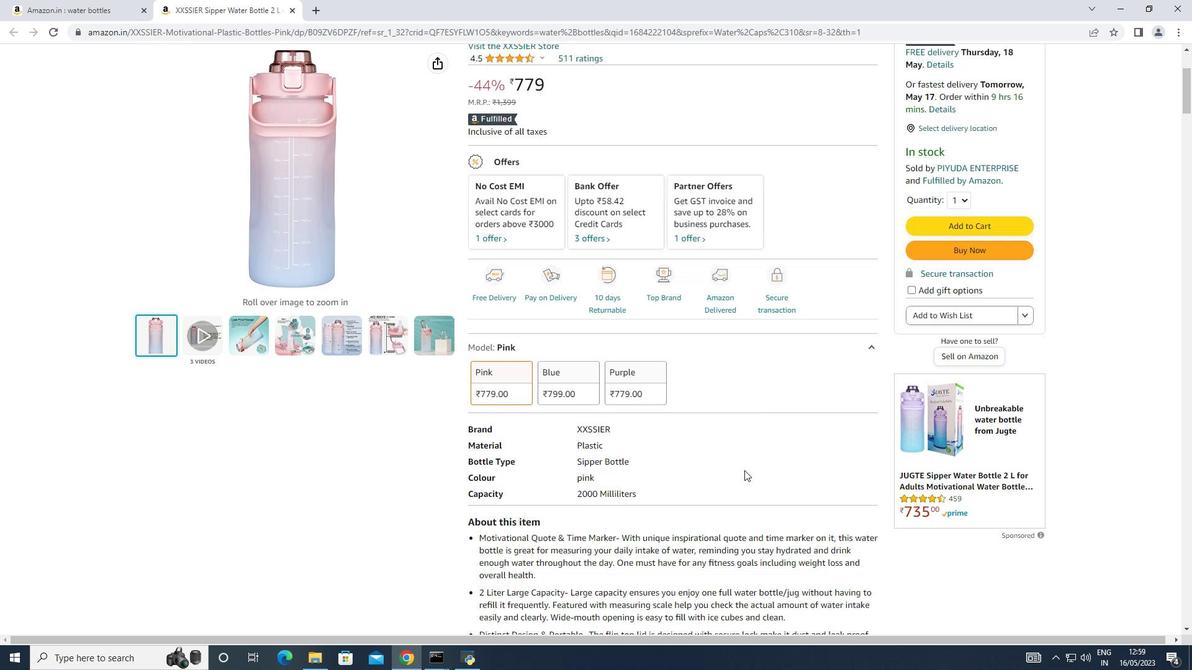 
Action: Mouse moved to (744, 467)
Screenshot: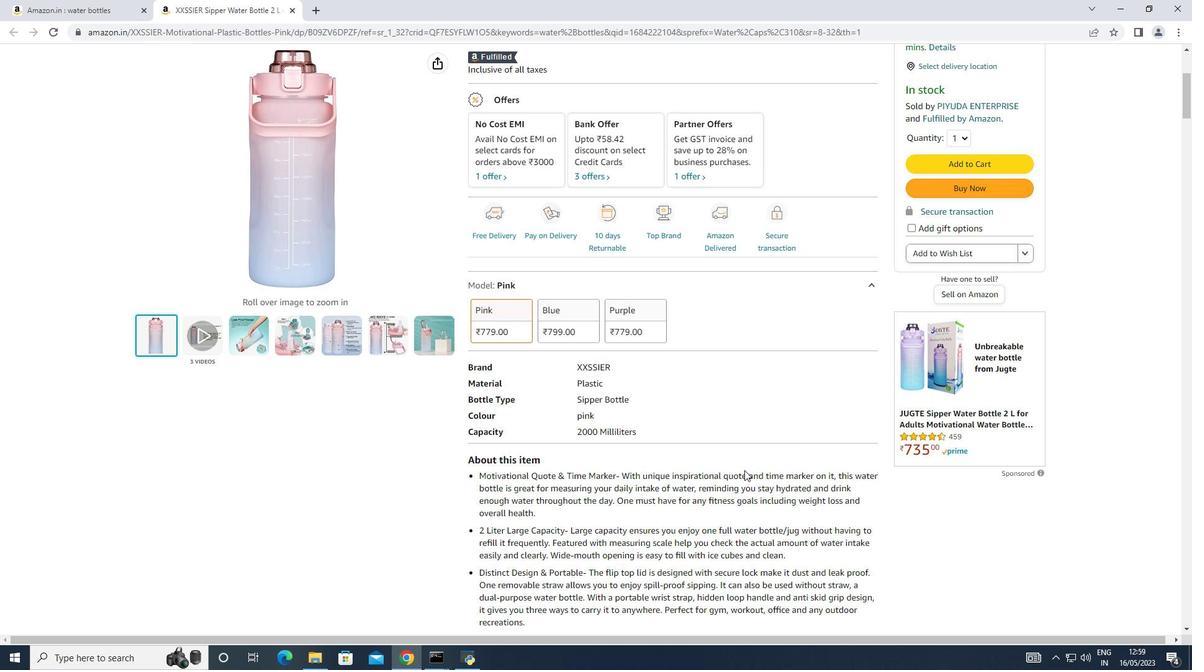 
Action: Mouse scrolled (744, 466) with delta (0, 0)
Screenshot: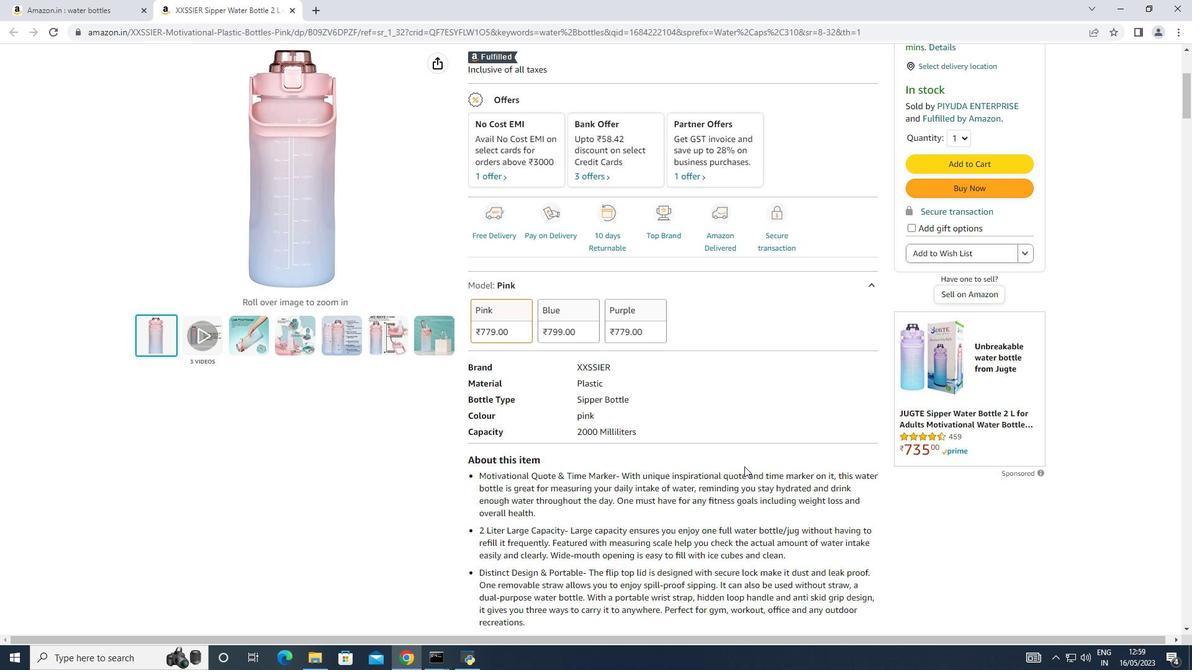 
Action: Mouse moved to (741, 458)
Screenshot: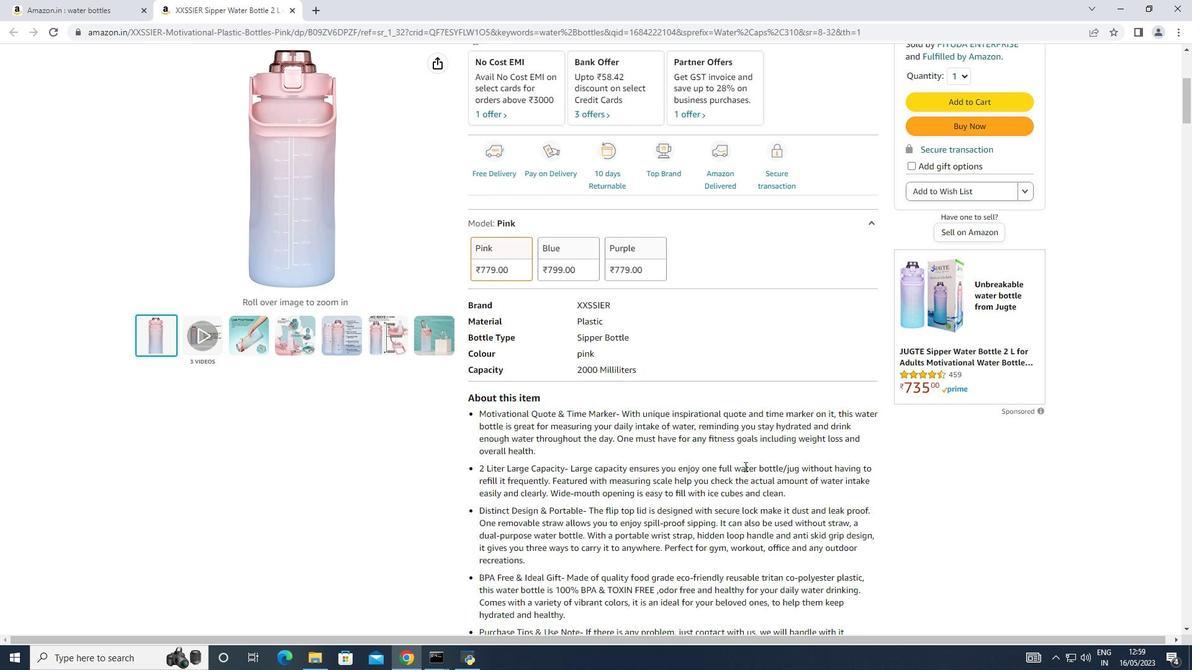 
Action: Mouse scrolled (741, 457) with delta (0, 0)
Screenshot: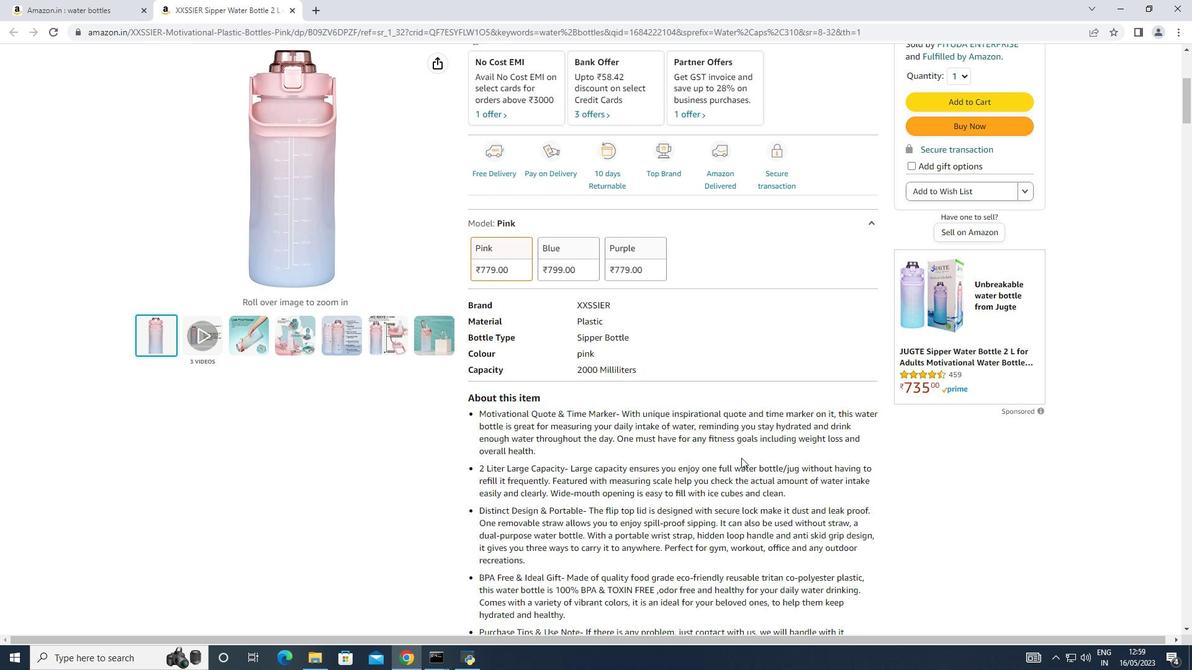 
Action: Mouse scrolled (741, 457) with delta (0, 0)
Screenshot: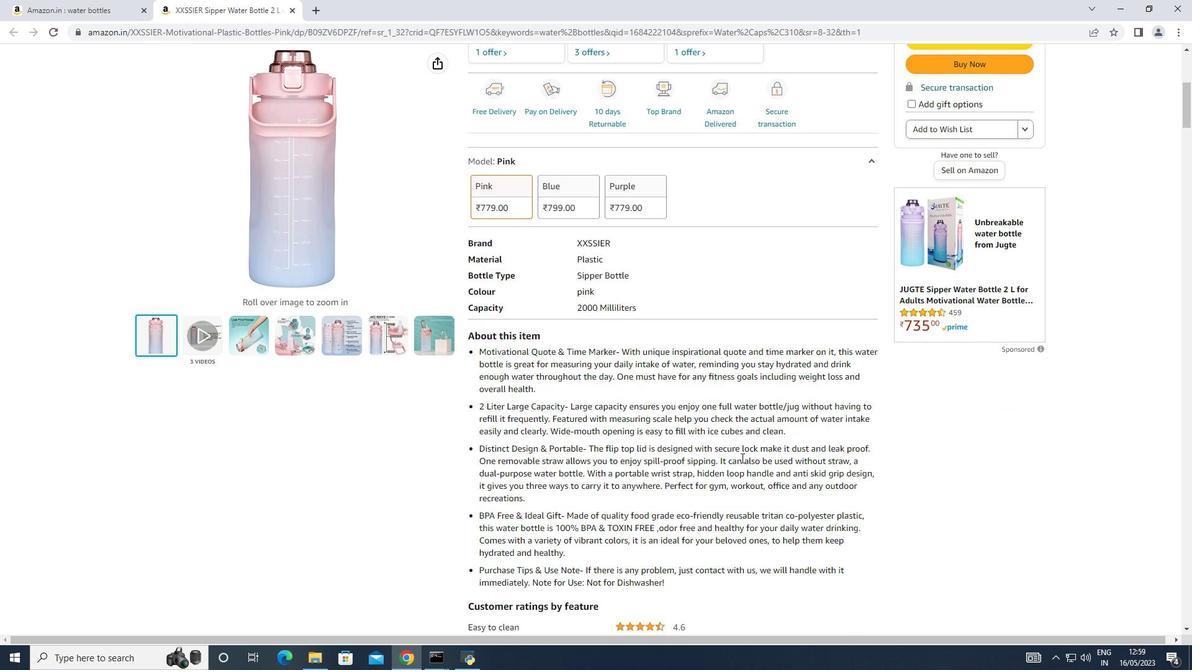 
Action: Mouse scrolled (741, 457) with delta (0, 0)
Screenshot: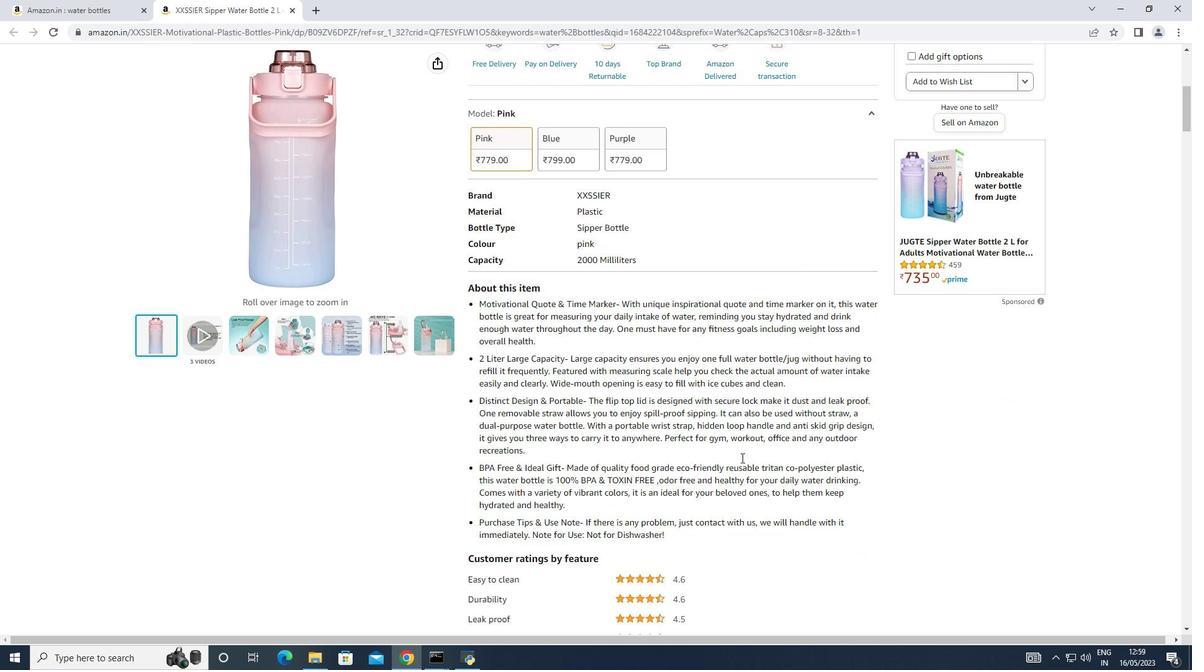 
Action: Mouse scrolled (741, 457) with delta (0, 0)
Screenshot: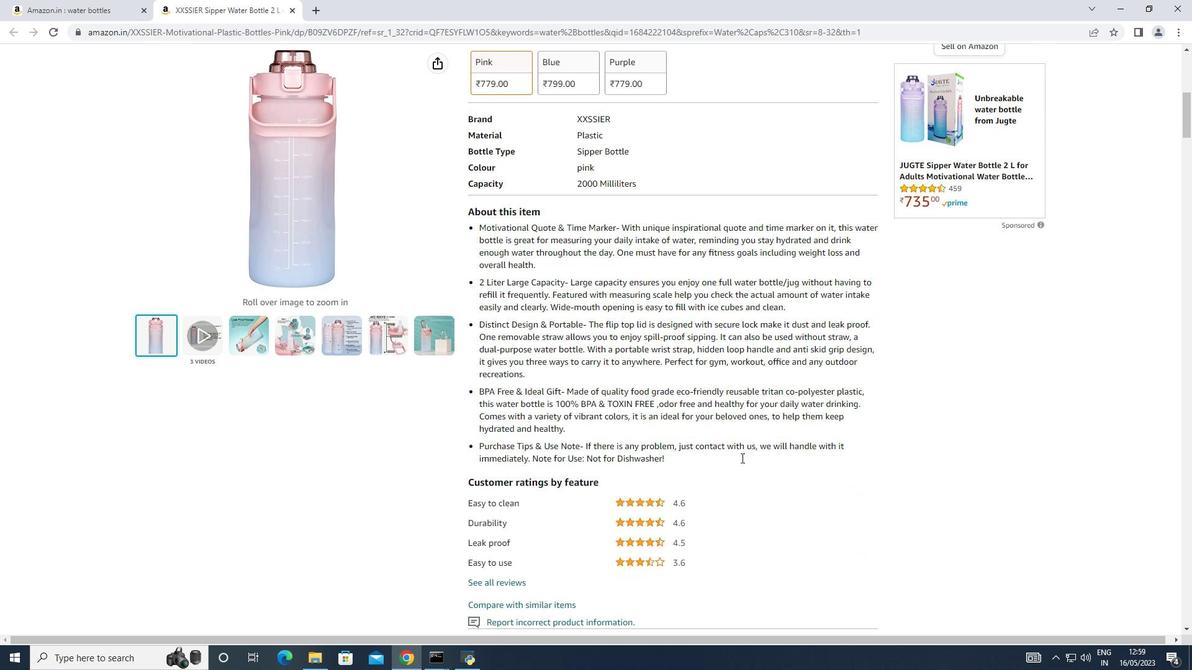 
Action: Mouse scrolled (741, 457) with delta (0, 0)
Screenshot: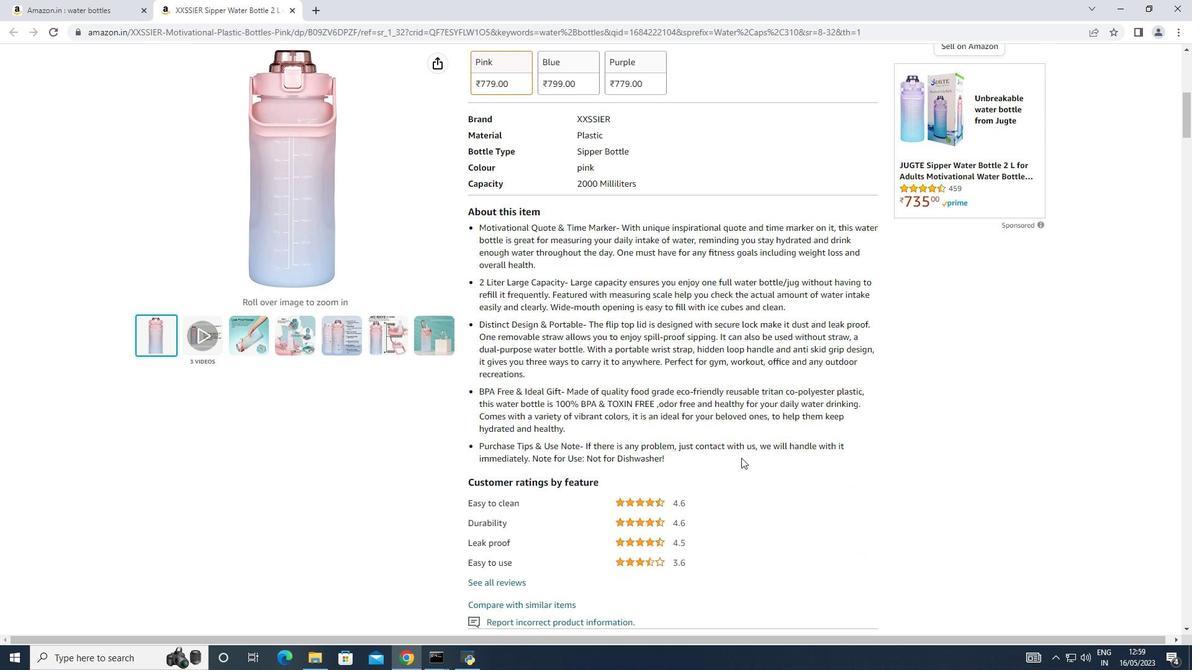 
Action: Mouse scrolled (741, 457) with delta (0, 0)
Screenshot: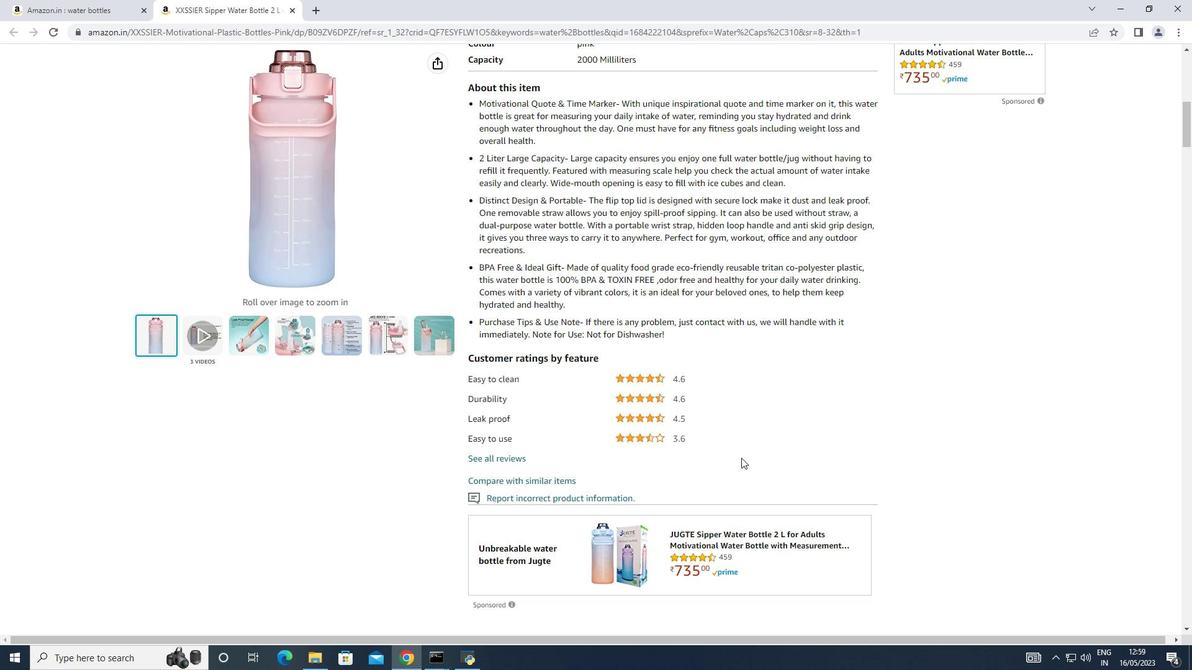 
Action: Mouse moved to (716, 455)
Screenshot: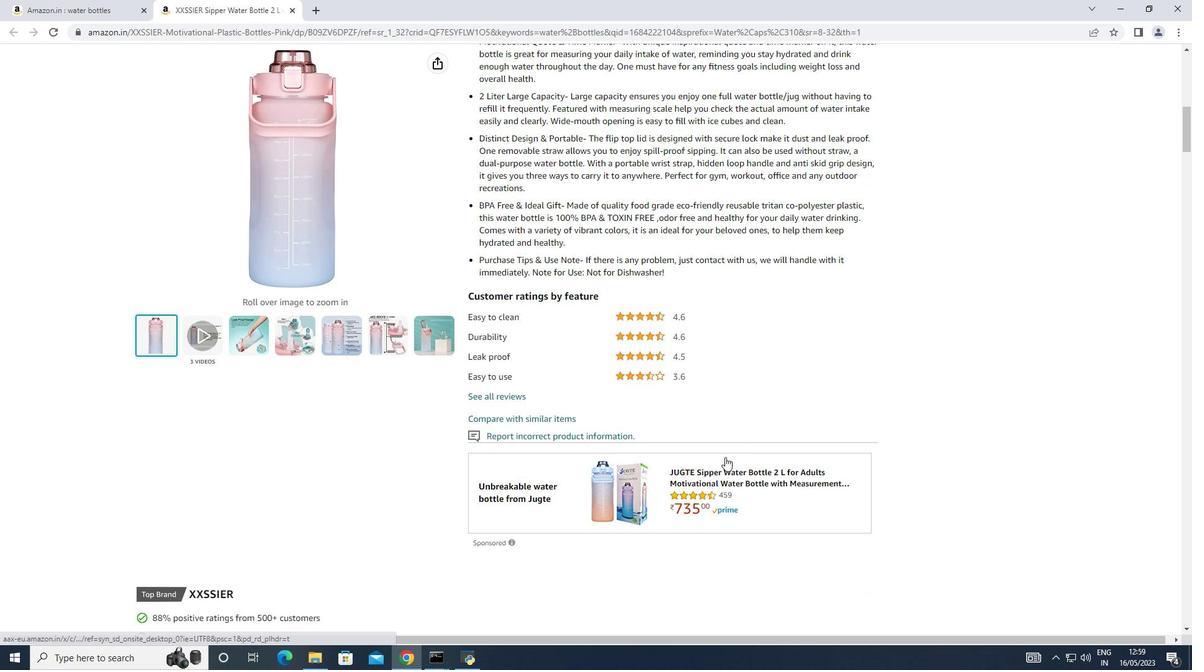 
Action: Mouse scrolled (716, 456) with delta (0, 0)
Screenshot: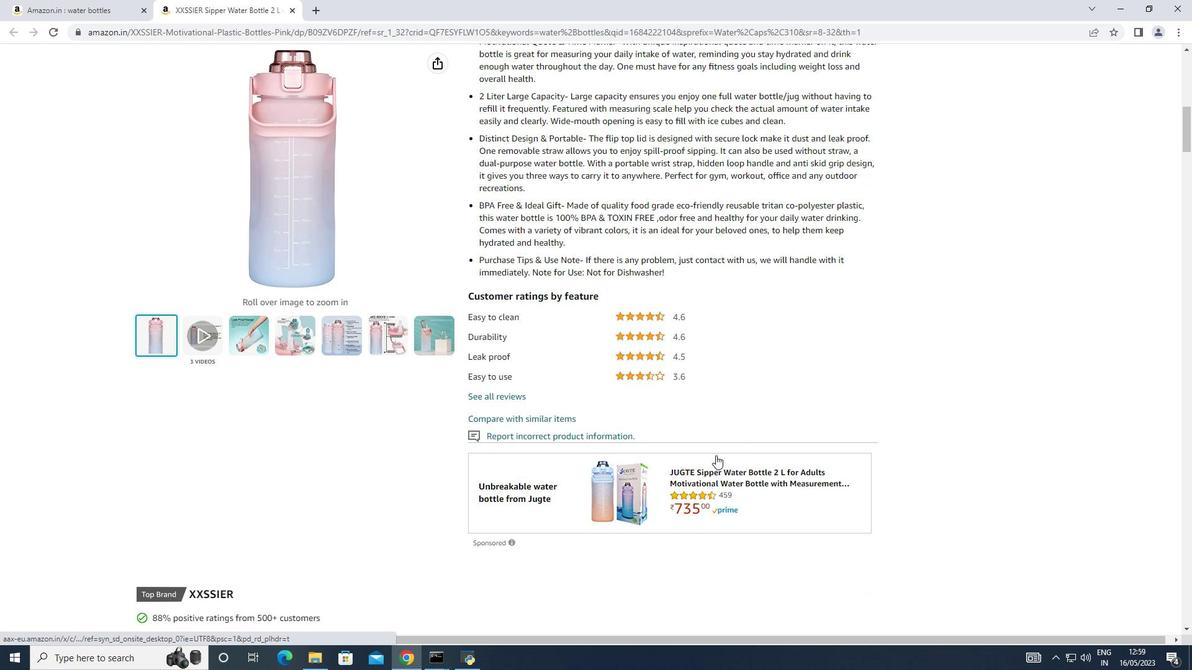 
Action: Mouse scrolled (716, 456) with delta (0, 0)
Screenshot: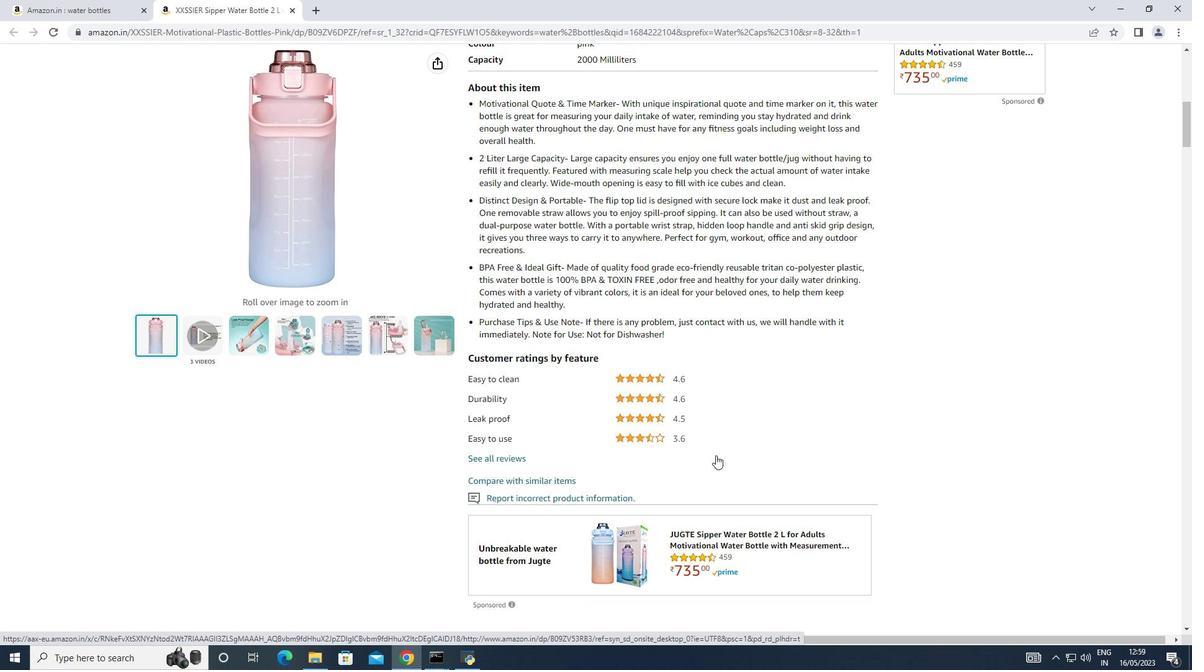 
Action: Mouse scrolled (716, 456) with delta (0, 0)
Screenshot: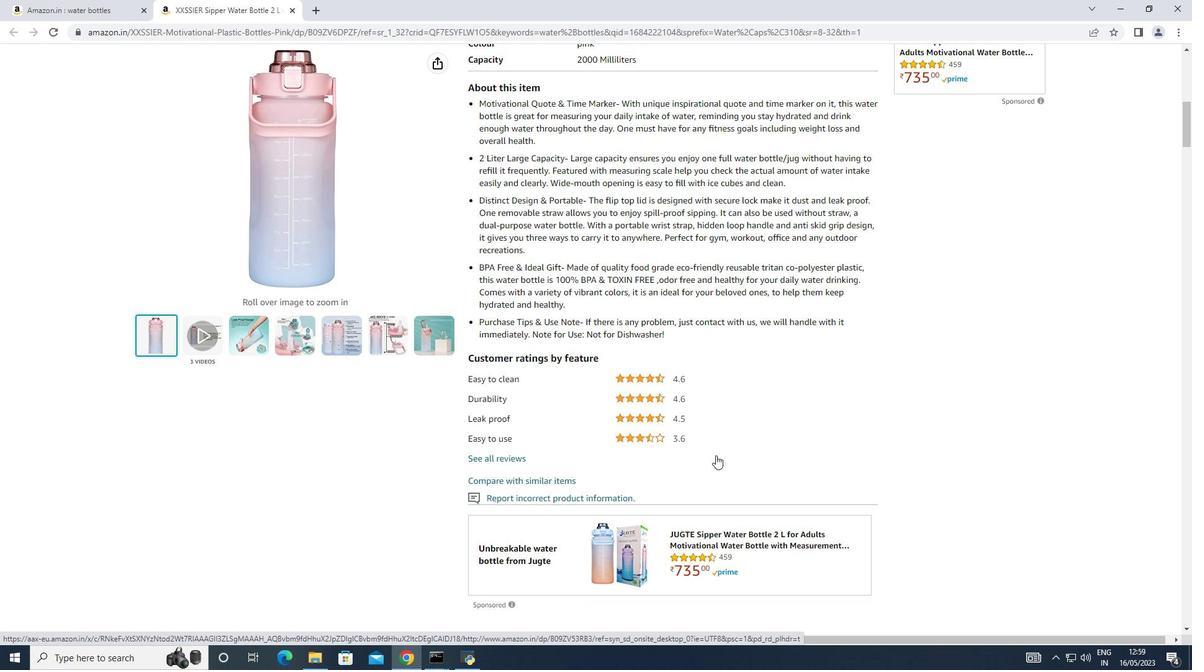 
Action: Mouse scrolled (716, 456) with delta (0, 0)
Screenshot: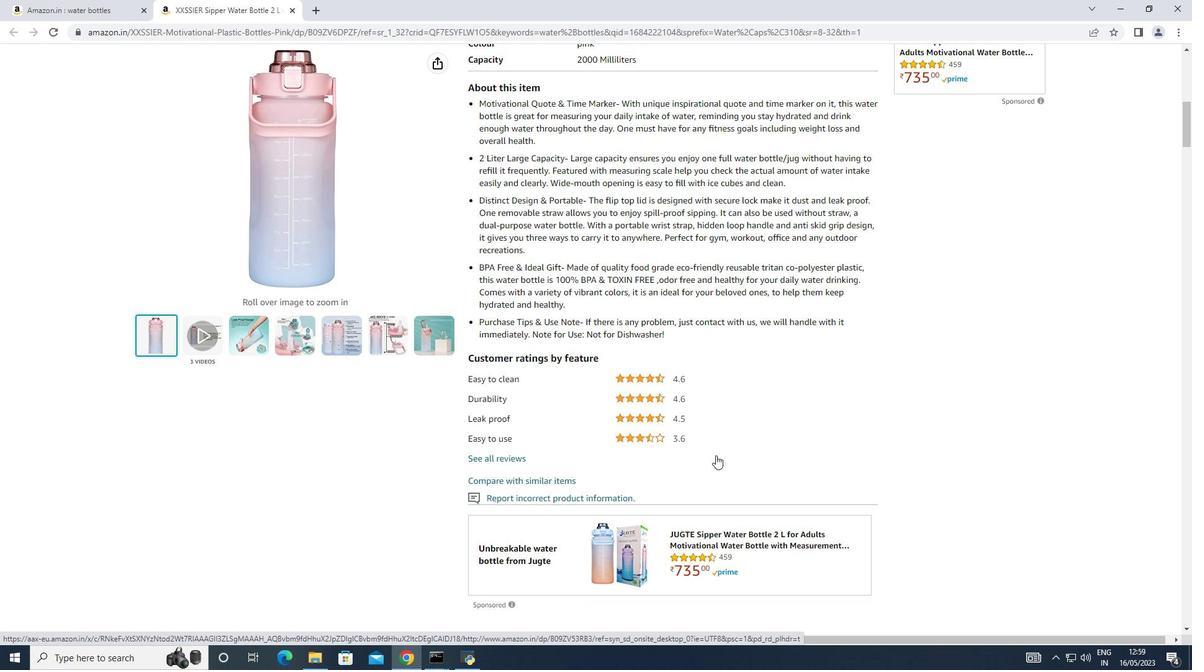 
Action: Mouse scrolled (716, 456) with delta (0, 0)
Screenshot: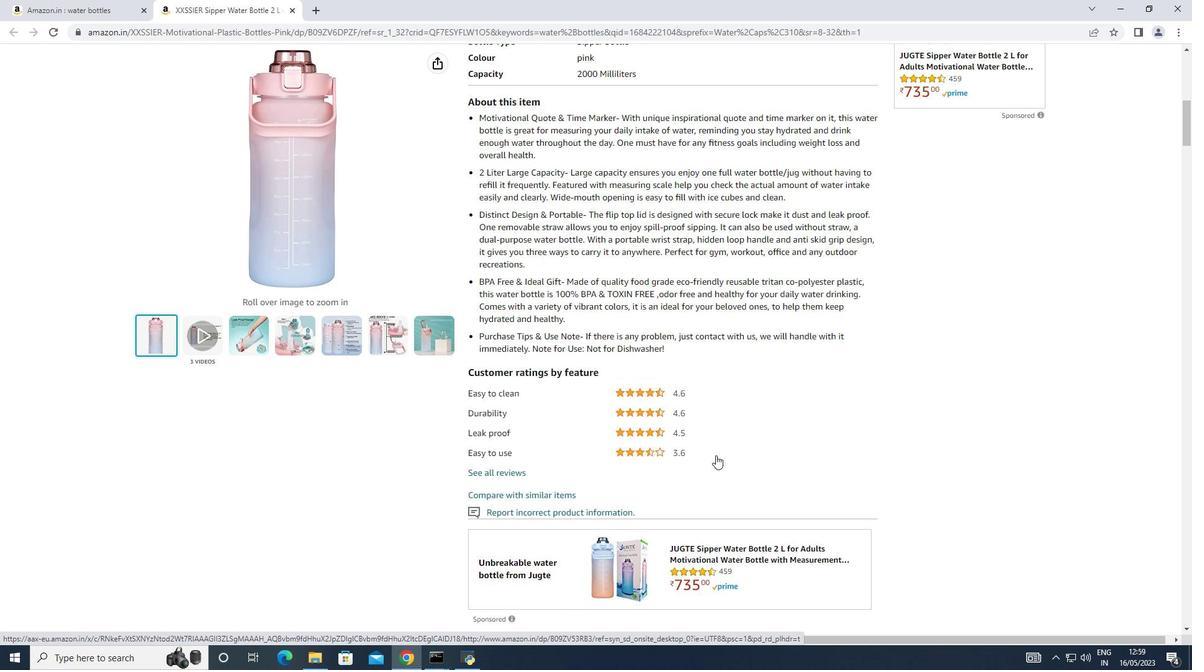 
Action: Mouse scrolled (716, 456) with delta (0, 0)
Screenshot: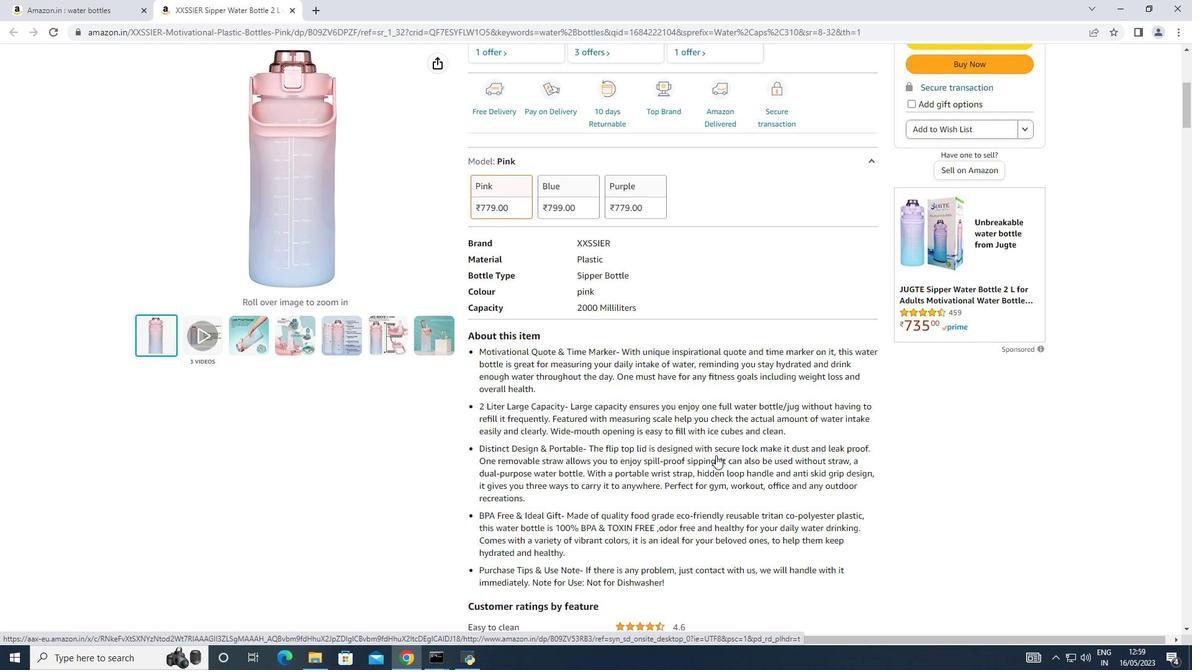 
Action: Mouse scrolled (716, 456) with delta (0, 0)
Screenshot: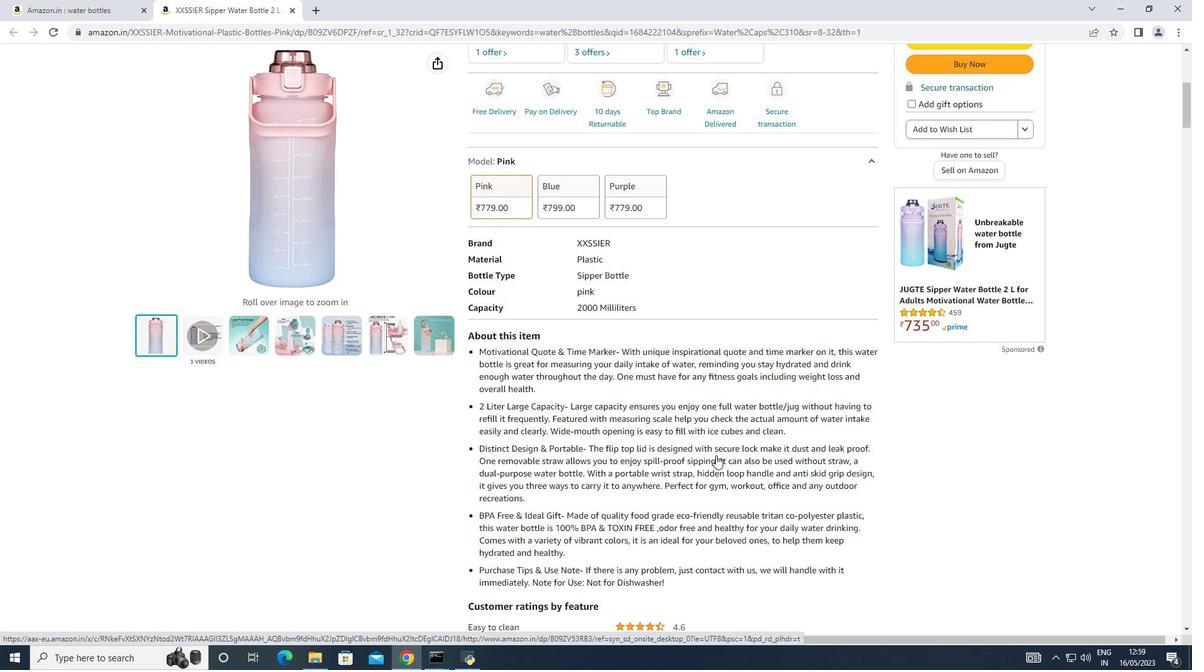 
Action: Mouse scrolled (716, 456) with delta (0, 0)
Screenshot: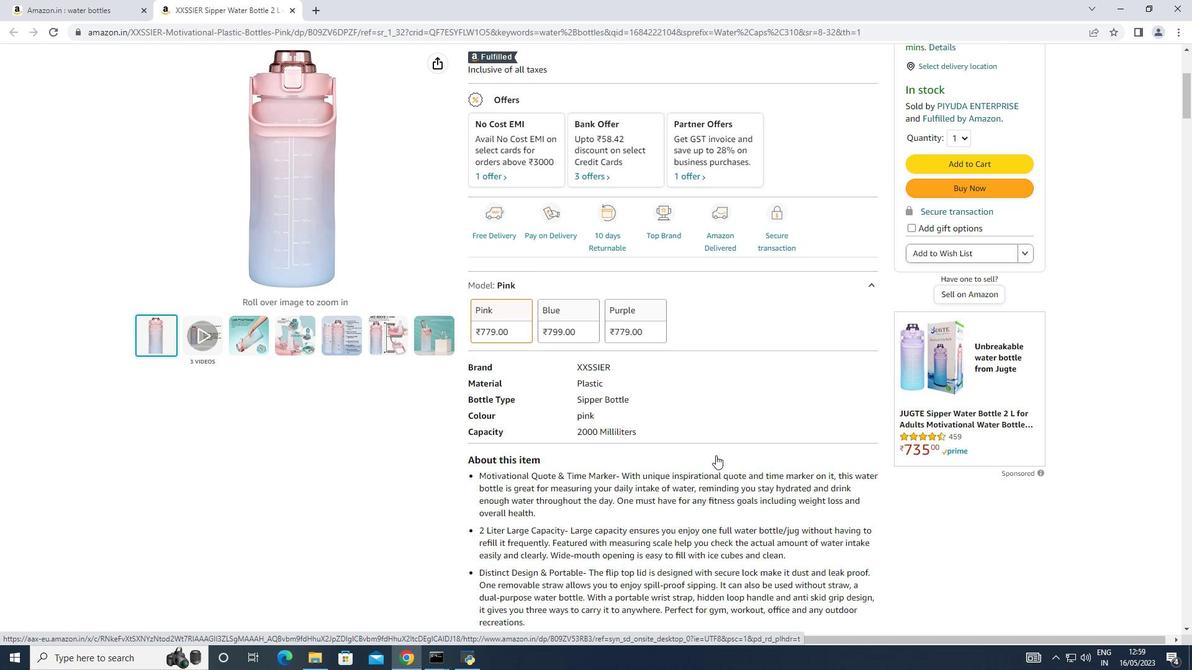 
Action: Mouse scrolled (716, 456) with delta (0, 0)
Screenshot: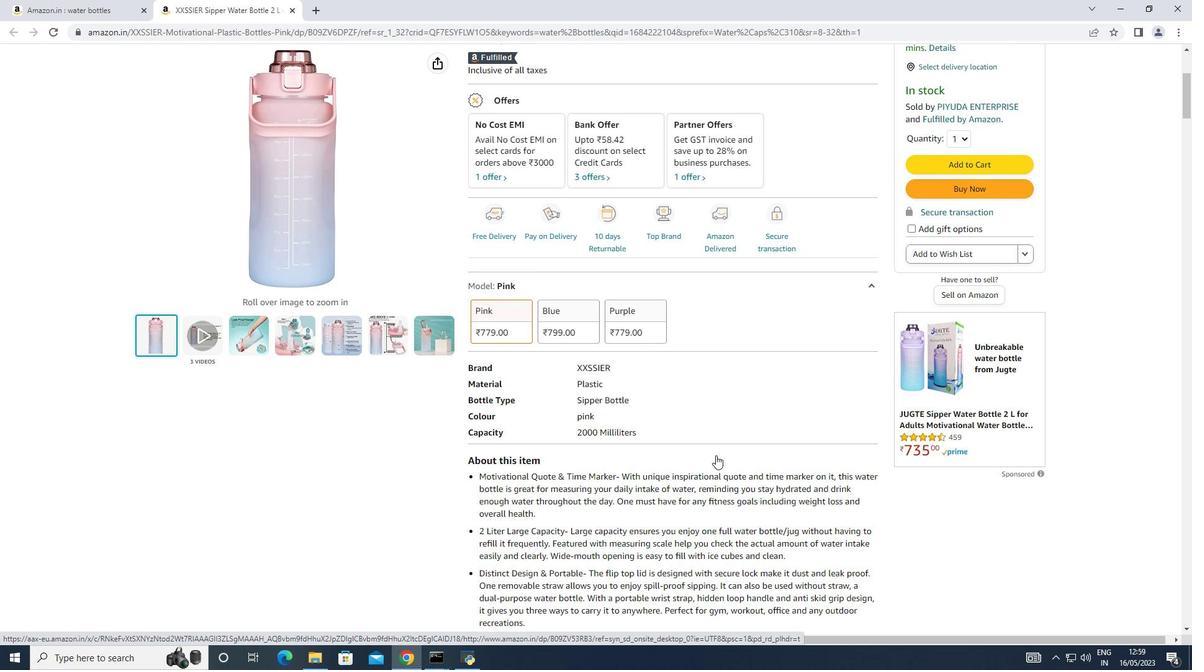 
Action: Mouse scrolled (716, 456) with delta (0, 0)
Screenshot: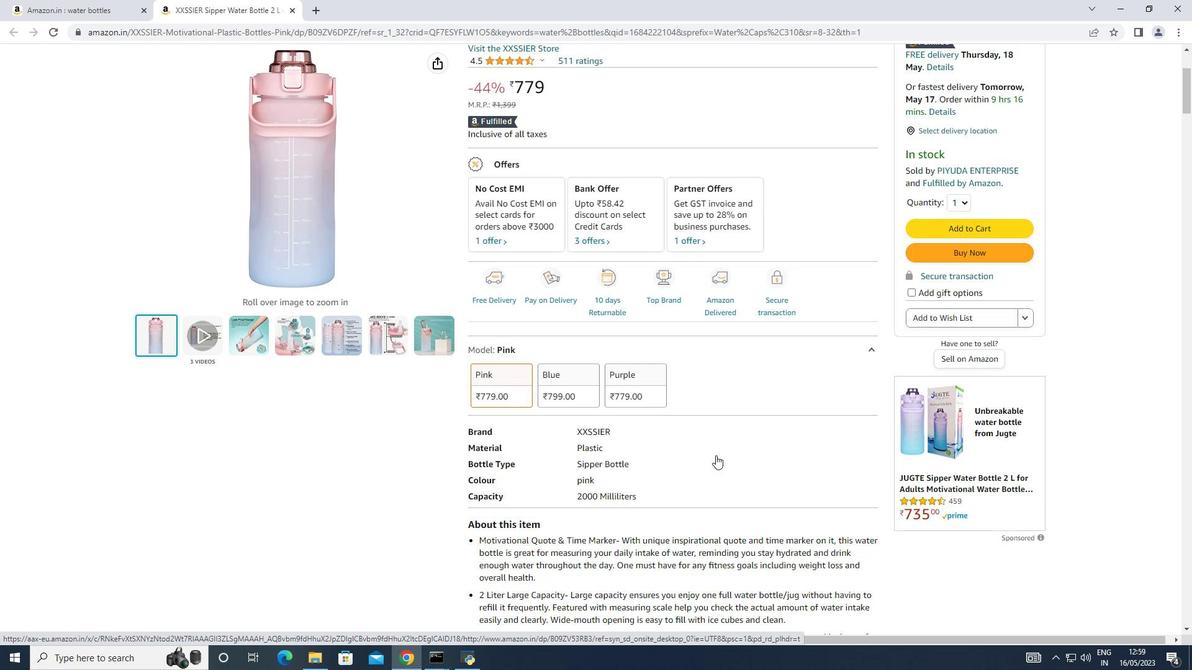 
Action: Mouse scrolled (716, 456) with delta (0, 0)
Screenshot: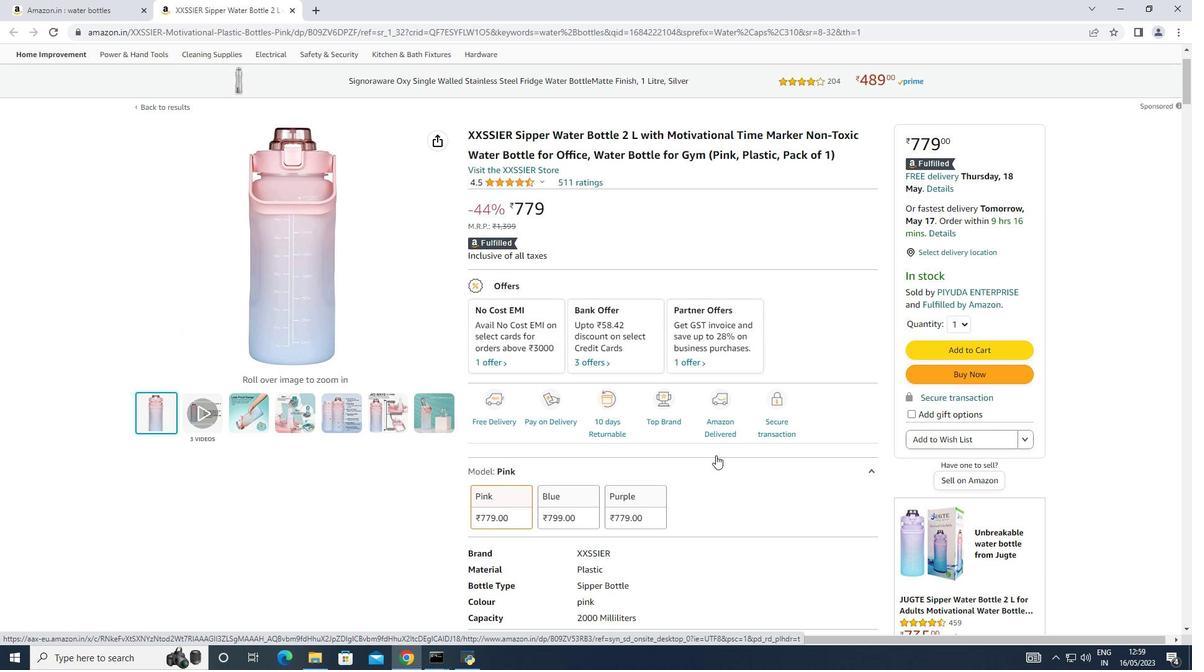 
Action: Mouse scrolled (716, 456) with delta (0, 0)
Screenshot: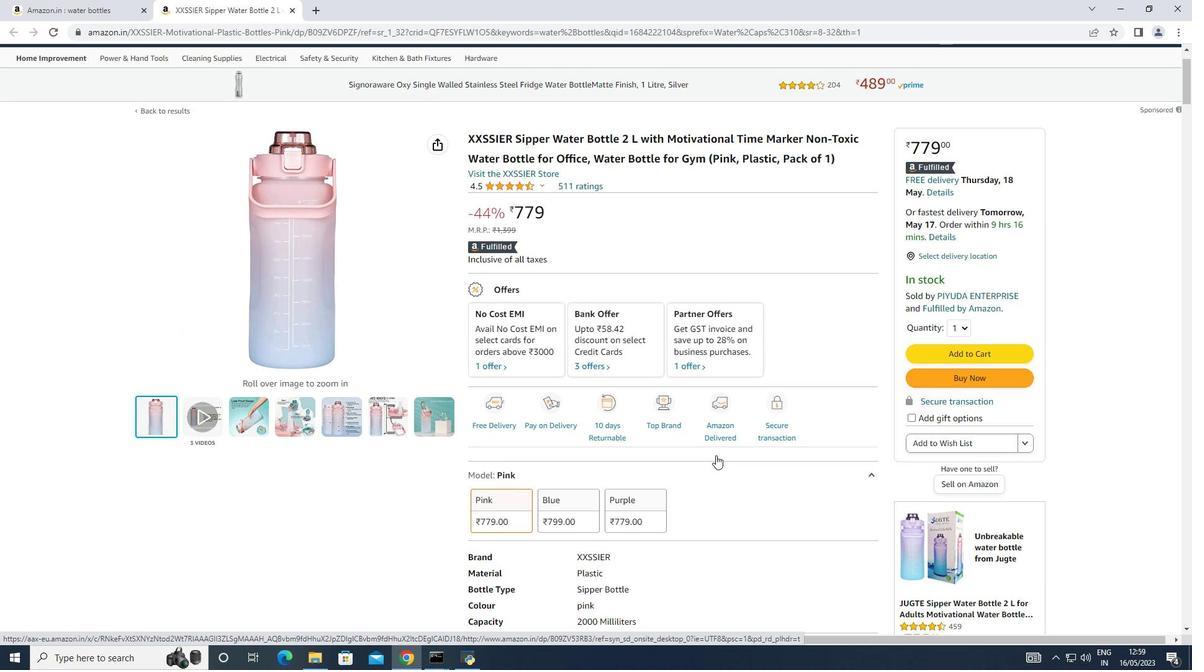 
Action: Mouse moved to (684, 508)
Screenshot: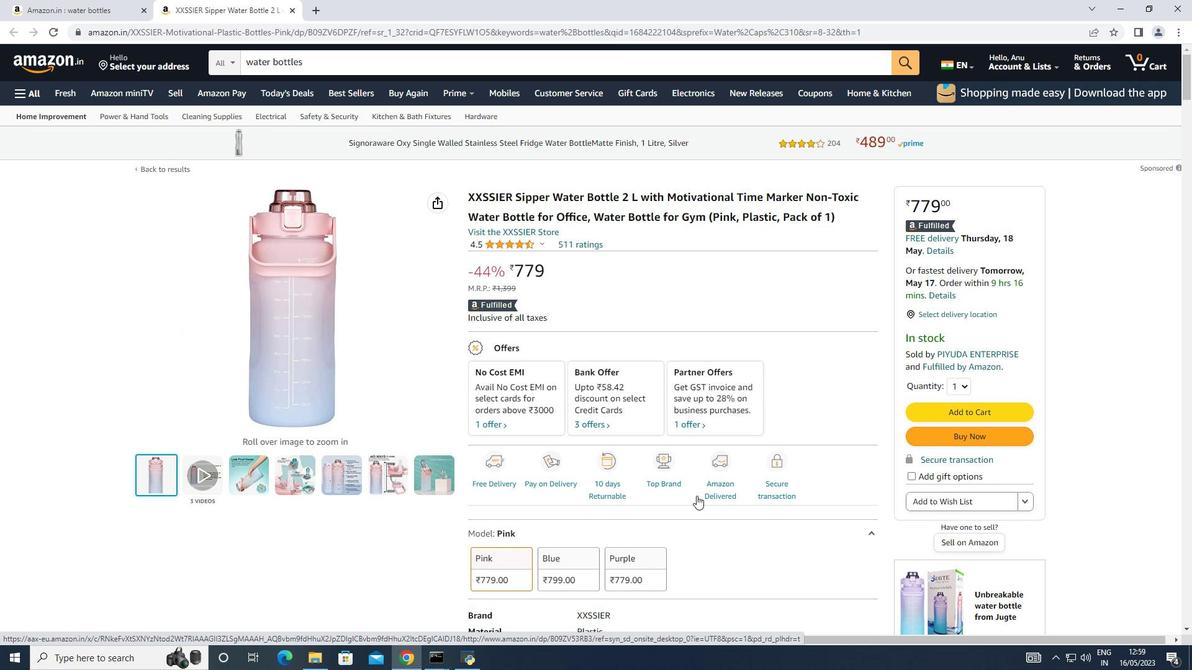 
Action: Mouse scrolled (684, 508) with delta (0, 0)
Screenshot: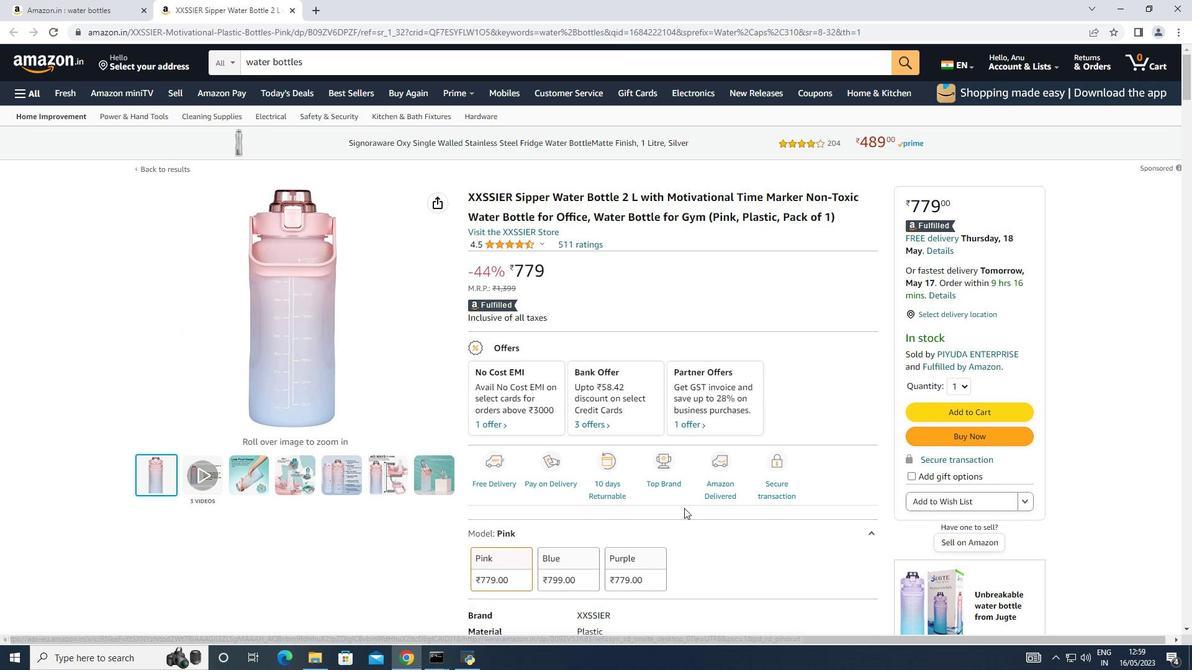 
Action: Mouse moved to (572, 498)
Screenshot: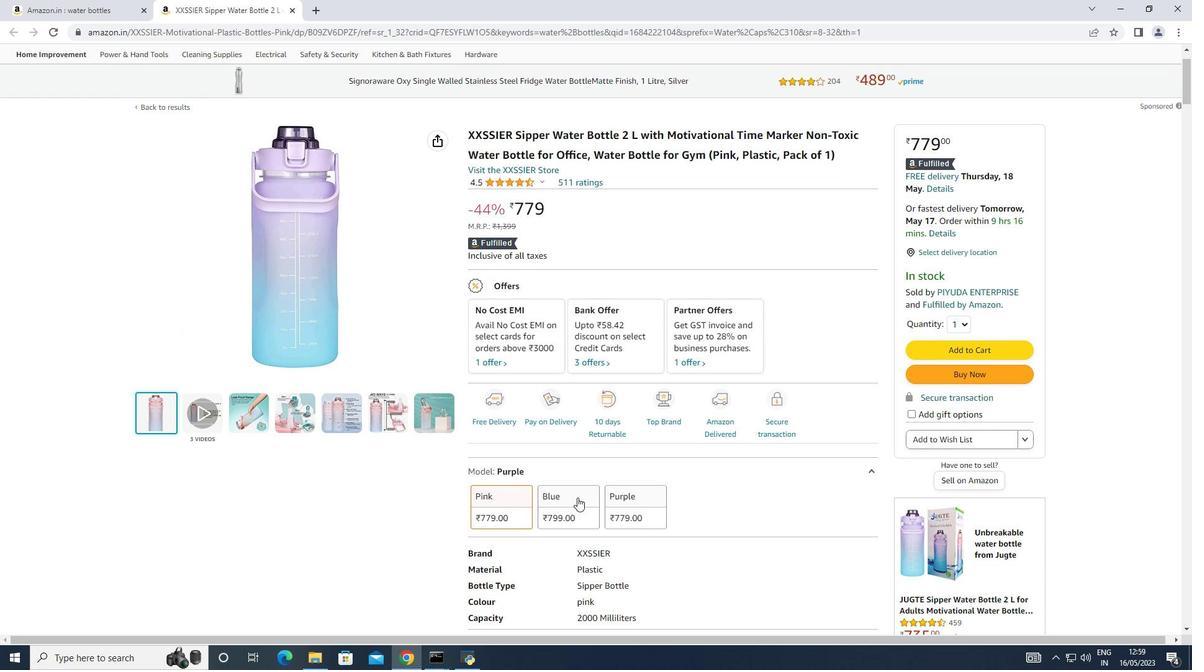 
Action: Mouse pressed left at (572, 498)
Screenshot: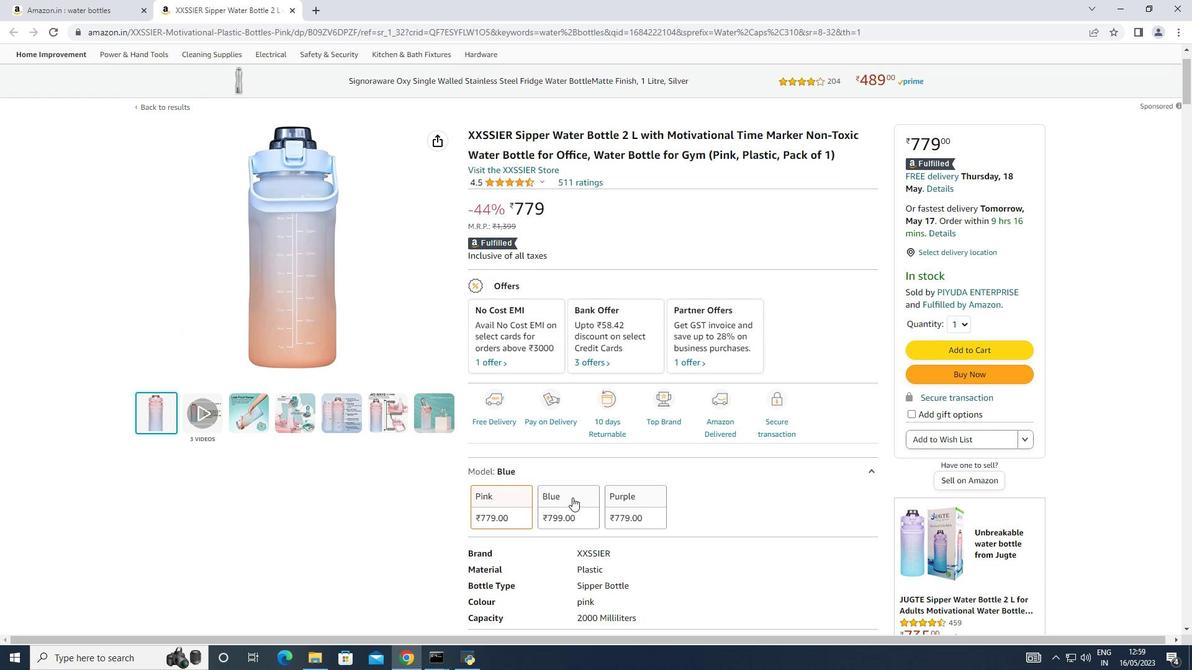 
Action: Mouse moved to (618, 521)
Screenshot: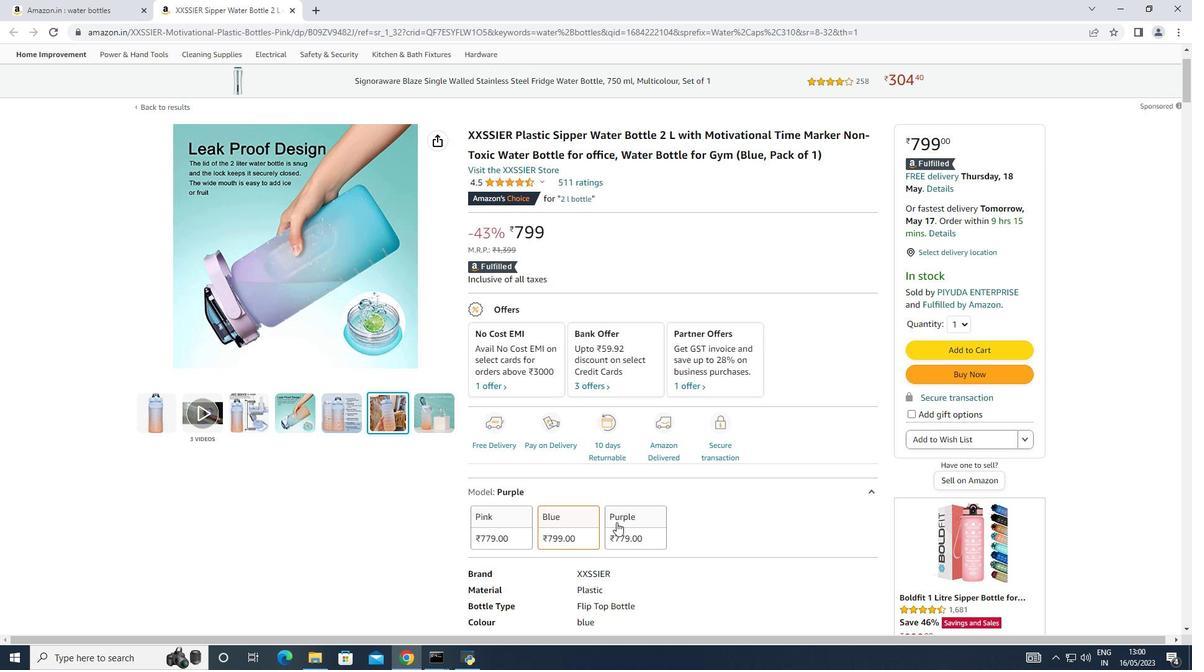 
Action: Mouse pressed left at (618, 521)
Screenshot: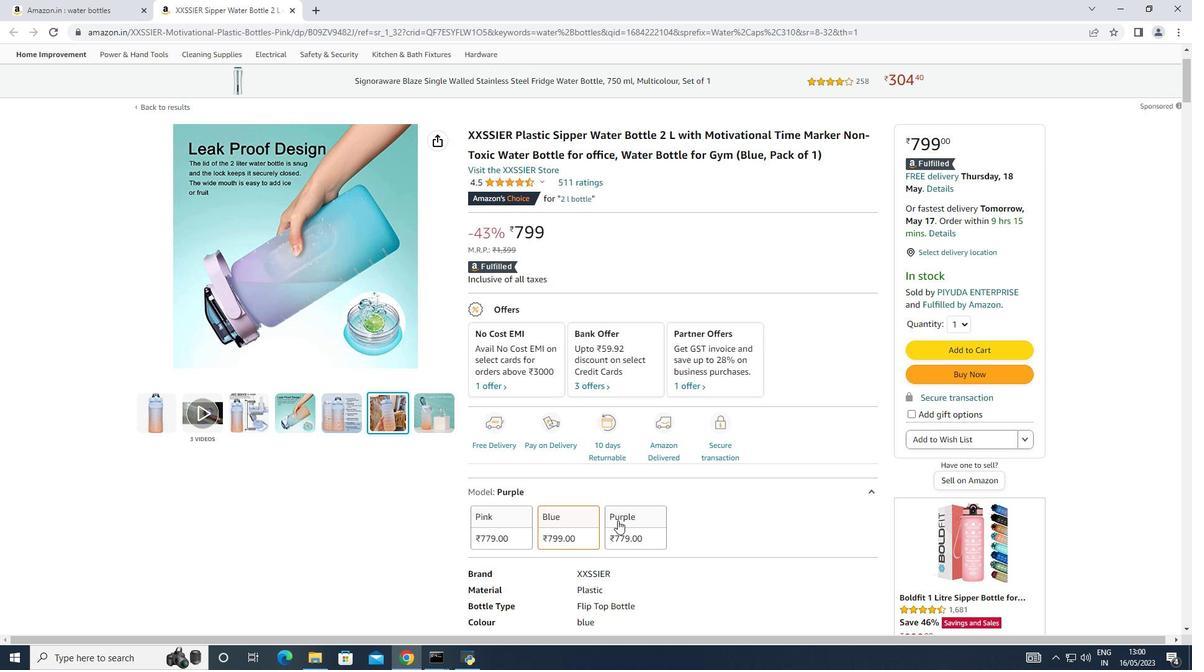 
Action: Mouse moved to (595, 439)
Screenshot: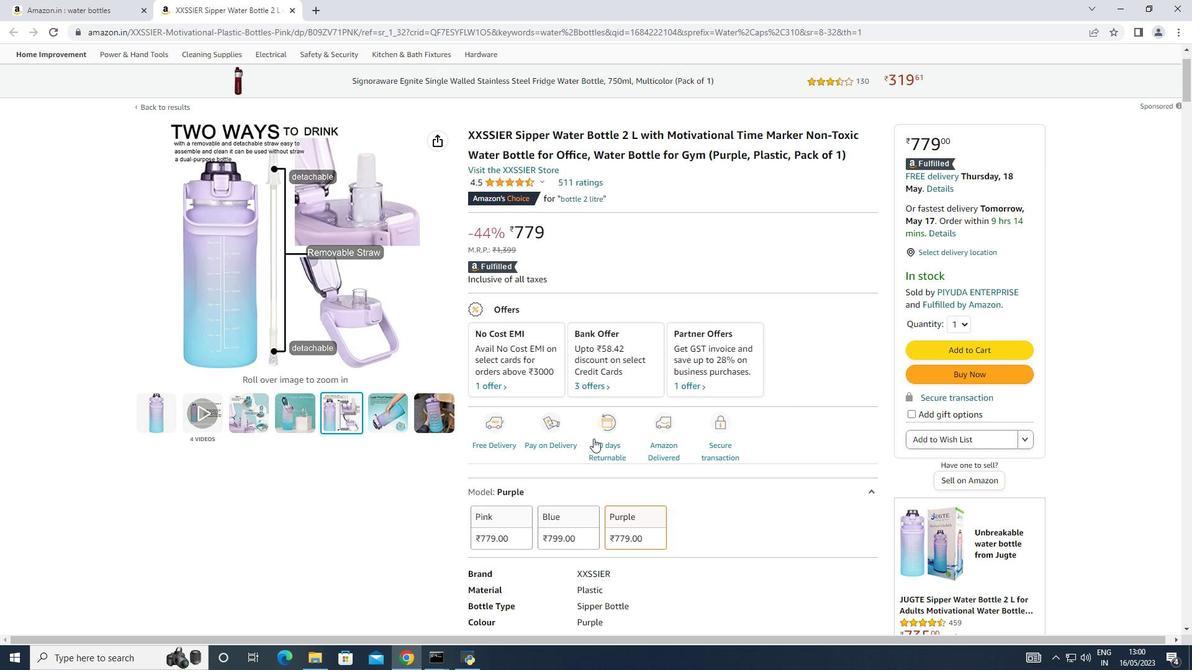 
Action: Mouse scrolled (595, 438) with delta (0, 0)
Screenshot: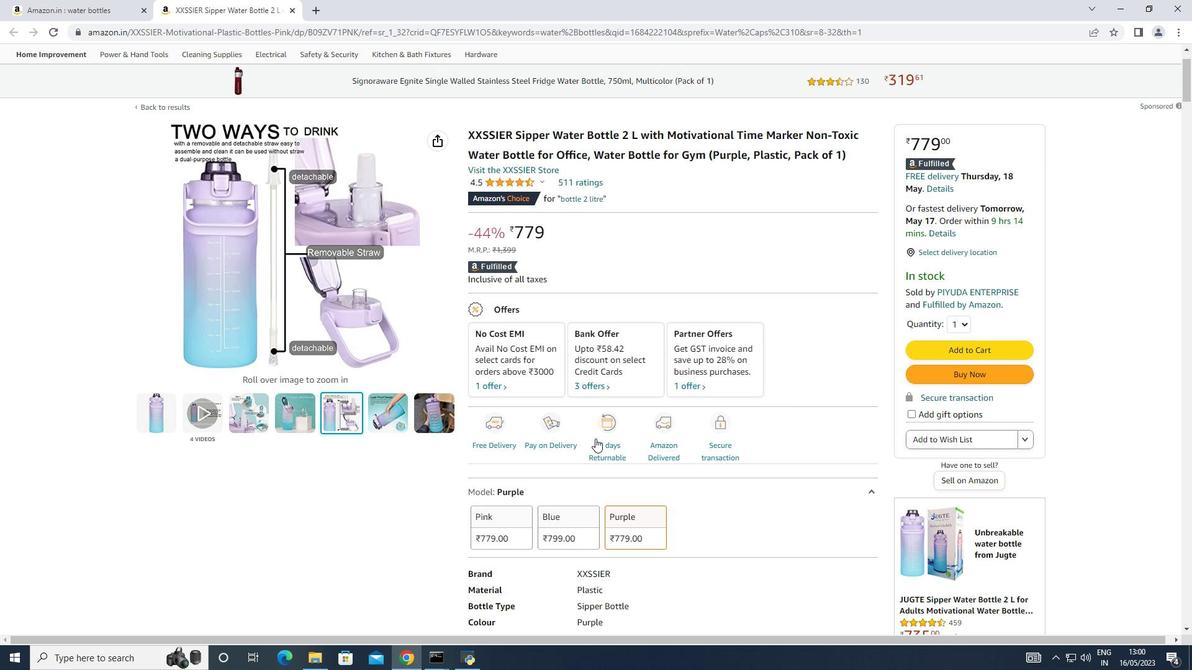 
Action: Mouse scrolled (595, 438) with delta (0, 0)
Screenshot: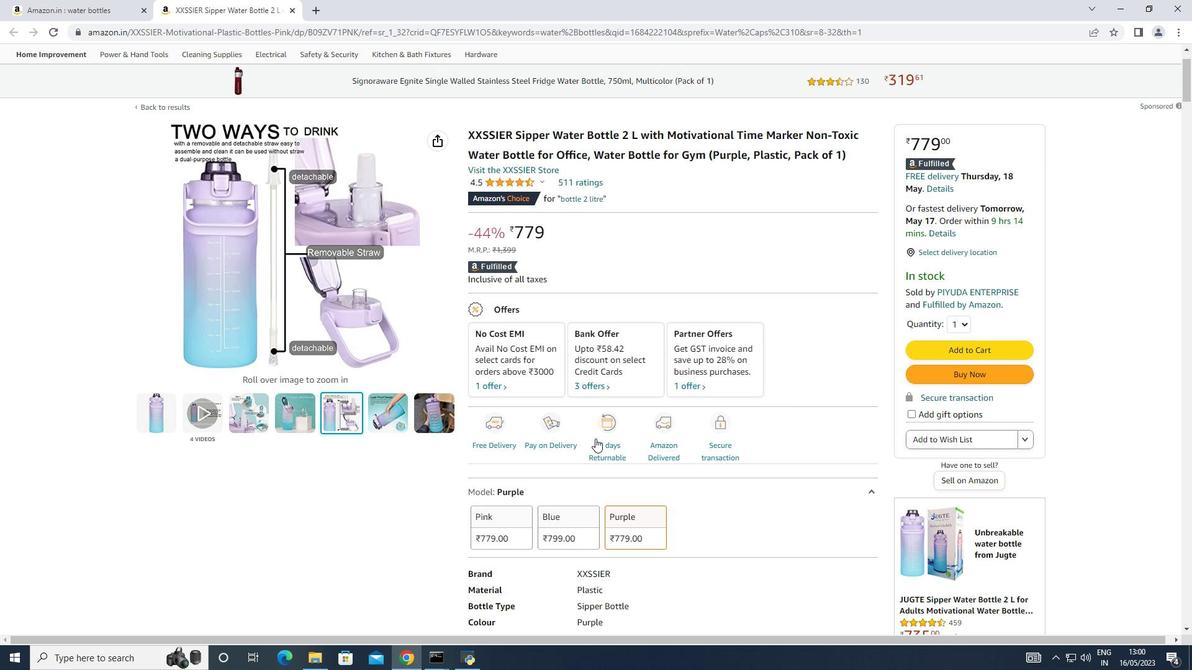 
Action: Mouse moved to (914, 365)
Screenshot: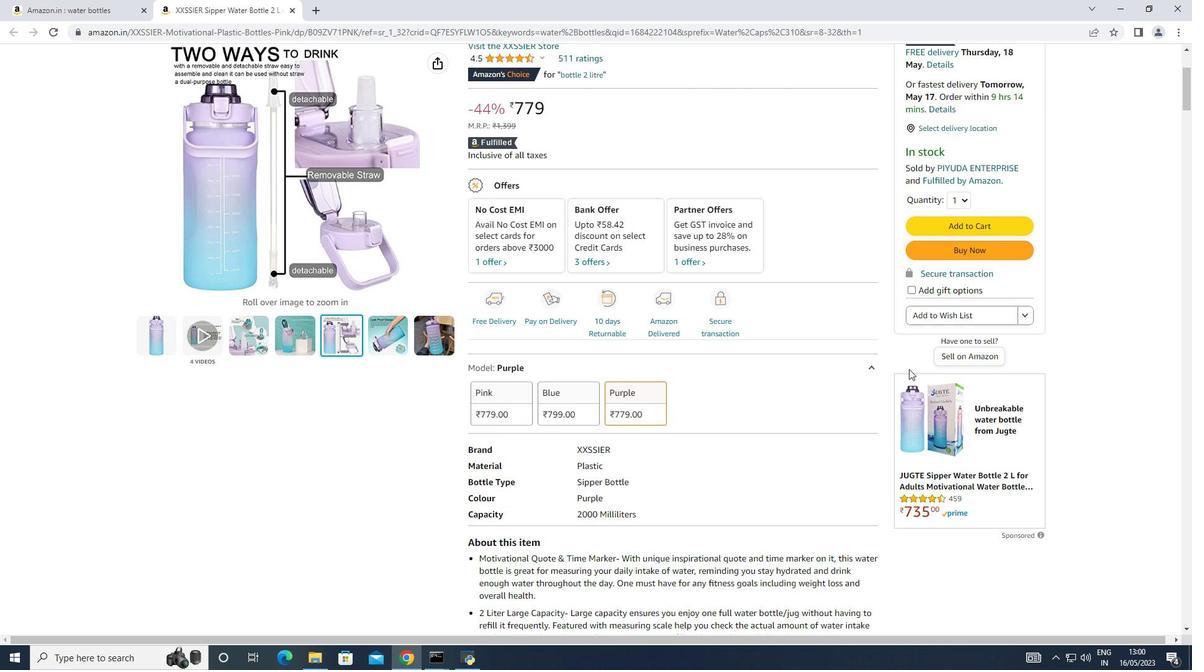 
Action: Mouse scrolled (914, 366) with delta (0, 0)
Screenshot: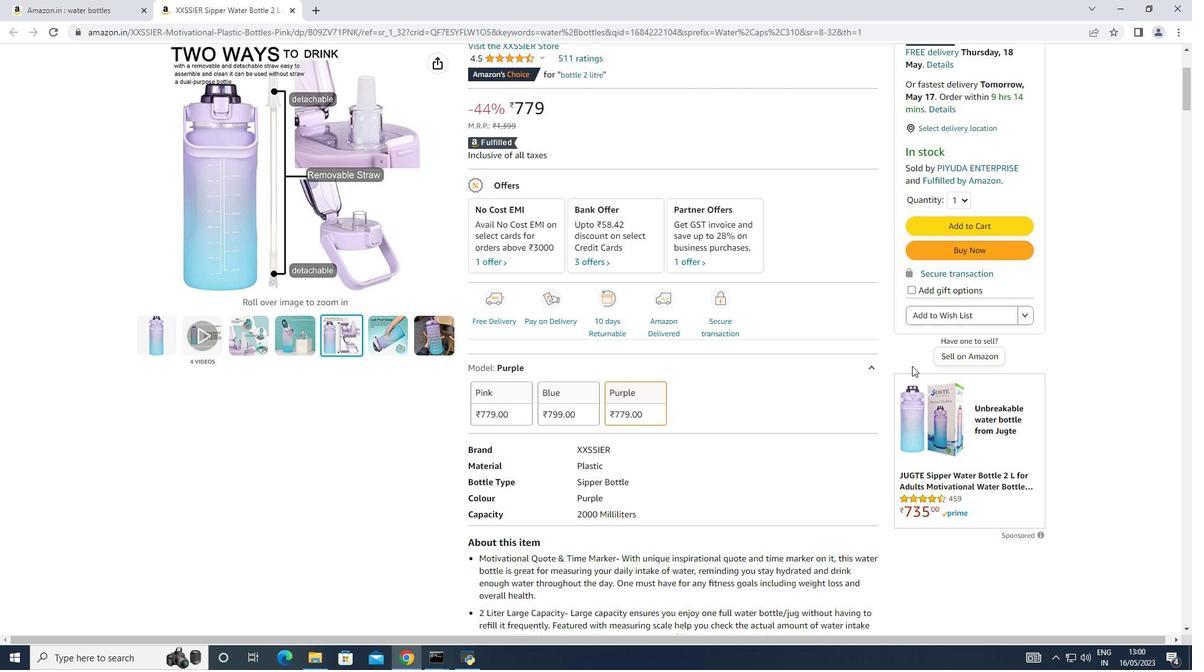 
Action: Mouse scrolled (914, 366) with delta (0, 0)
Screenshot: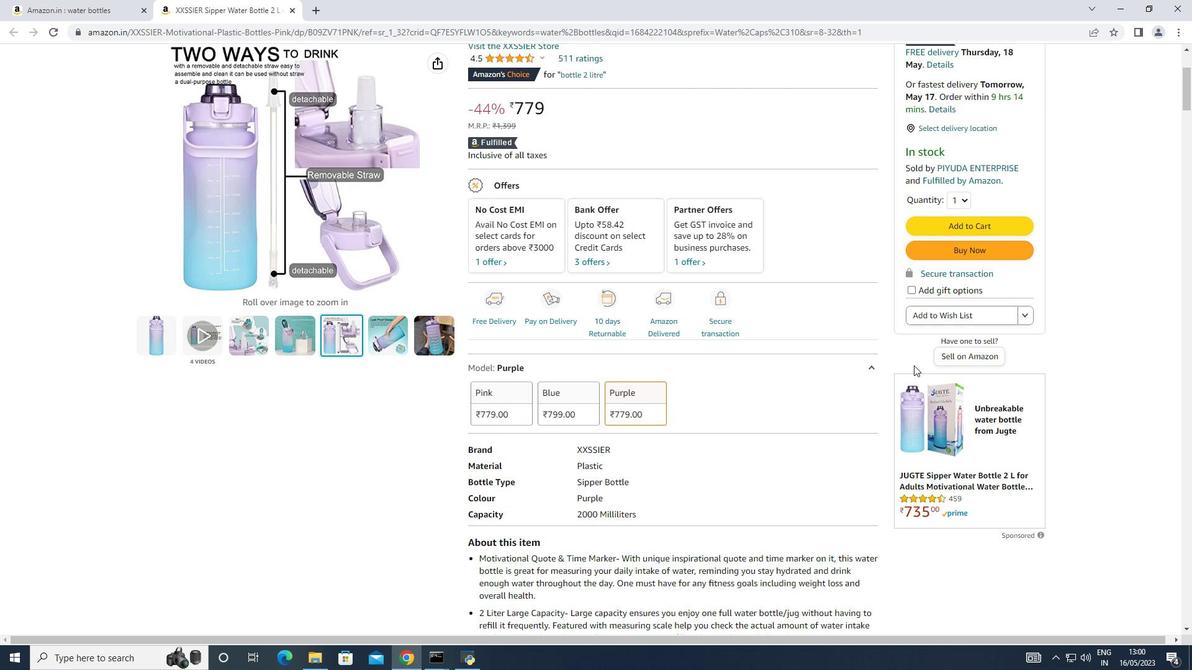 
Action: Mouse scrolled (914, 366) with delta (0, 0)
Screenshot: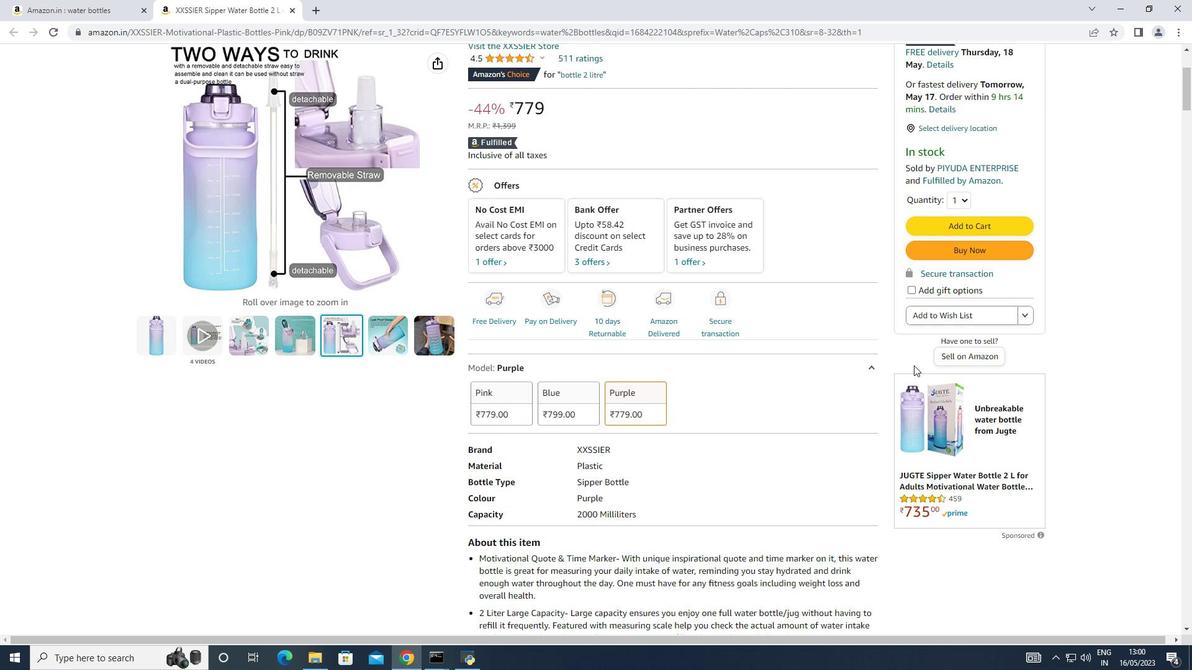 
Action: Mouse moved to (957, 313)
Screenshot: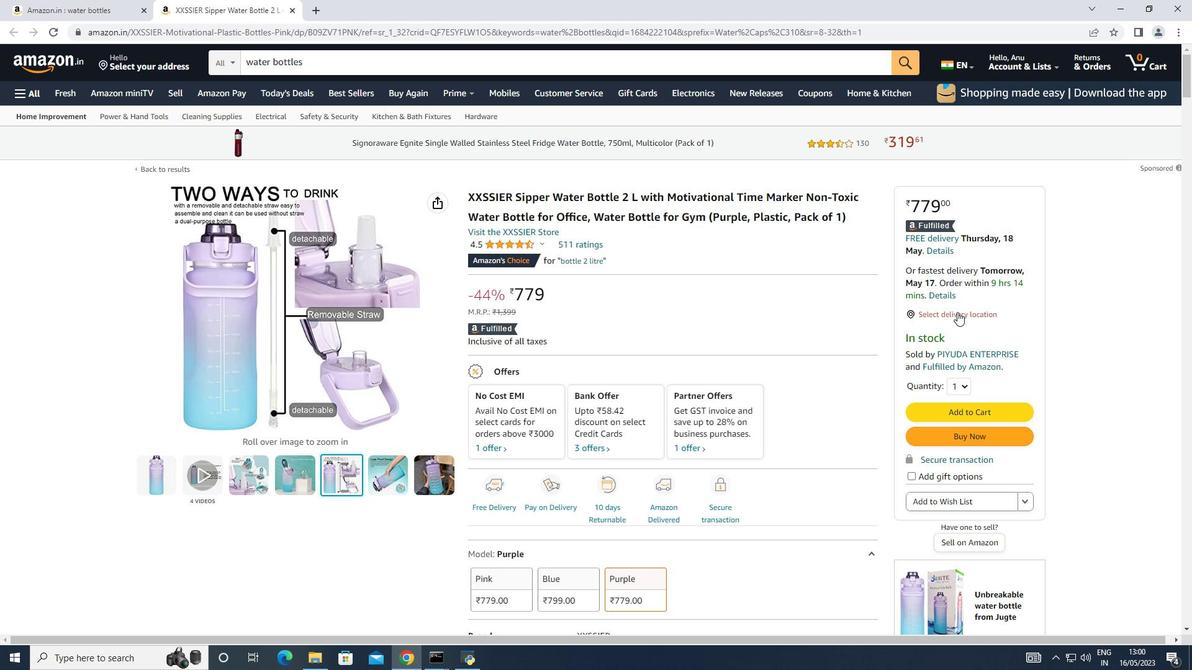 
Action: Mouse pressed left at (957, 313)
Screenshot: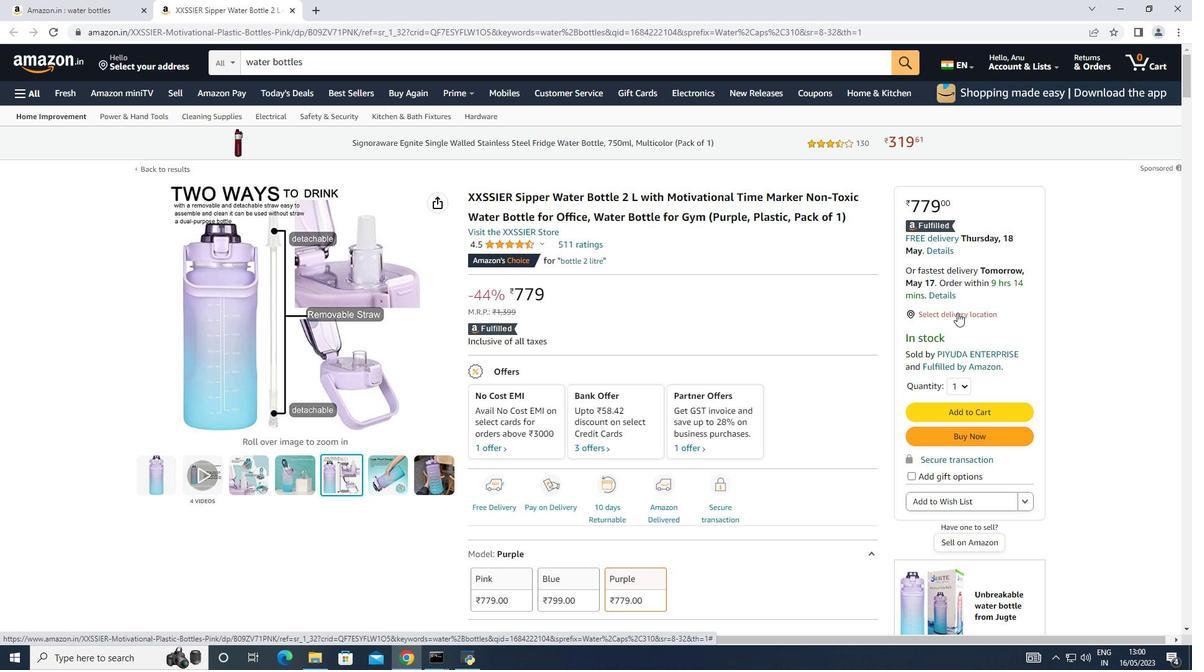 
Action: Mouse moved to (570, 384)
Screenshot: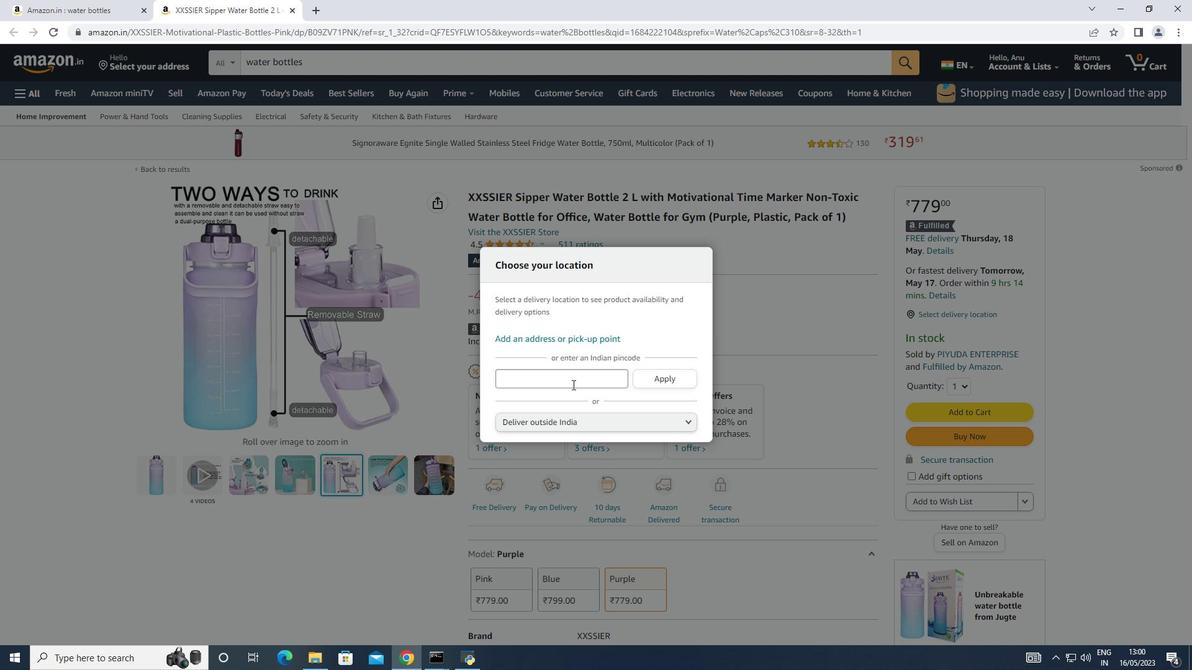 
Action: Mouse pressed left at (570, 384)
Screenshot: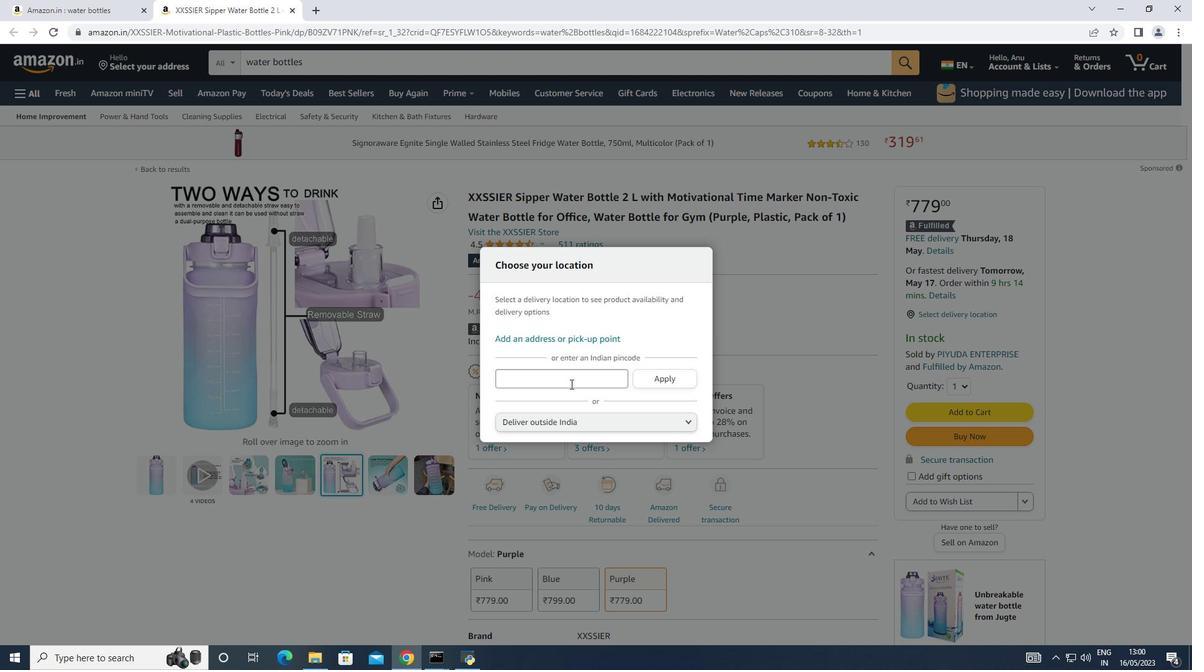 
Action: Key pressed 122002
Screenshot: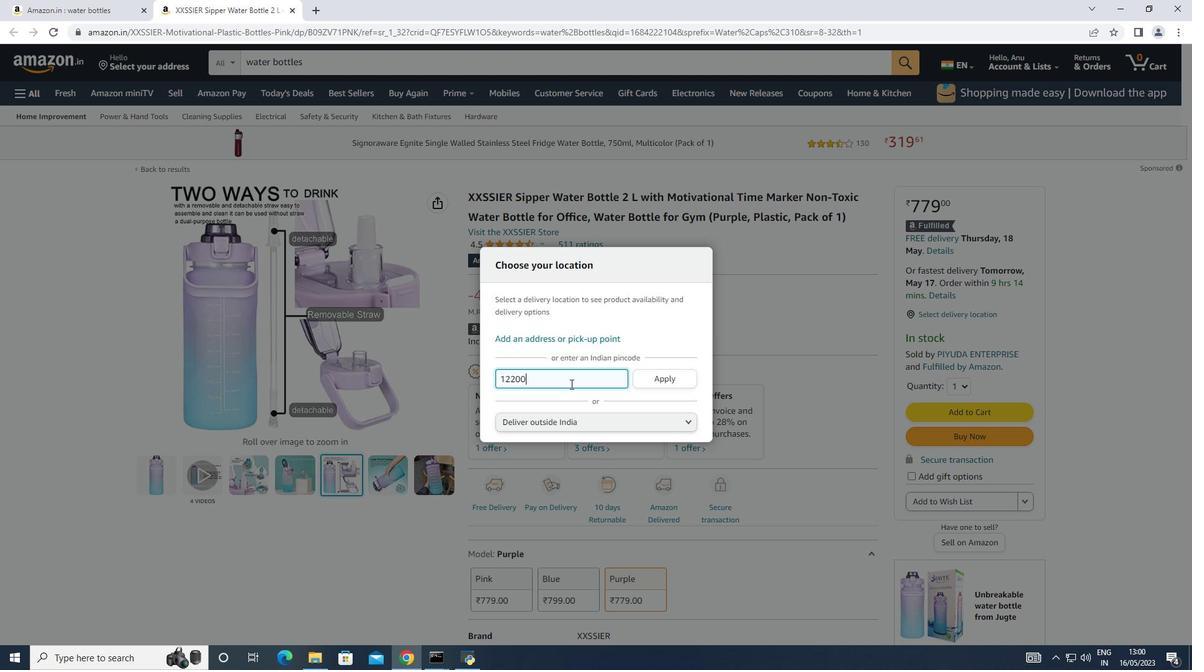 
Action: Mouse moved to (603, 419)
Screenshot: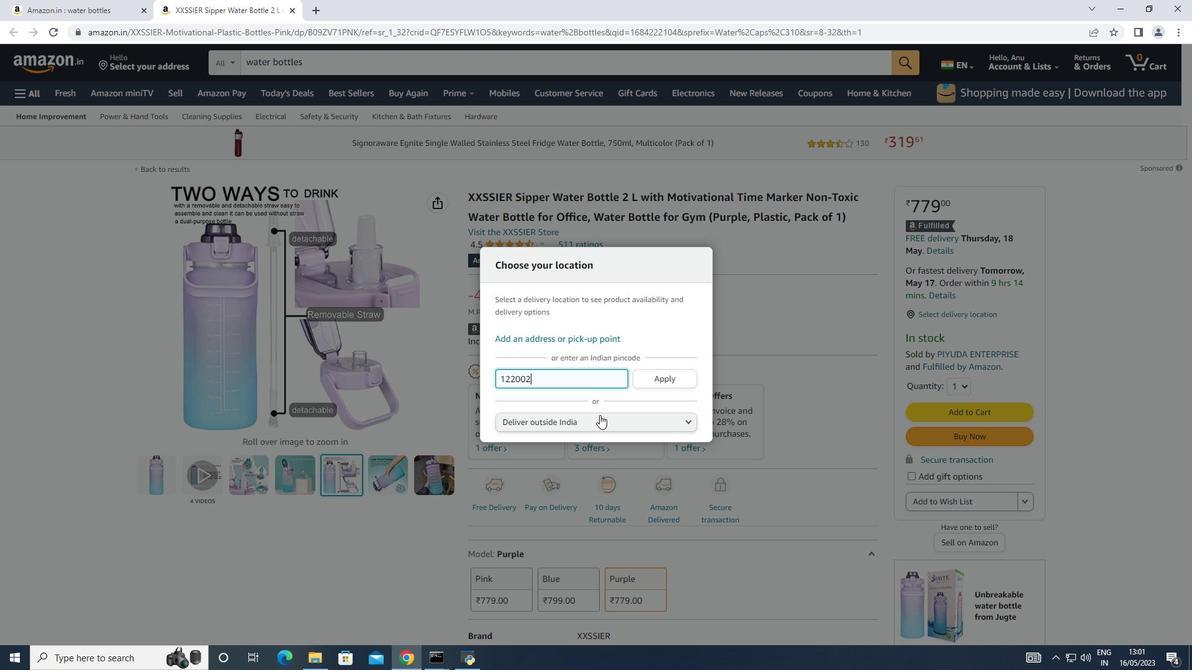 
Action: Mouse pressed left at (603, 419)
Screenshot: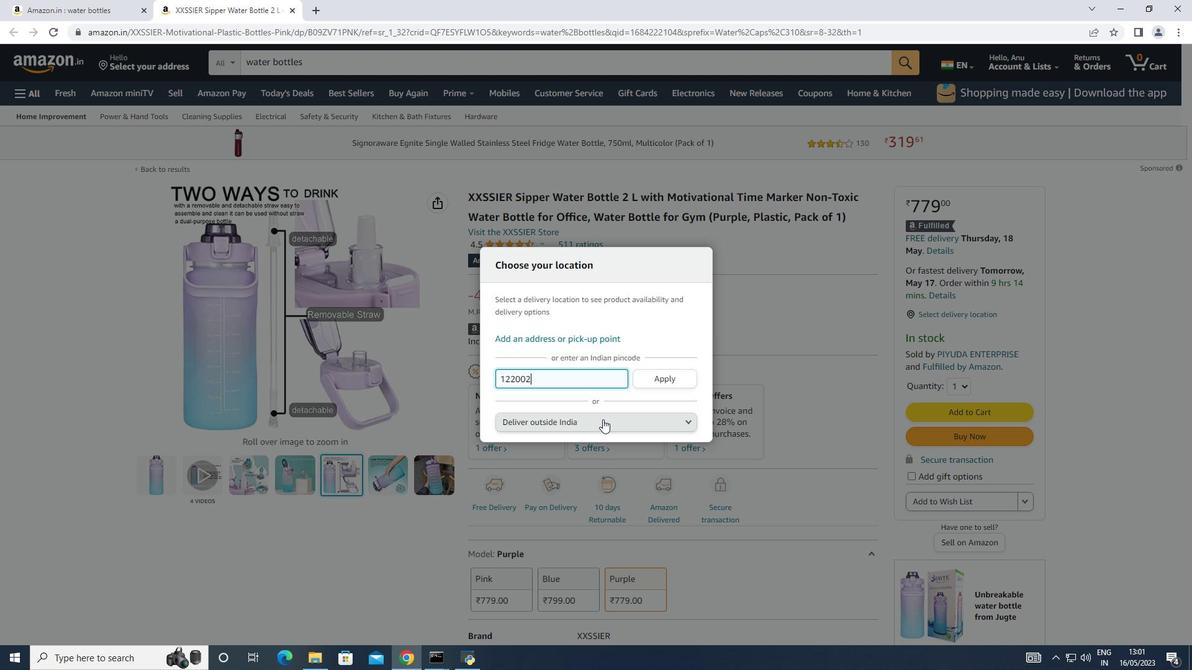 
Action: Mouse pressed left at (603, 419)
Screenshot: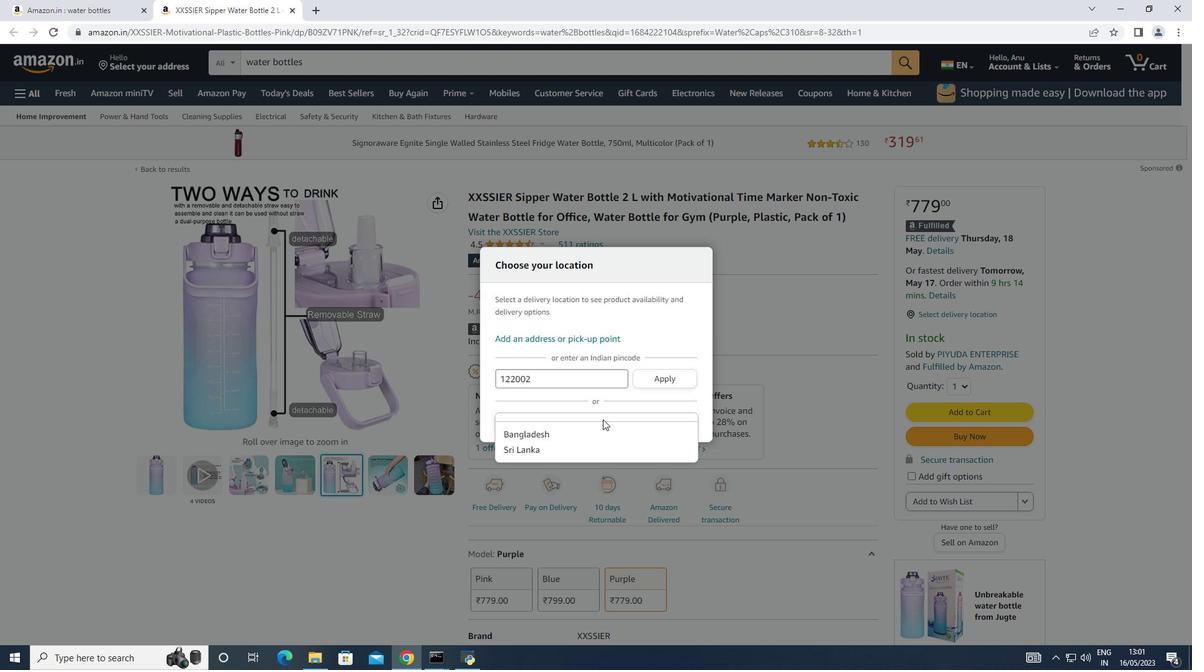 
Action: Mouse moved to (647, 379)
Screenshot: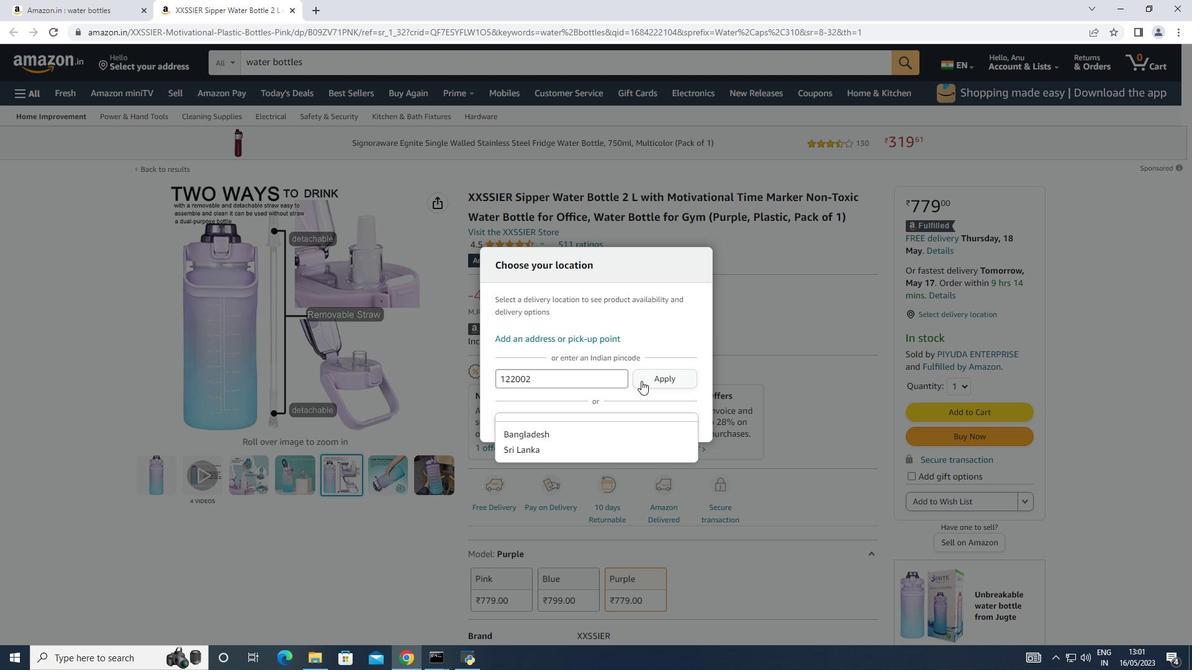 
Action: Mouse pressed left at (647, 379)
Screenshot: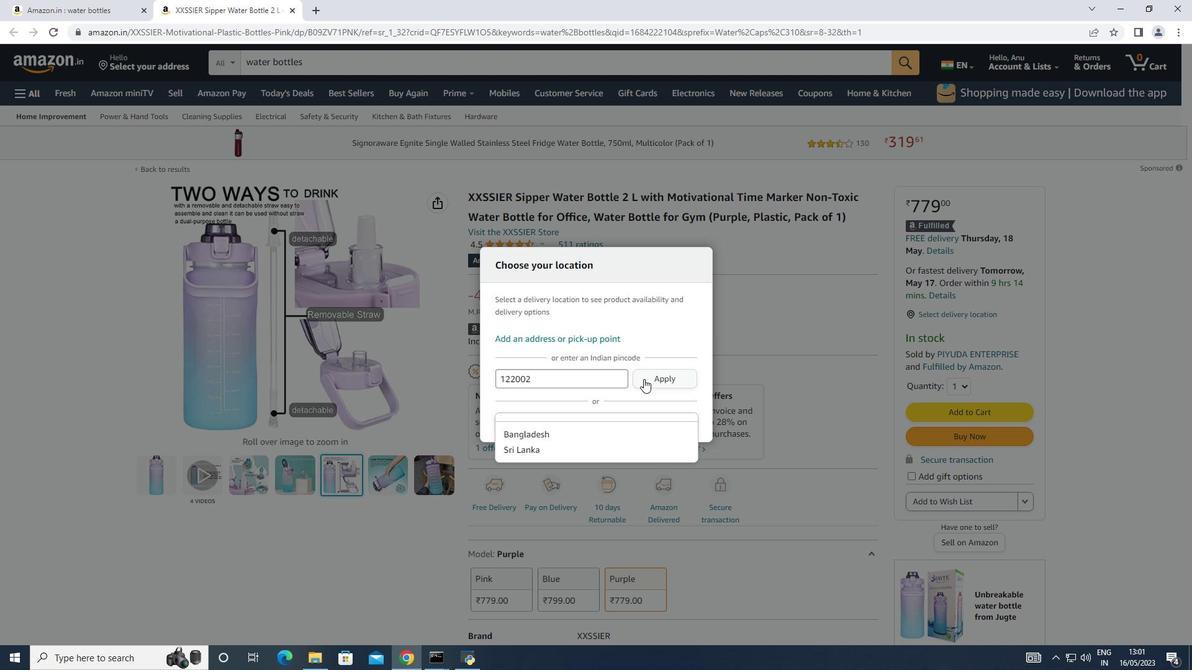 
Action: Mouse moved to (939, 346)
Screenshot: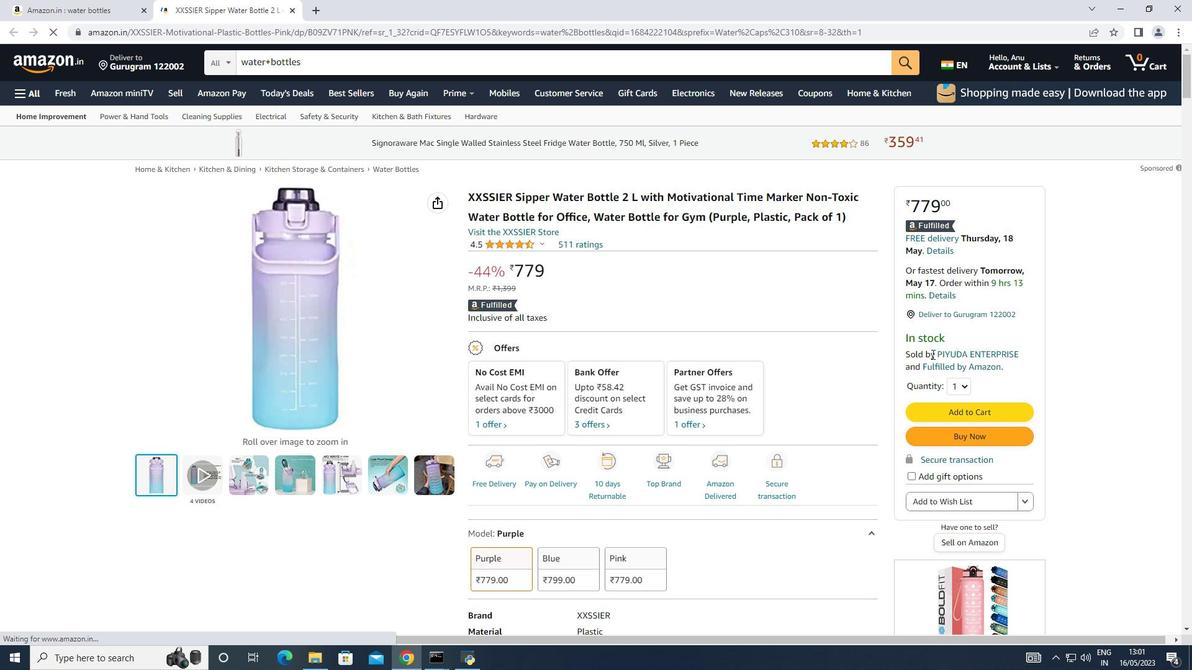 
Action: Mouse scrolled (939, 345) with delta (0, 0)
Screenshot: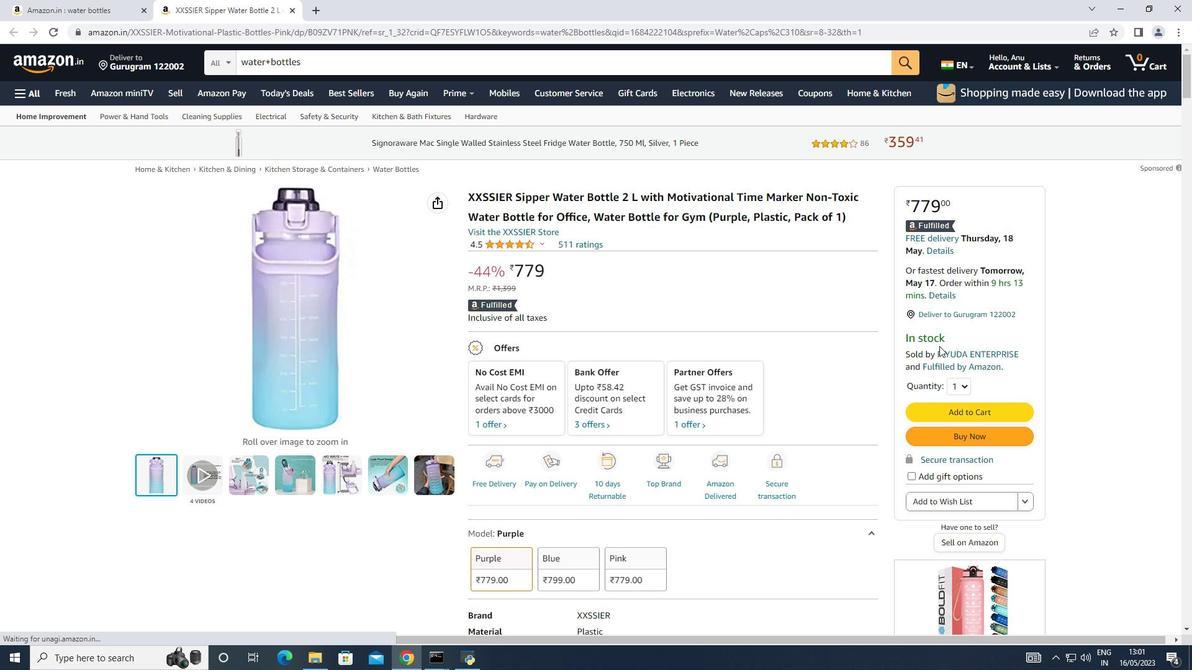 
Action: Mouse moved to (937, 346)
Screenshot: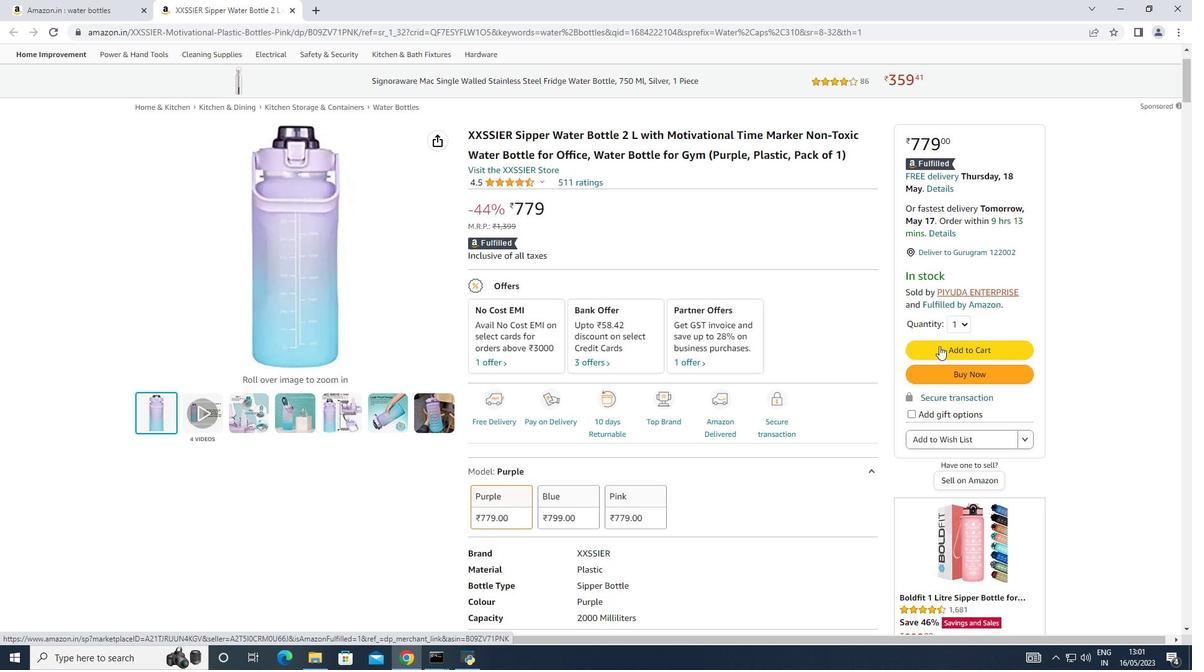 
Action: Mouse scrolled (937, 345) with delta (0, 0)
Screenshot: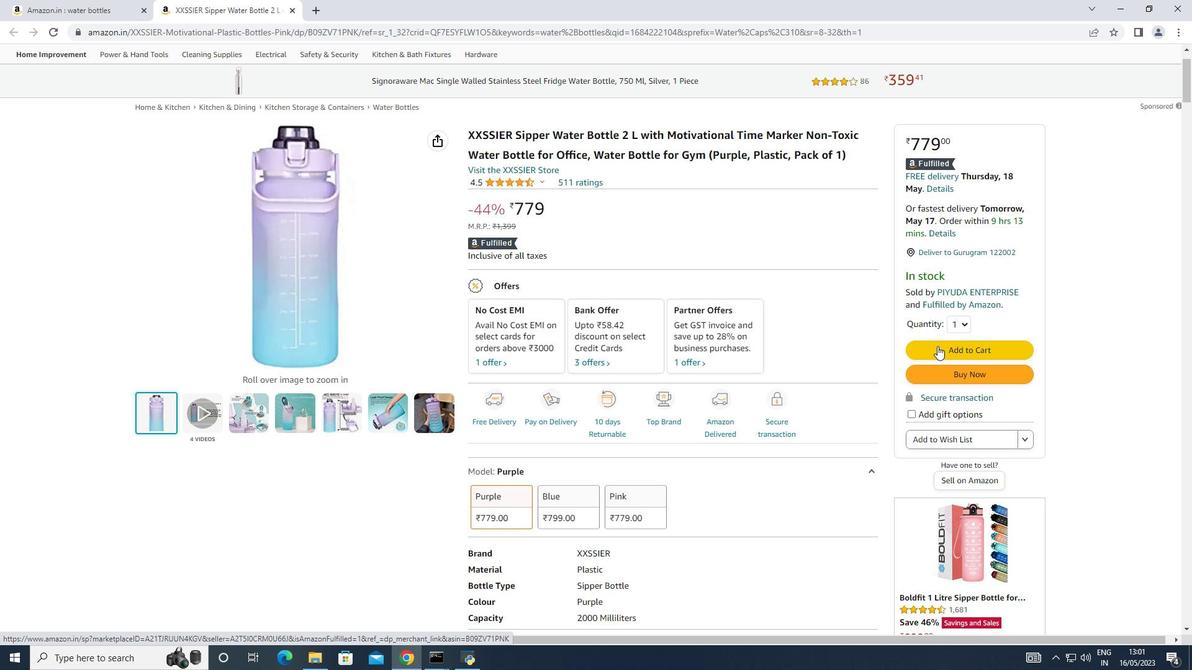 
Action: Mouse moved to (936, 346)
Screenshot: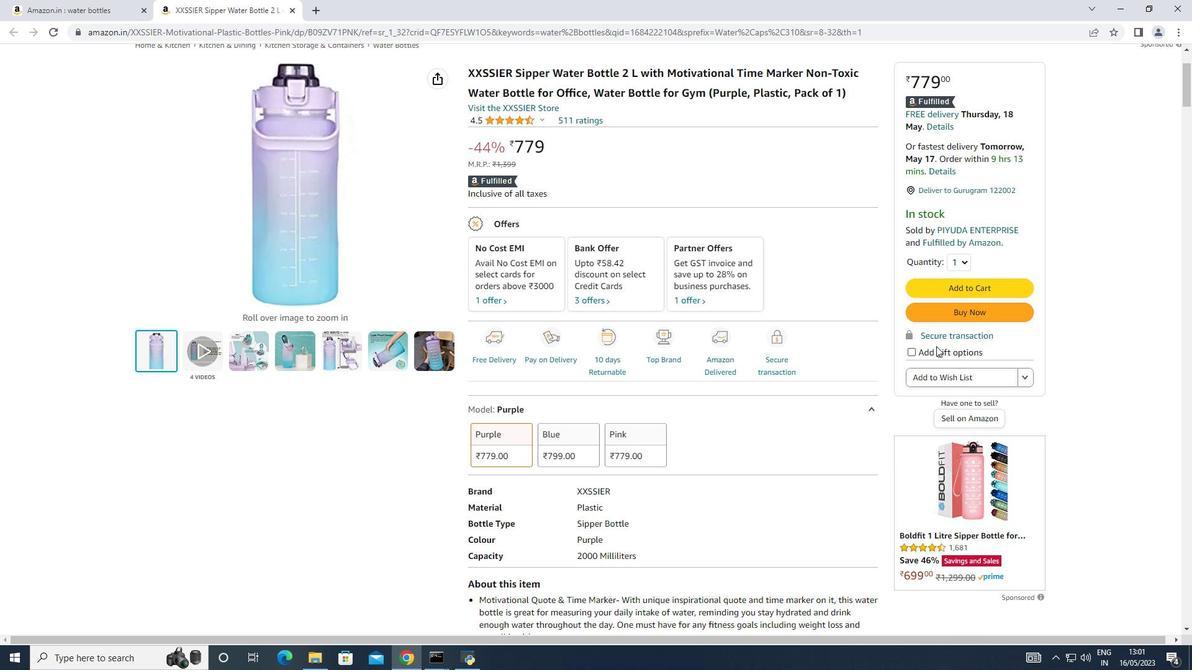 
Action: Mouse scrolled (936, 347) with delta (0, 0)
Screenshot: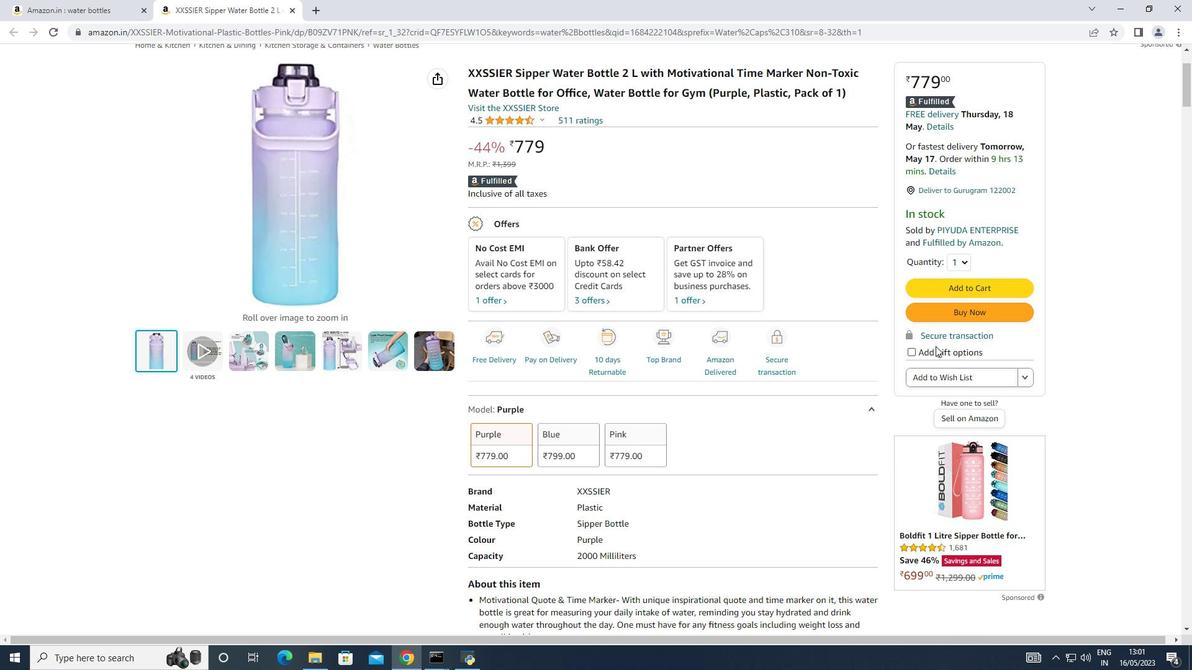 
Action: Mouse moved to (932, 348)
Screenshot: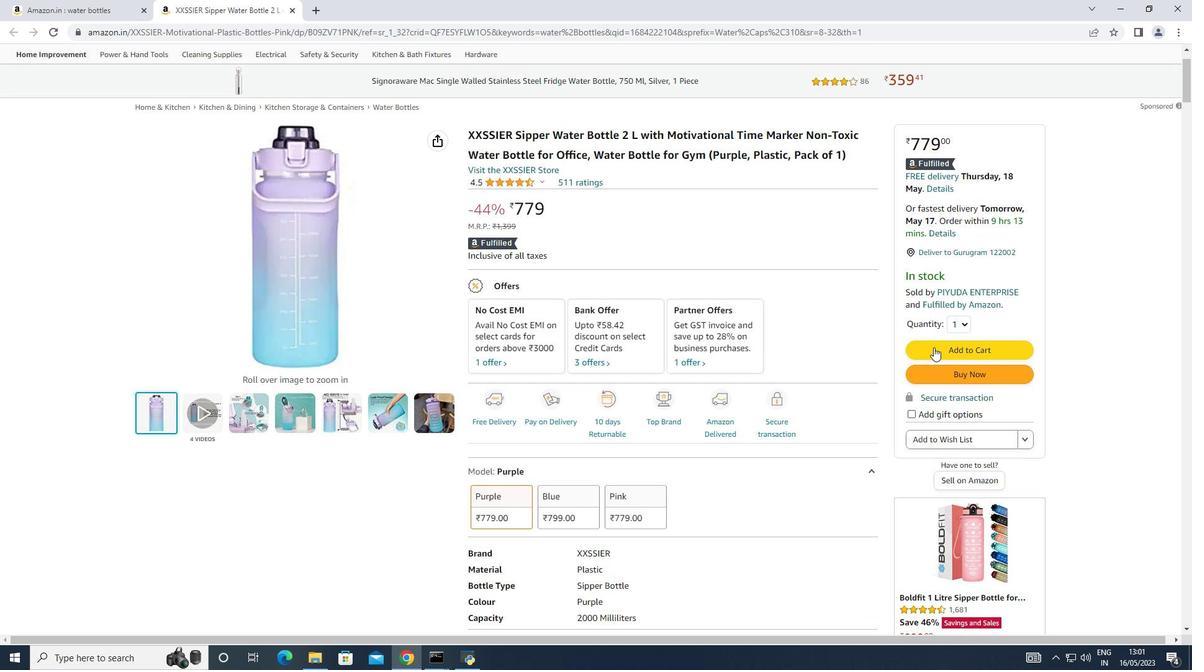 
Action: Mouse scrolled (932, 349) with delta (0, 0)
Screenshot: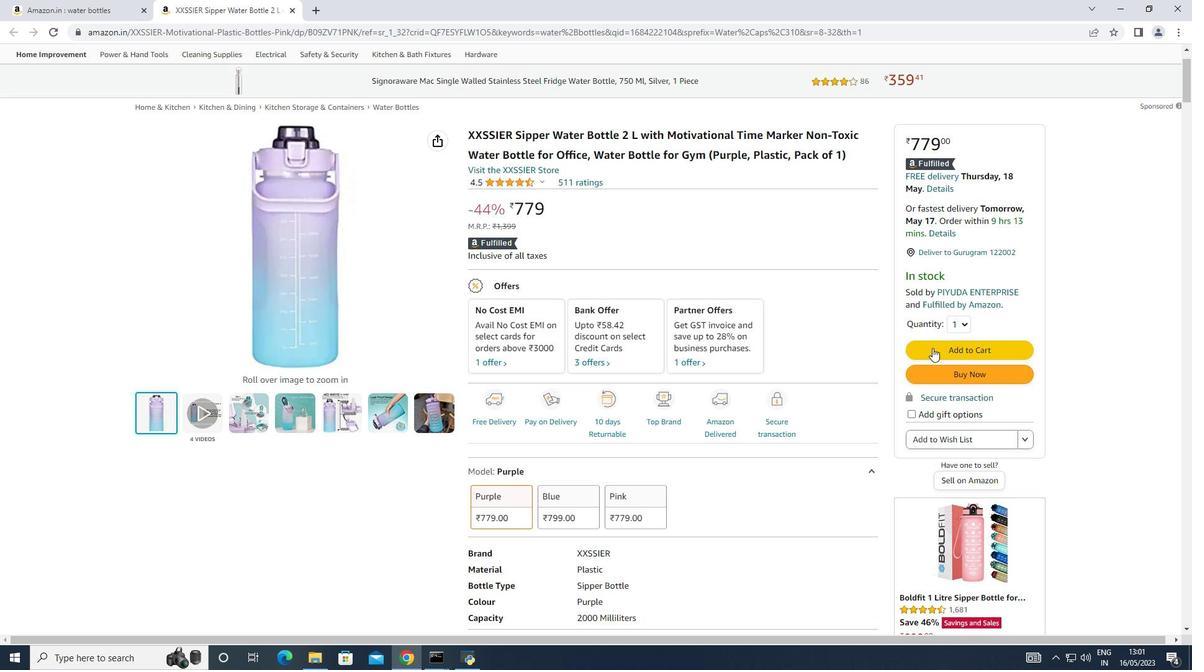 
Action: Mouse moved to (931, 349)
Screenshot: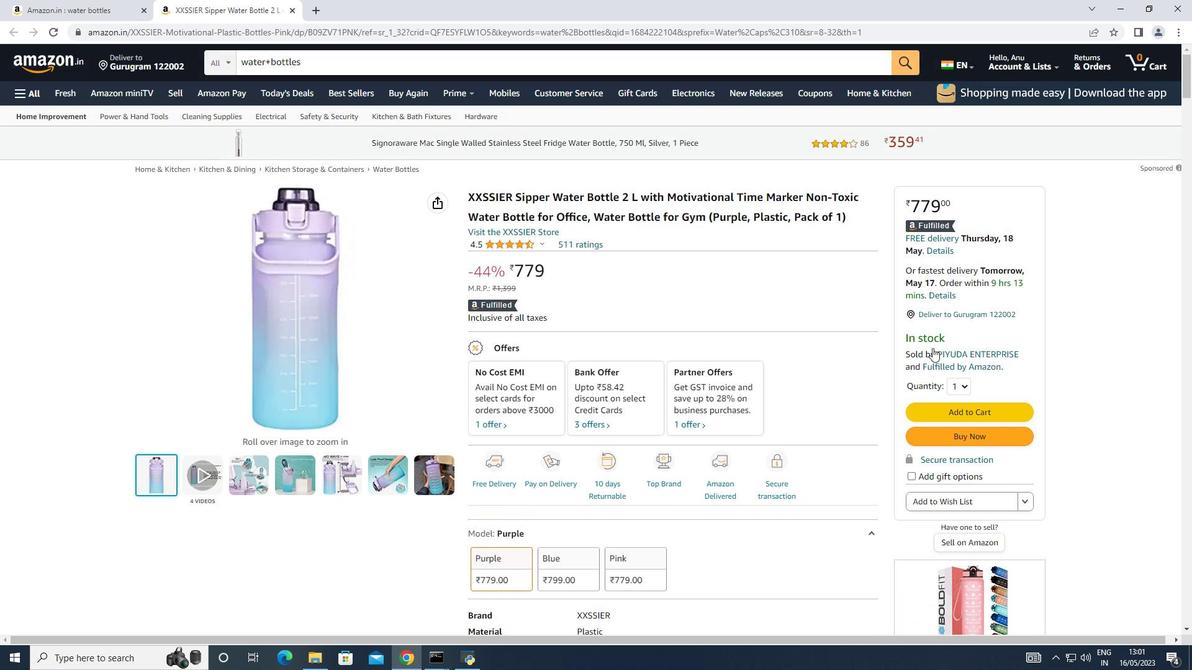 
Action: Mouse scrolled (931, 348) with delta (0, 0)
Screenshot: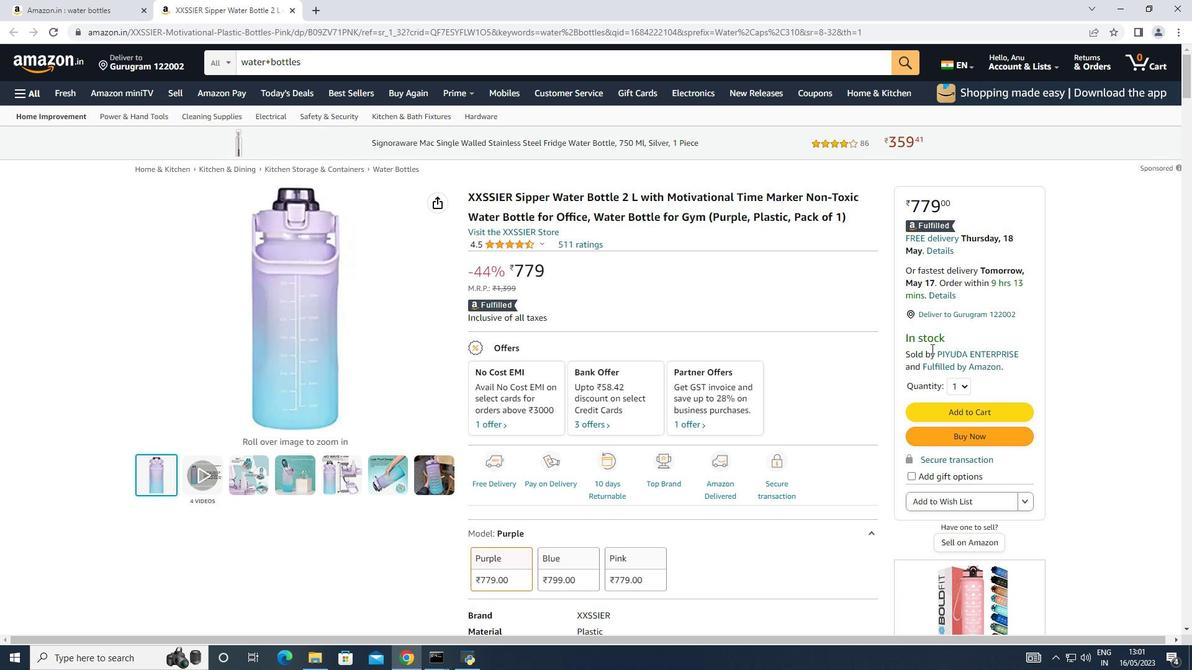 
Action: Mouse moved to (930, 350)
Screenshot: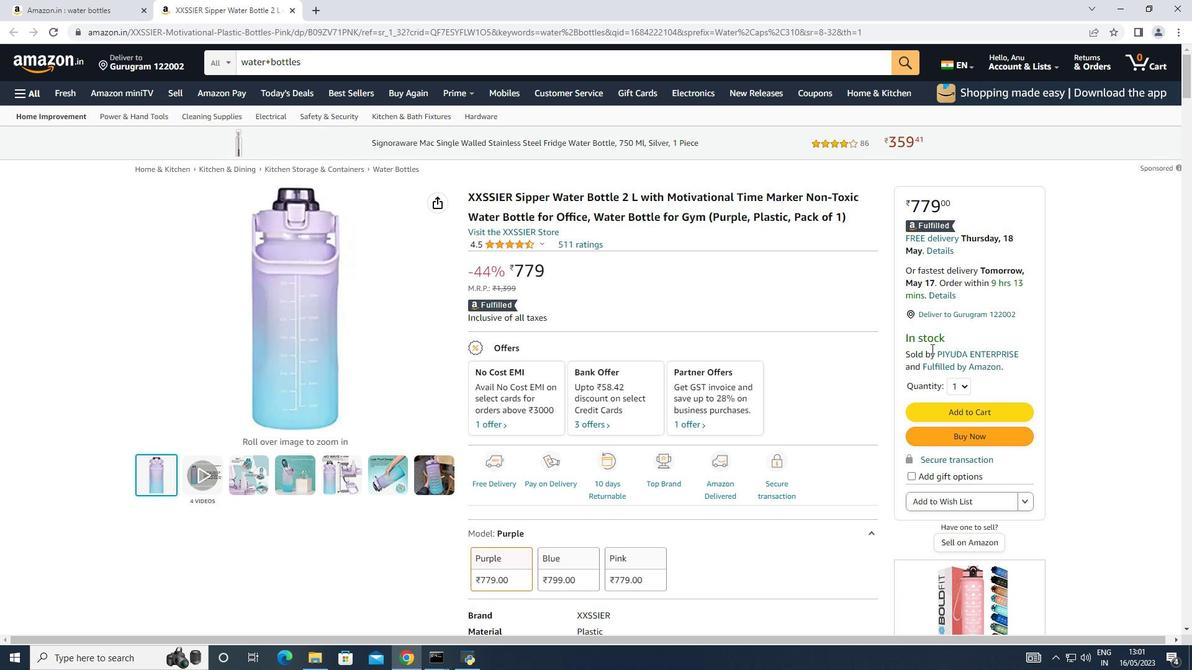 
Action: Mouse scrolled (930, 349) with delta (0, 0)
Screenshot: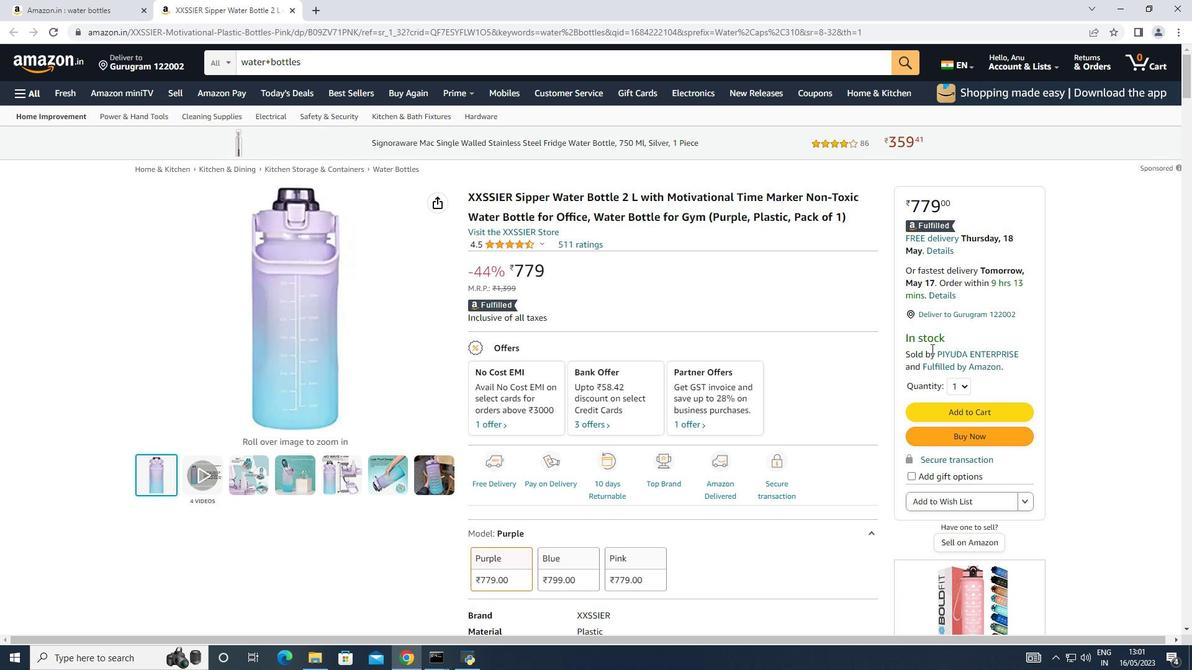 
Action: Mouse moved to (929, 350)
Screenshot: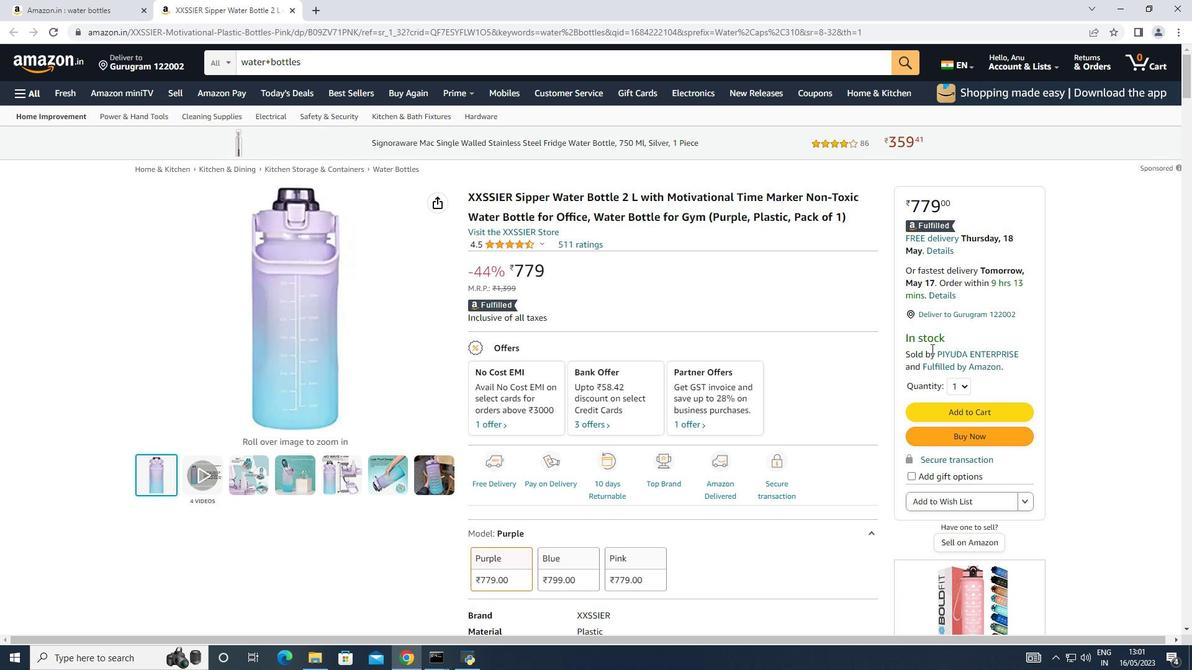 
Action: Mouse scrolled (929, 349) with delta (0, 0)
Screenshot: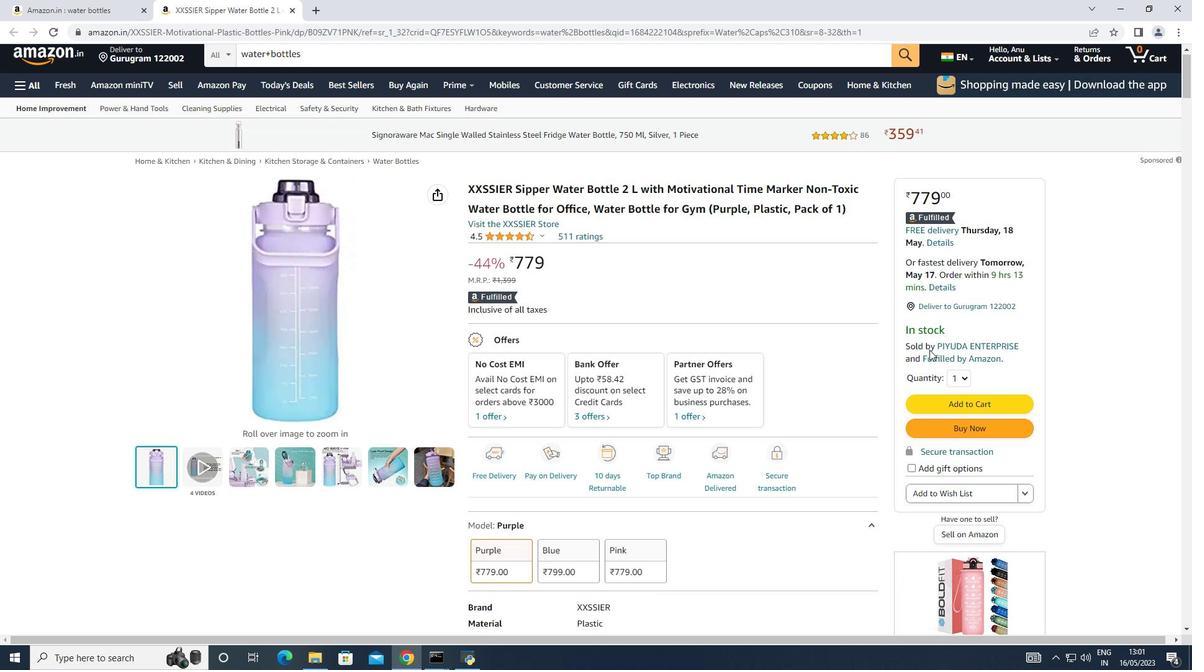 
Action: Mouse moved to (929, 350)
Screenshot: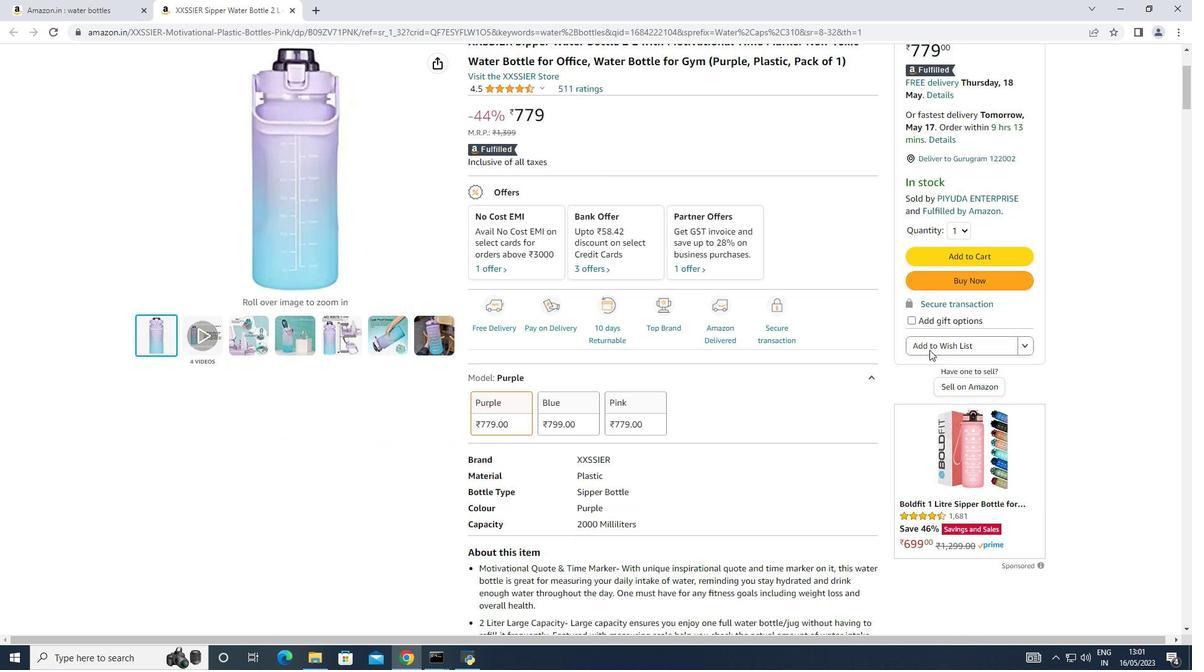 
Action: Mouse scrolled (929, 349) with delta (0, 0)
Screenshot: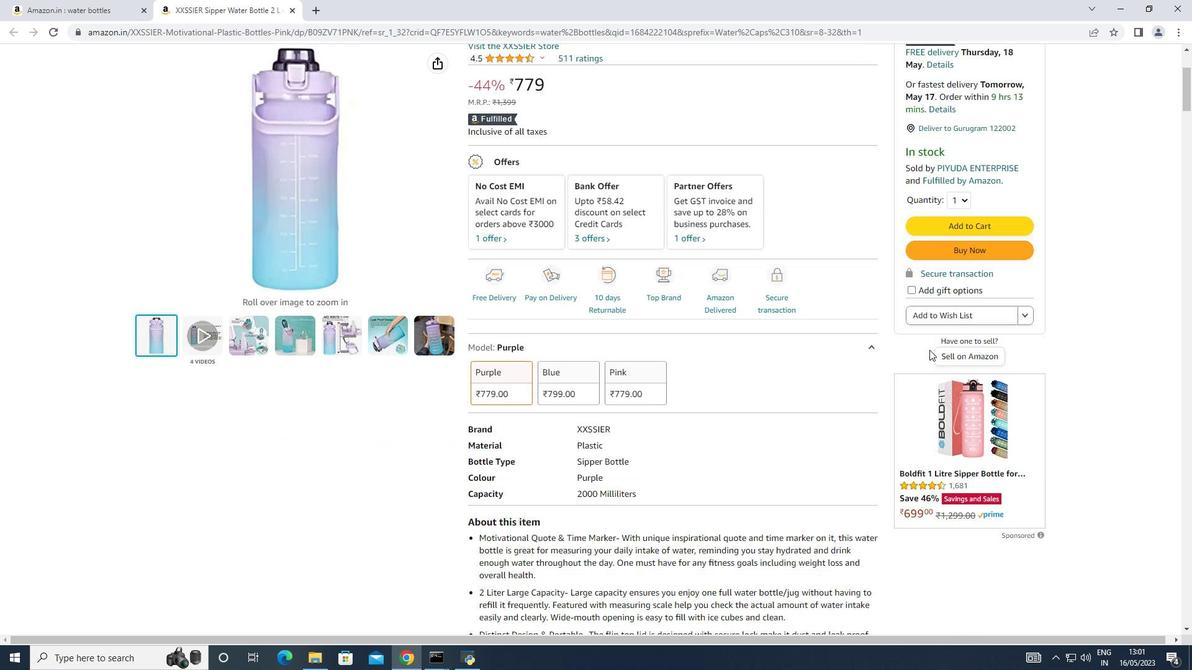 
Action: Mouse scrolled (929, 349) with delta (0, 0)
Screenshot: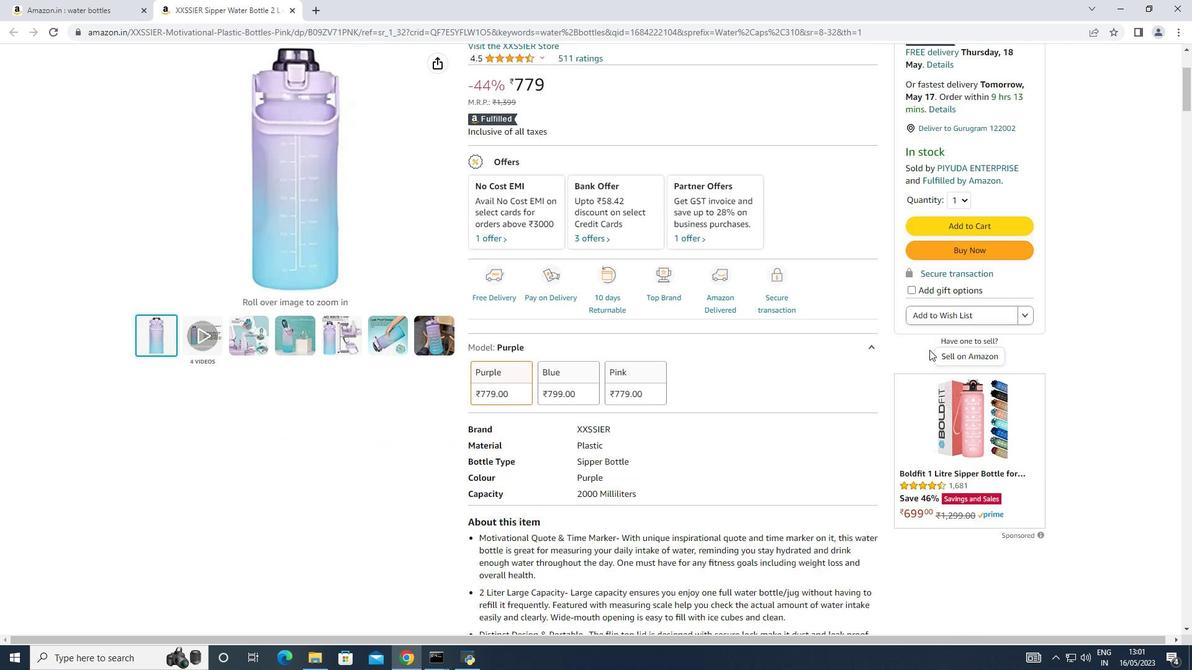 
Action: Mouse moved to (927, 352)
Screenshot: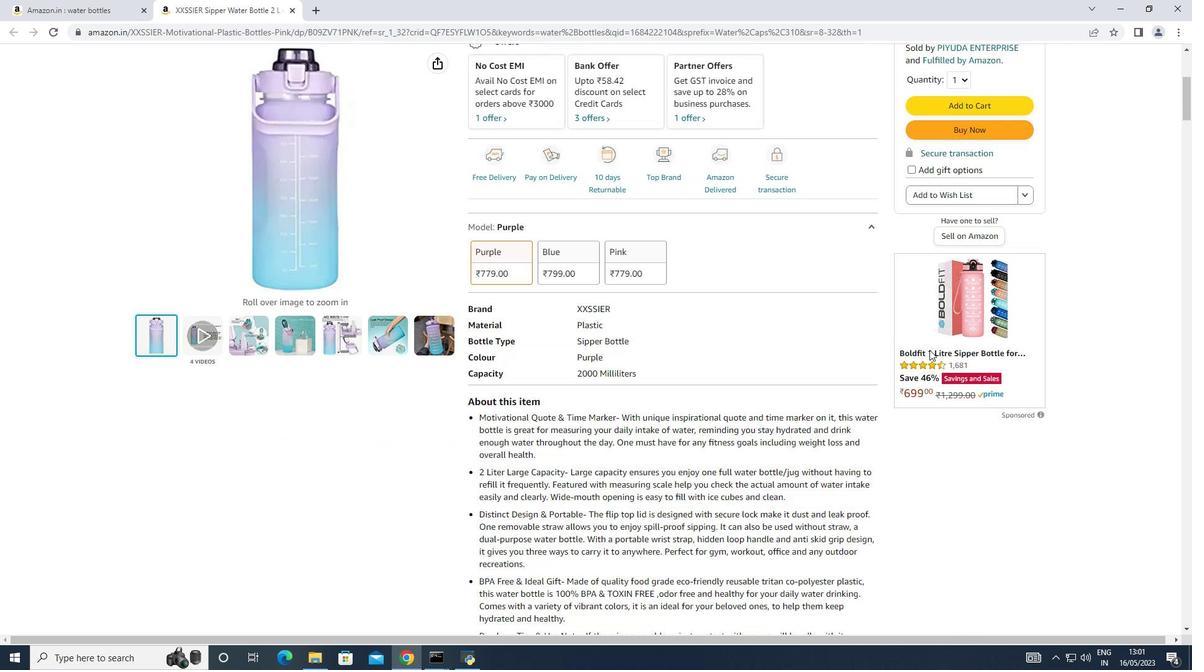 
Action: Mouse scrolled (927, 351) with delta (0, 0)
Screenshot: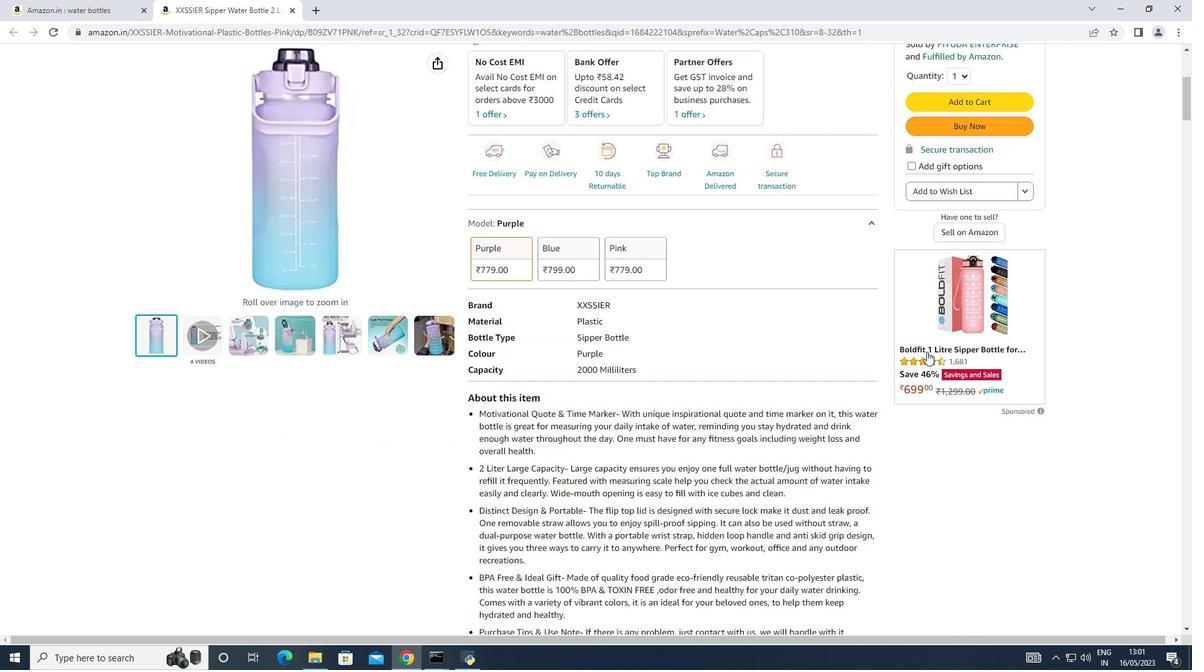 
Action: Mouse scrolled (927, 351) with delta (0, 0)
Screenshot: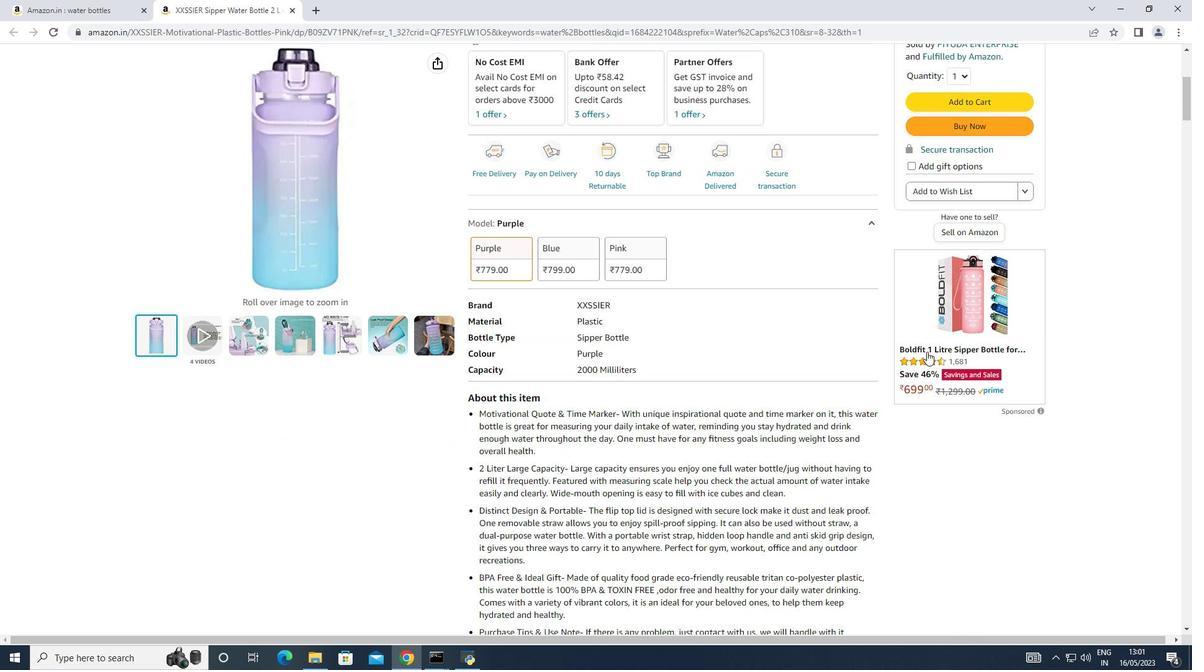 
Action: Mouse moved to (923, 354)
Screenshot: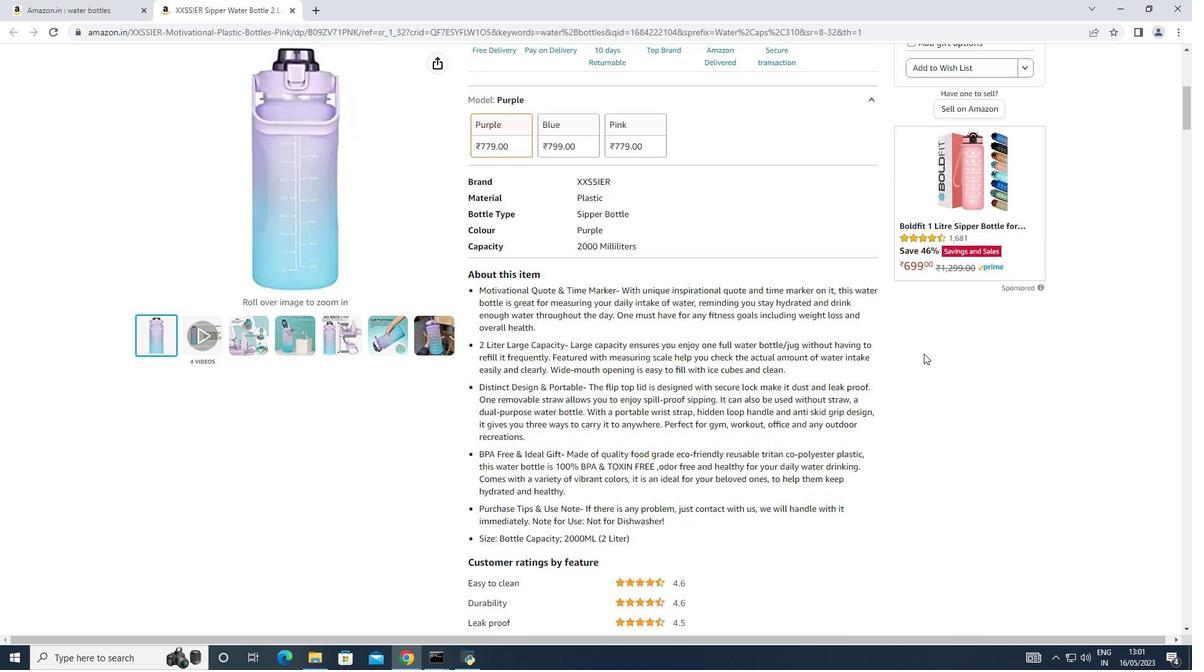 
Action: Mouse scrolled (923, 353) with delta (0, 0)
Screenshot: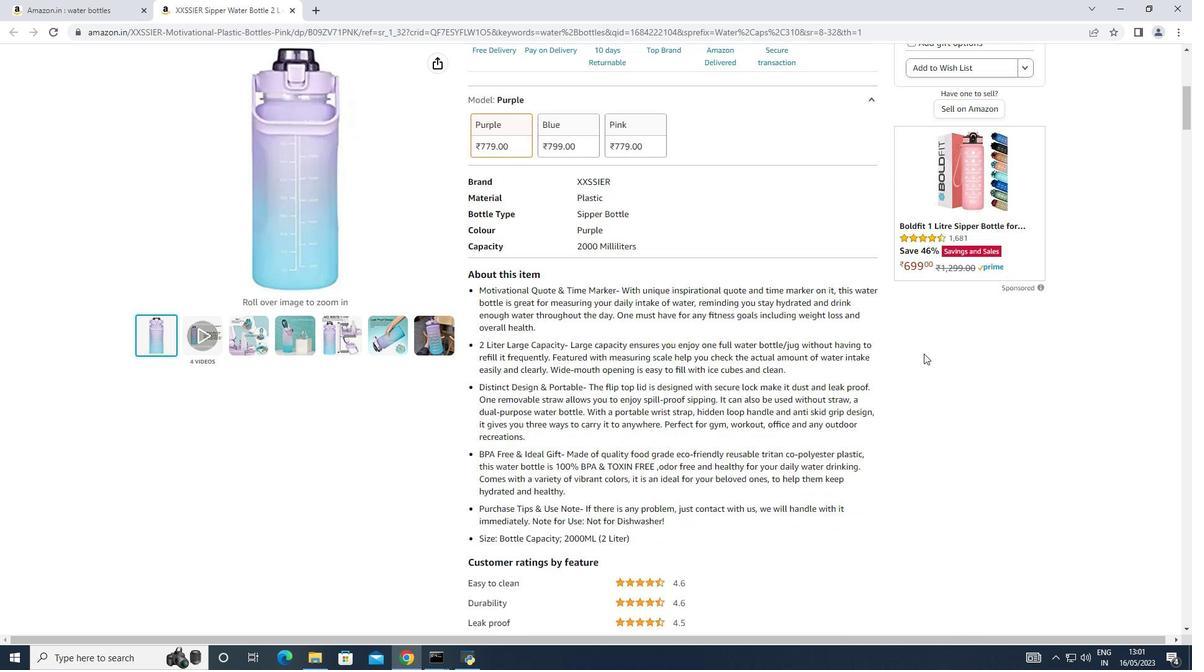 
Action: Mouse scrolled (923, 353) with delta (0, 0)
Screenshot: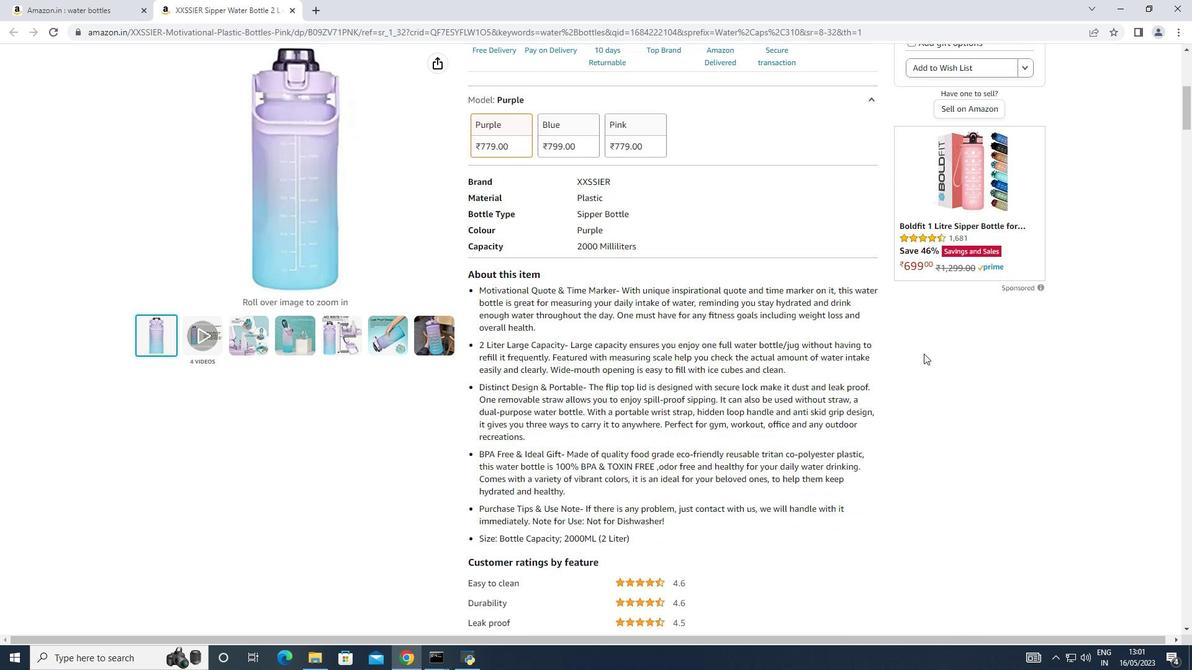 
Action: Mouse moved to (922, 354)
Screenshot: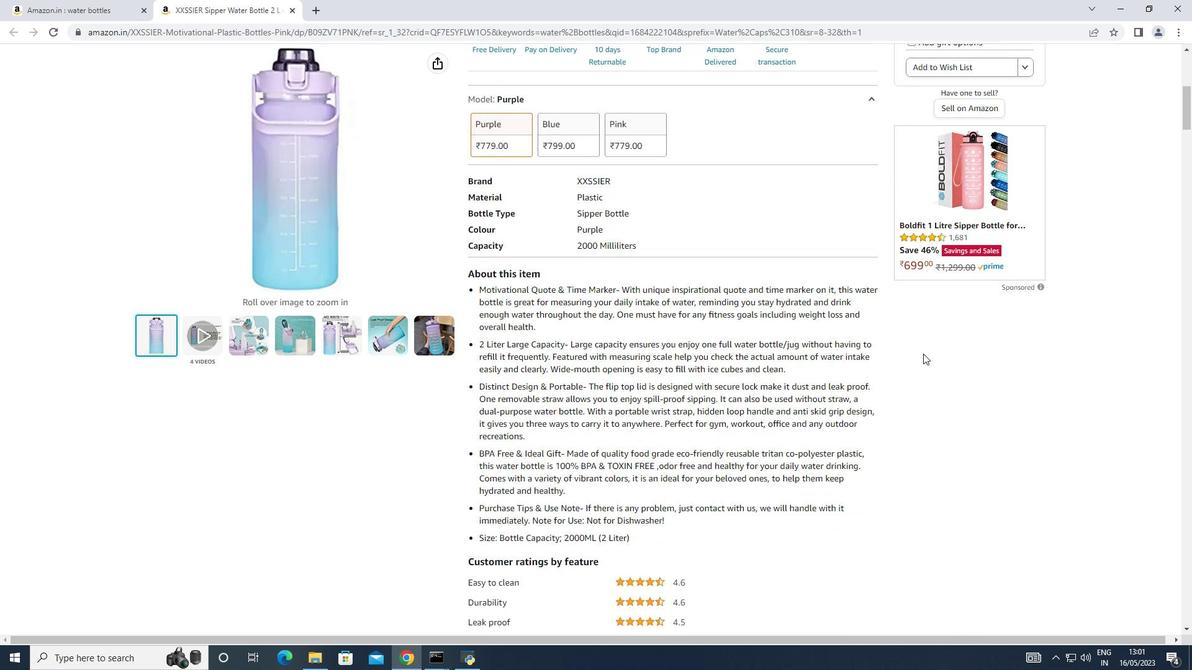 
Action: Mouse scrolled (922, 354) with delta (0, 0)
Screenshot: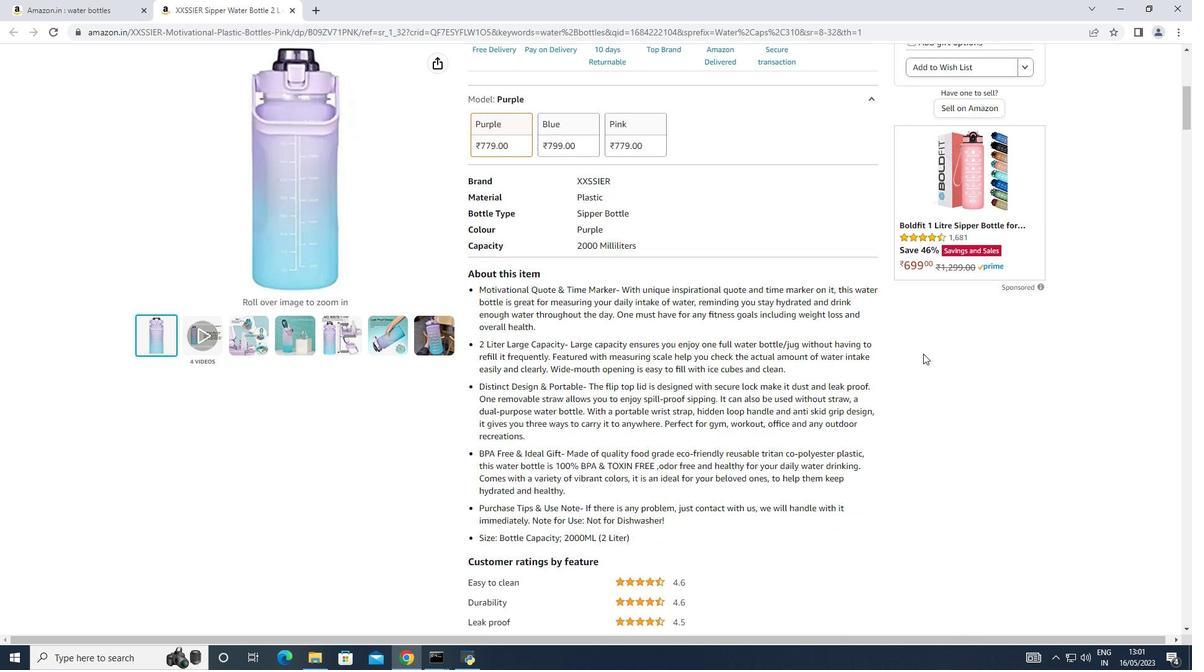 
Action: Mouse moved to (921, 357)
Screenshot: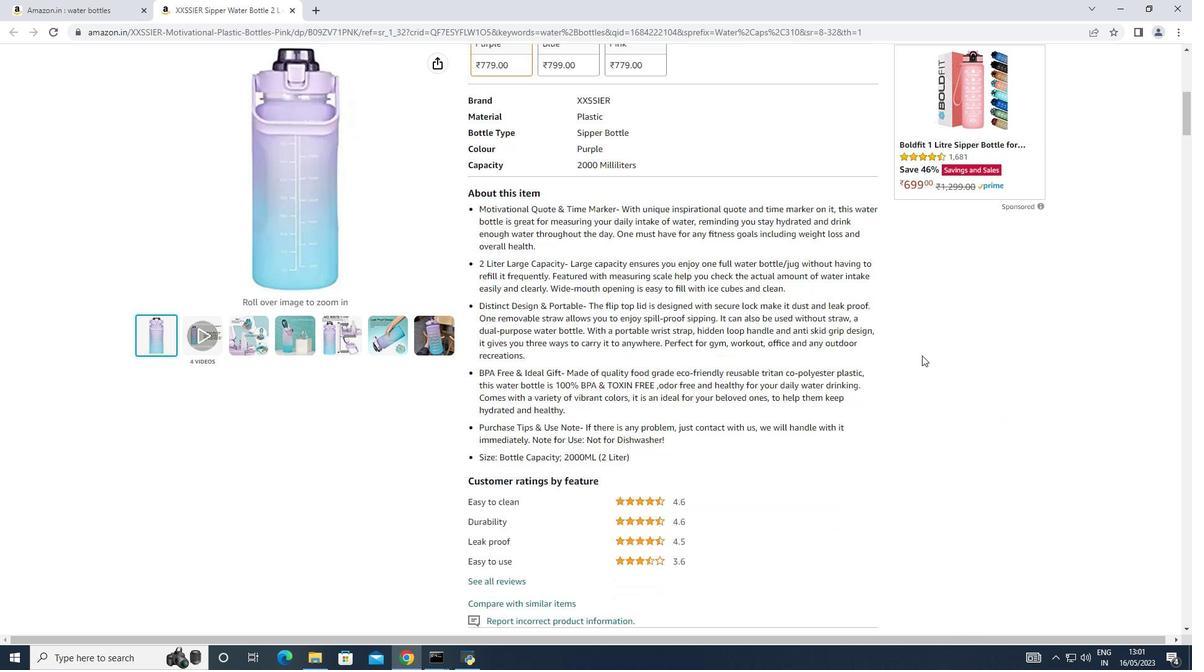 
Action: Mouse scrolled (921, 356) with delta (0, 0)
Screenshot: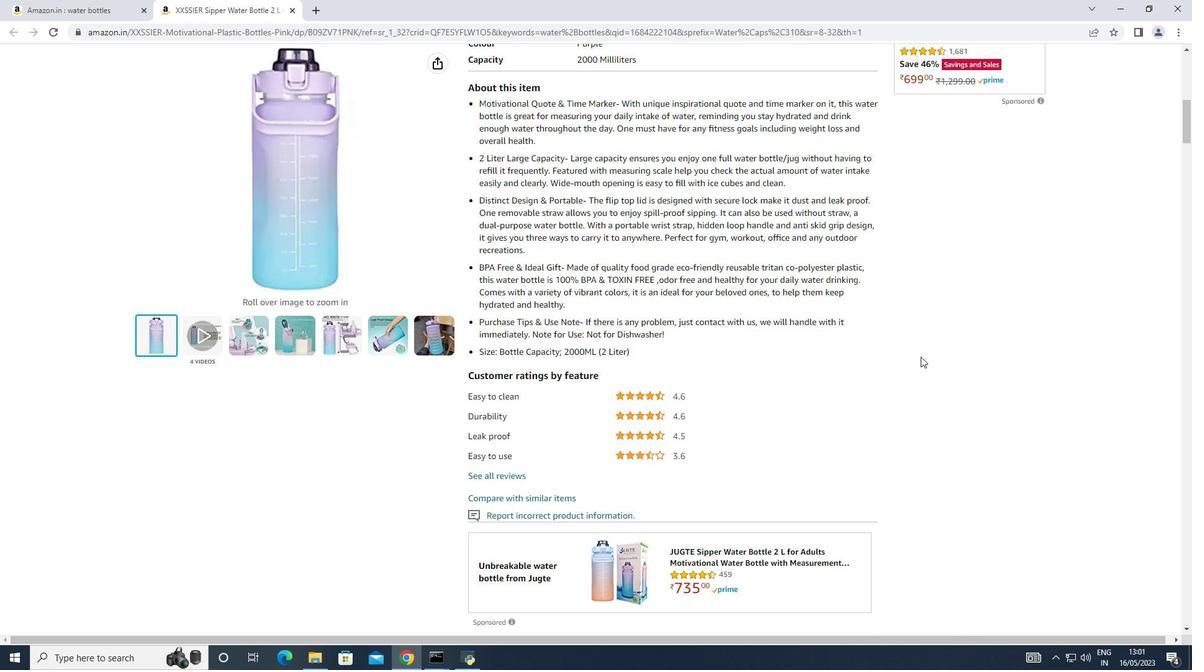 
Action: Mouse moved to (920, 357)
Screenshot: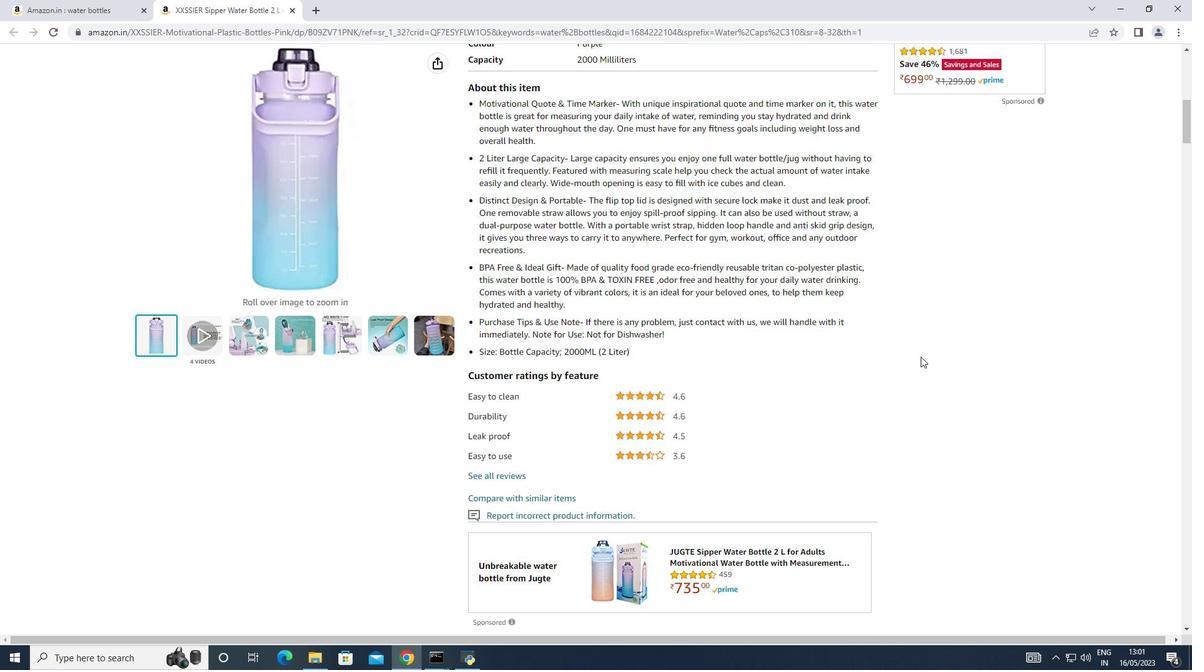 
Action: Mouse scrolled (920, 357) with delta (0, 0)
Screenshot: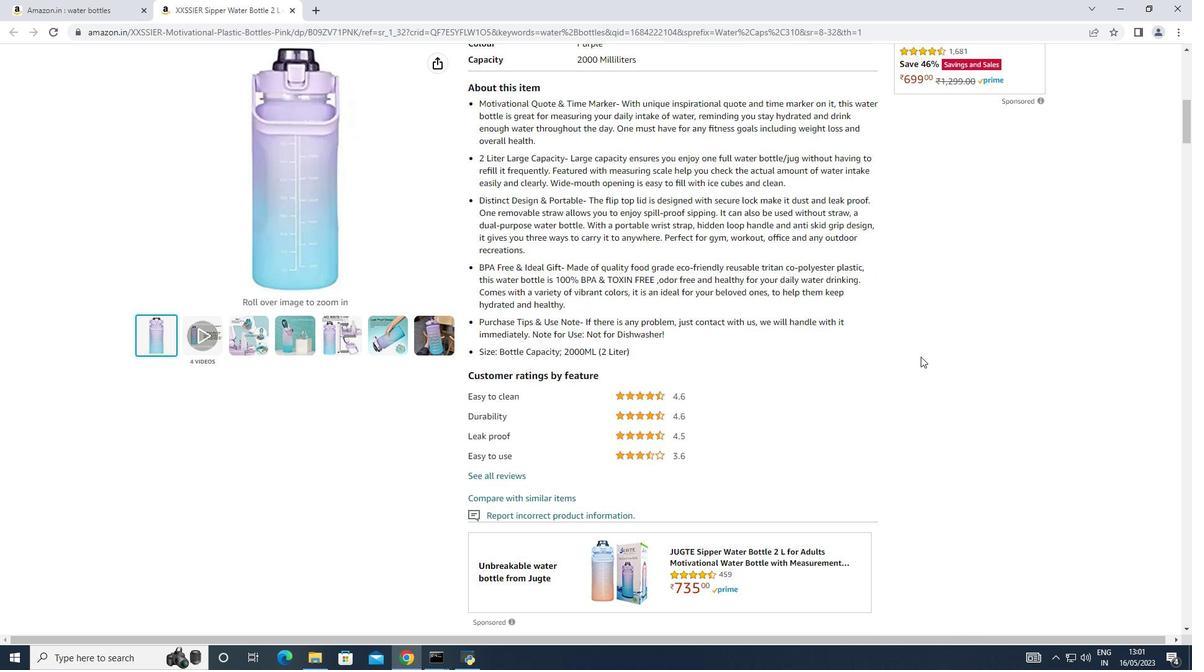 
Action: Mouse scrolled (920, 357) with delta (0, 0)
Screenshot: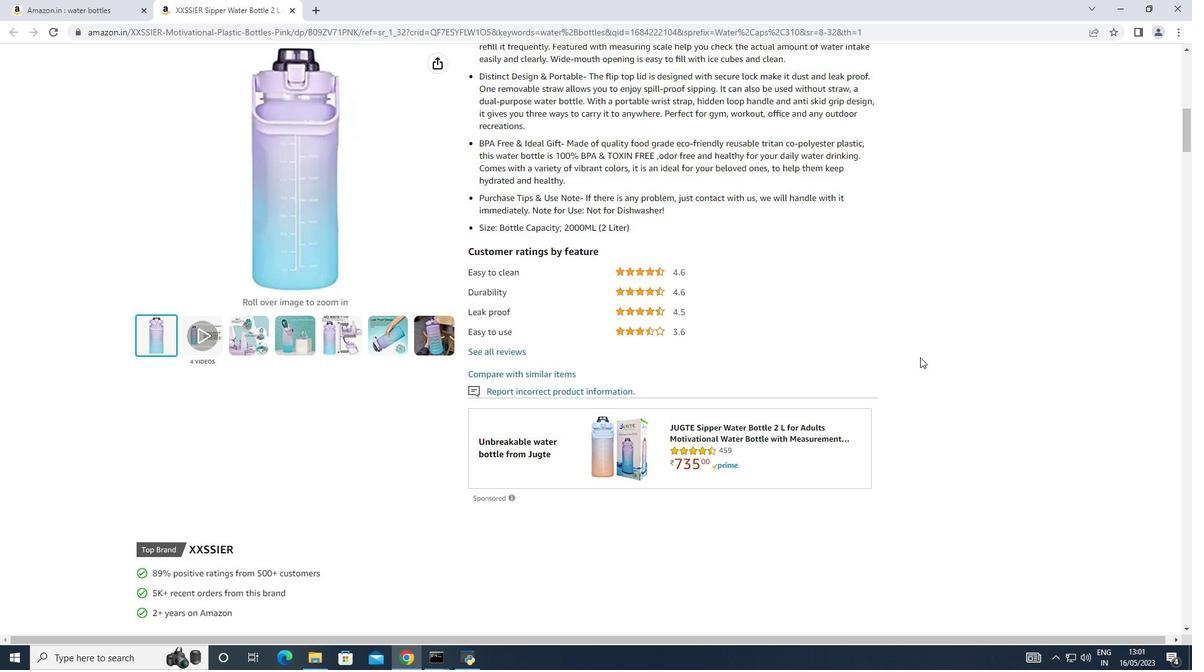 
Action: Mouse moved to (919, 359)
Screenshot: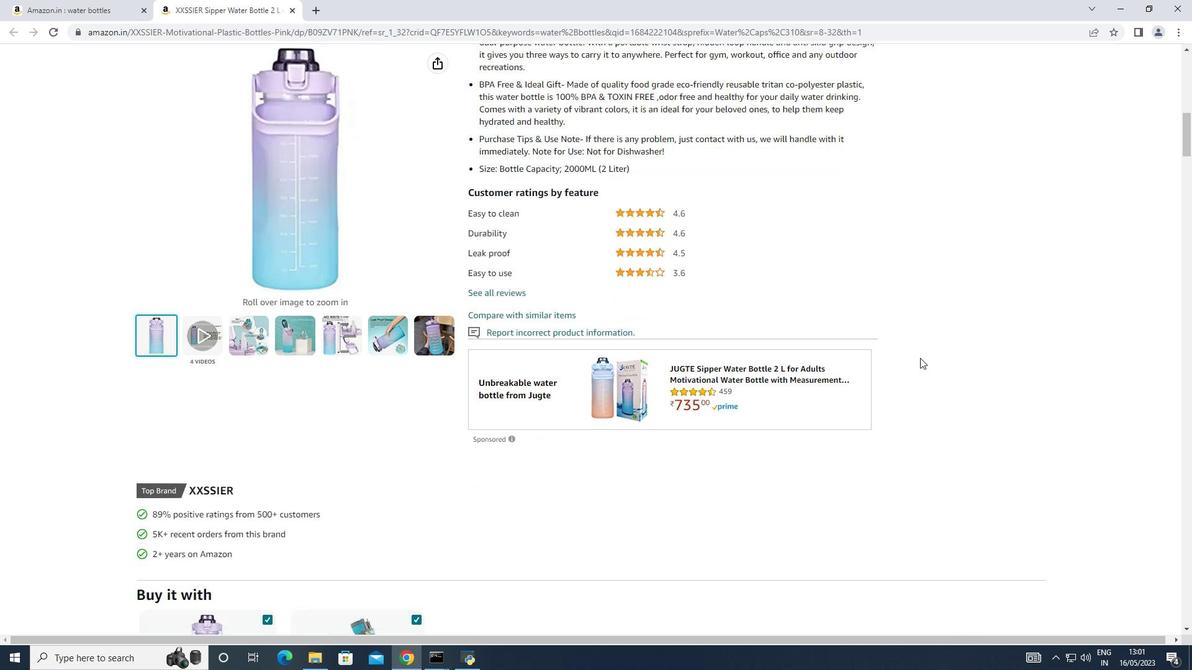 
Action: Mouse scrolled (919, 359) with delta (0, 0)
Screenshot: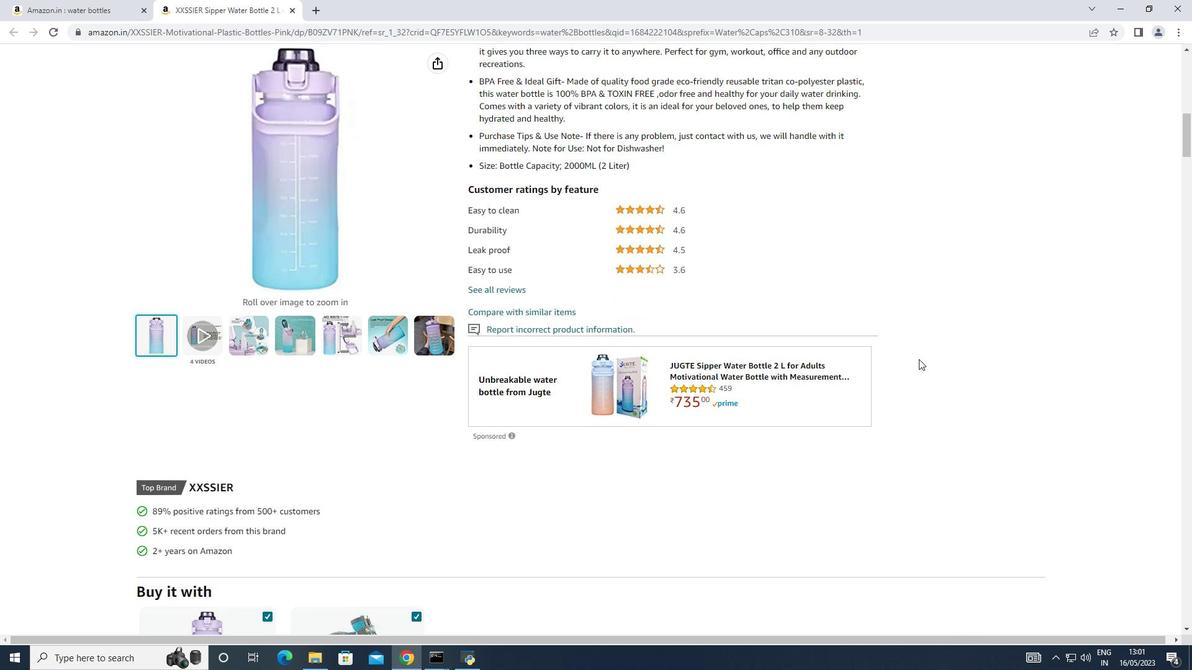 
Action: Mouse scrolled (919, 359) with delta (0, 0)
Screenshot: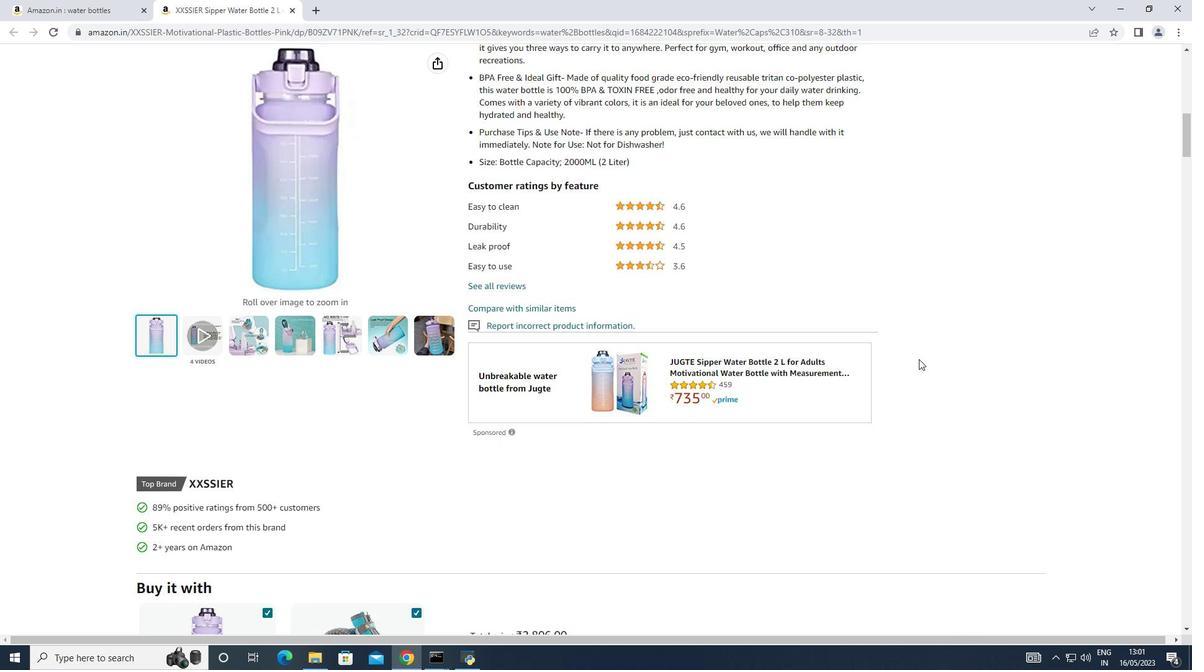 
Action: Mouse moved to (917, 360)
Screenshot: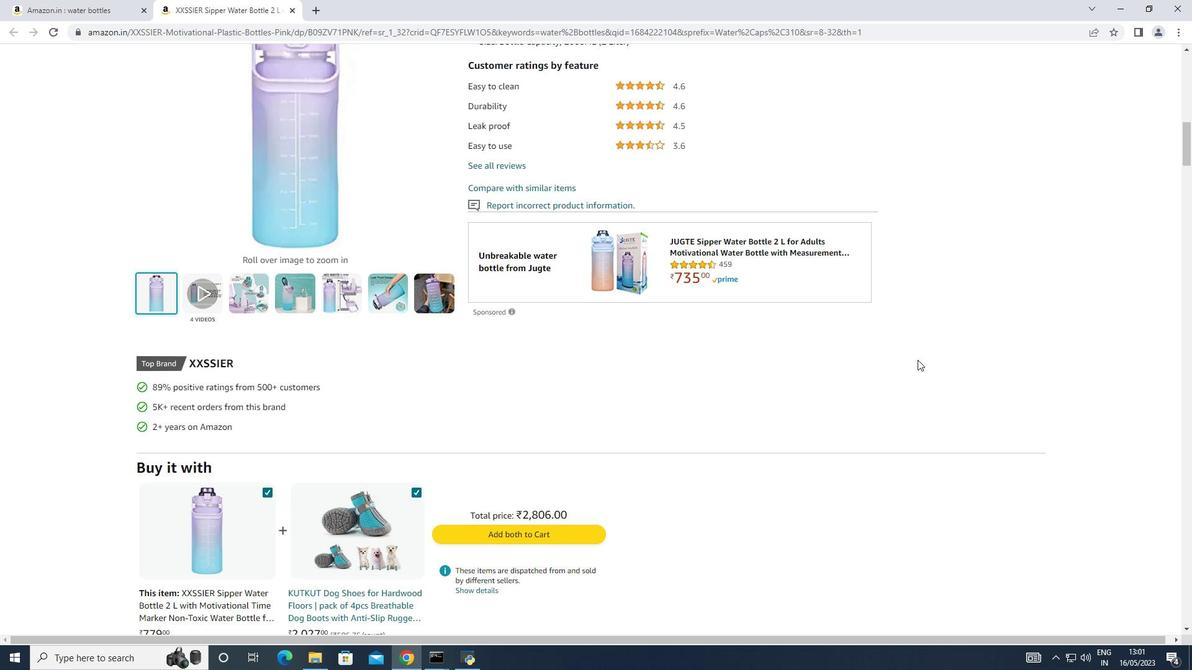 
